 Task: Add a timeline in the project AgileGuru for the epic 'IT Service Level Management Process Improvement' from 2024/02/12 to 2024/09/14. Add a timeline in the project AgileGuru for the epic 'IT Capacity Management Process Improvement' from 2023/05/28 to 2024/11/09. Add a timeline in the project AgileGuru for the epic 'IT Availability Management Process Improvement' from 2023/01/22 to 2024/10/09
Action: Mouse moved to (366, 145)
Screenshot: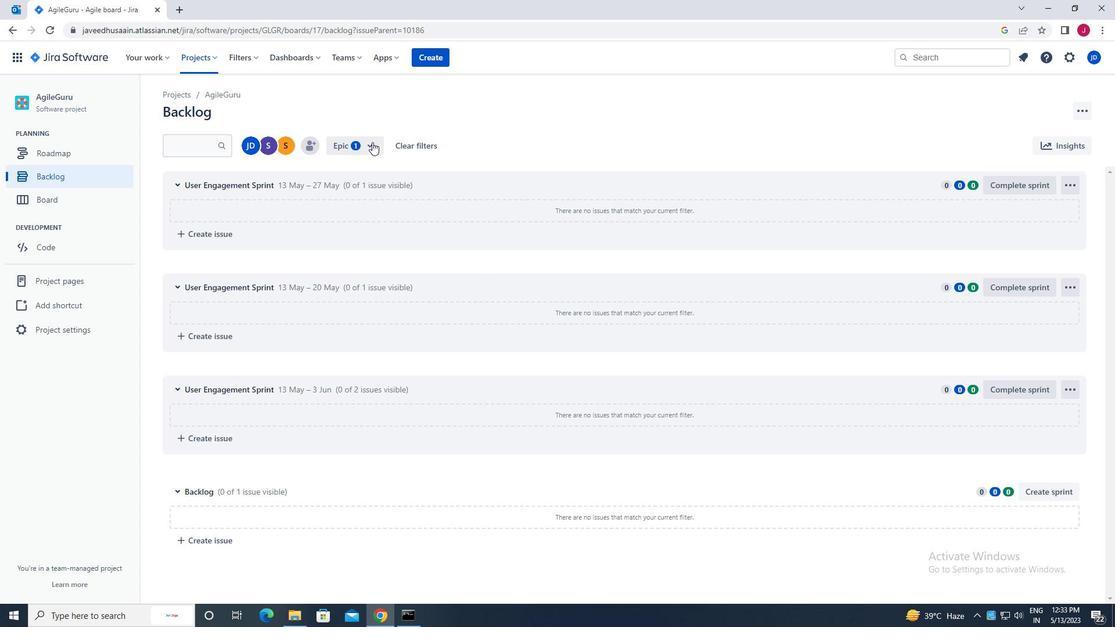 
Action: Mouse pressed left at (366, 145)
Screenshot: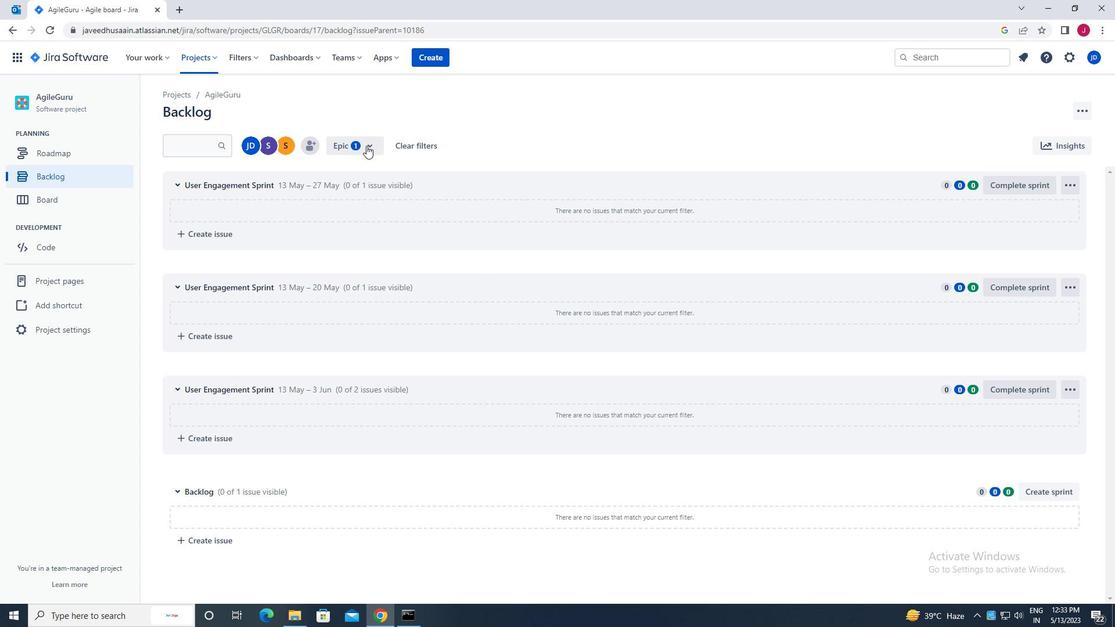 
Action: Mouse moved to (347, 272)
Screenshot: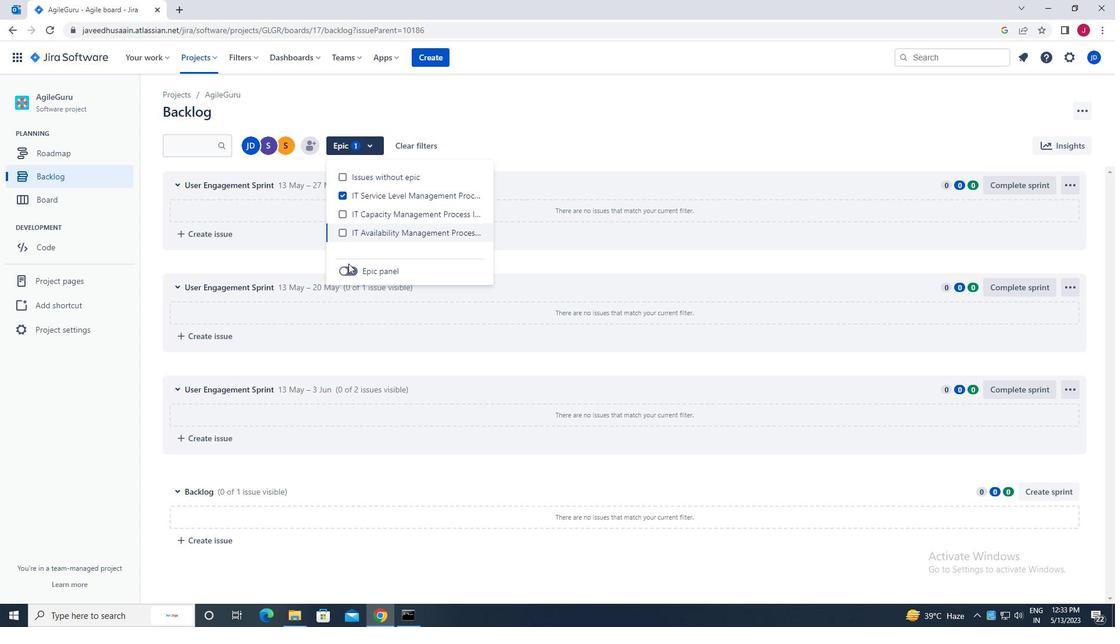 
Action: Mouse pressed left at (347, 272)
Screenshot: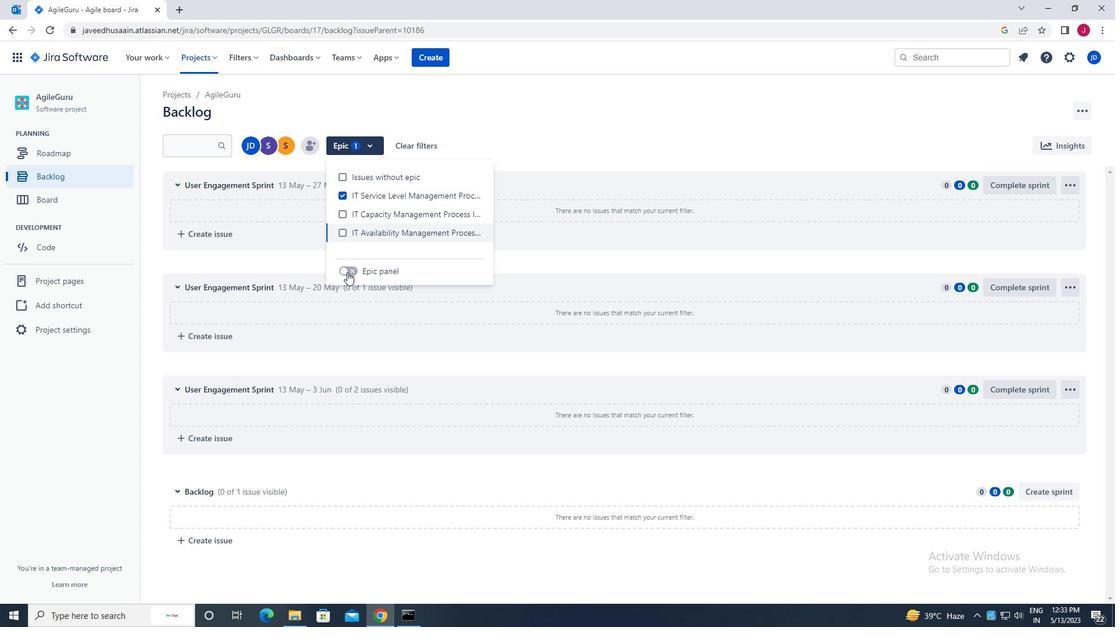 
Action: Mouse moved to (174, 234)
Screenshot: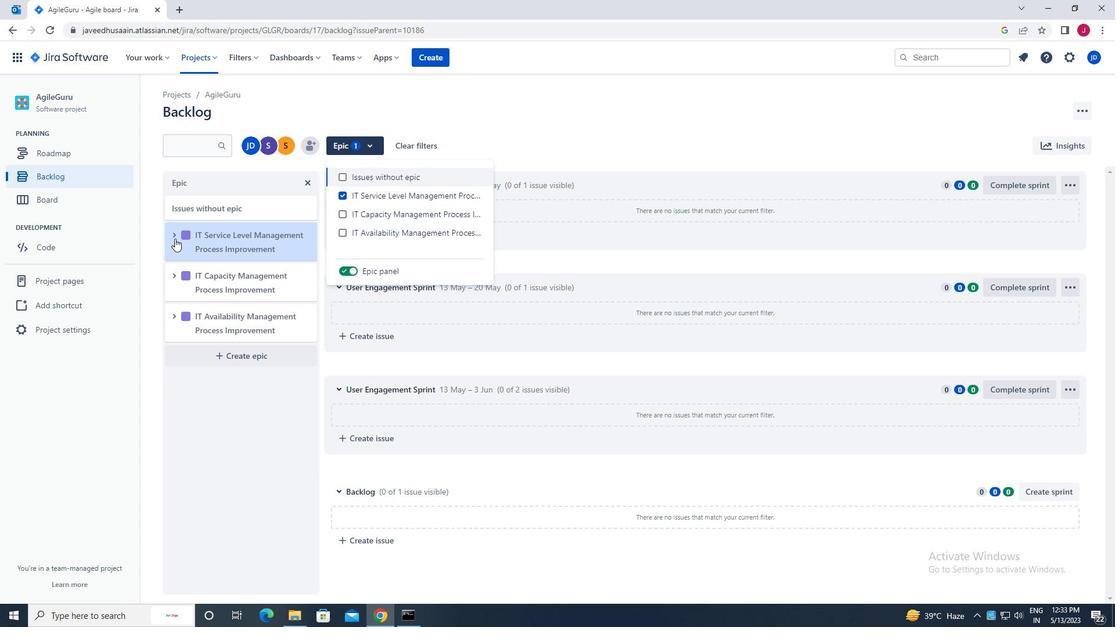 
Action: Mouse pressed left at (174, 234)
Screenshot: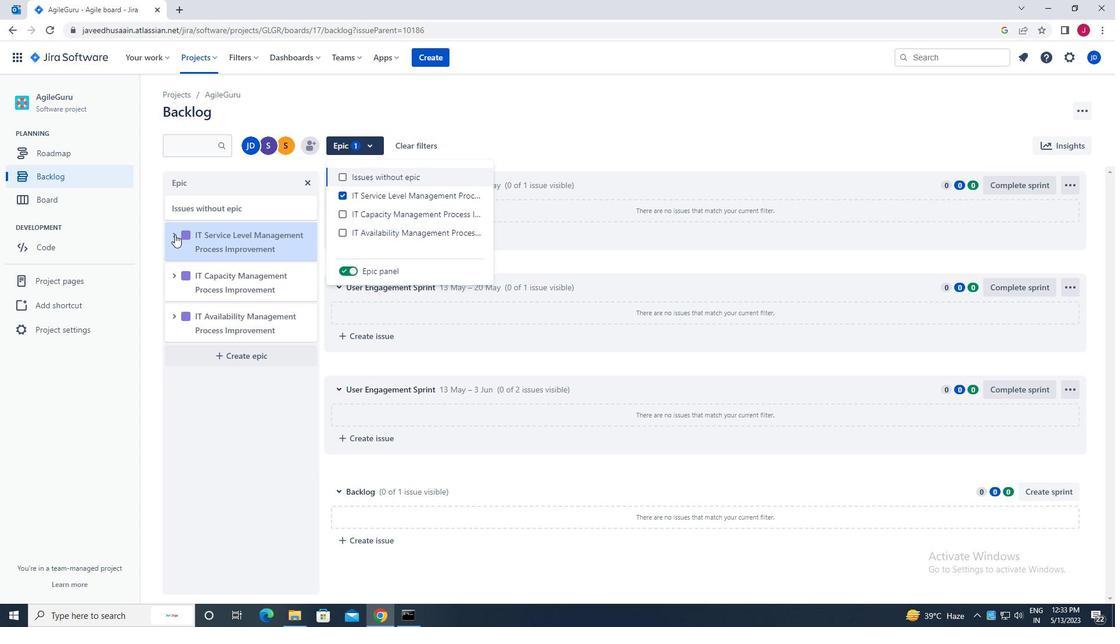 
Action: Mouse moved to (239, 346)
Screenshot: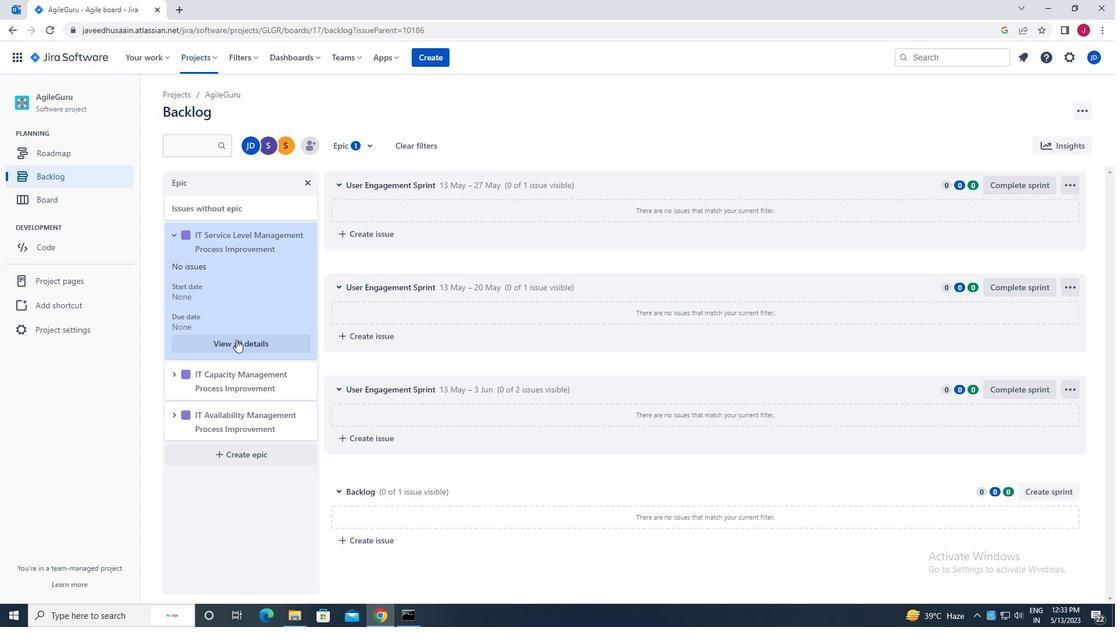 
Action: Mouse pressed left at (239, 346)
Screenshot: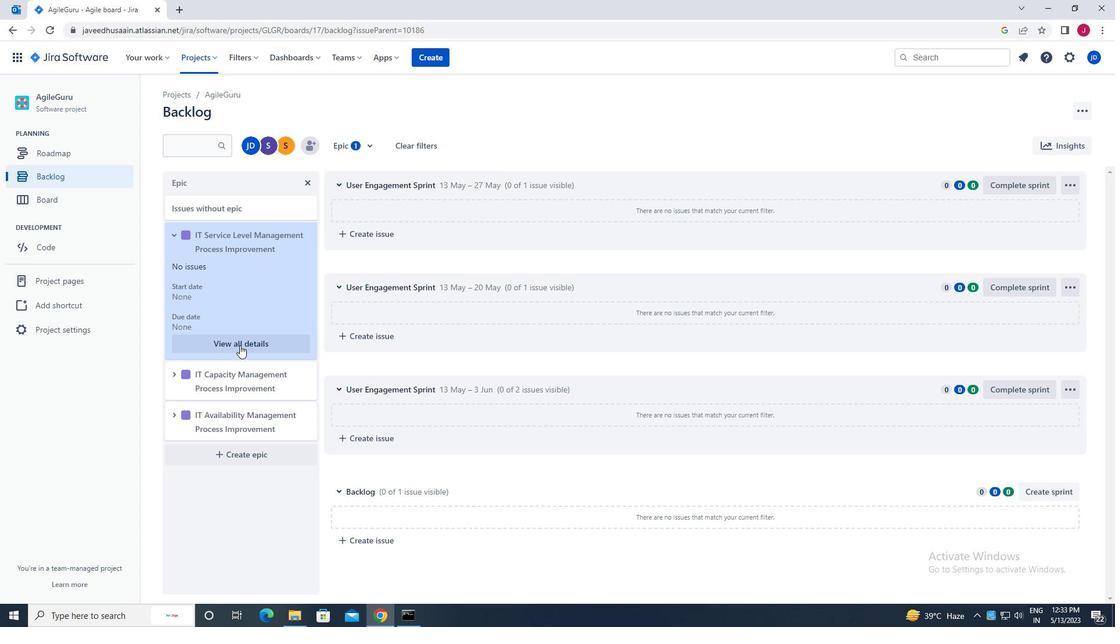 
Action: Mouse moved to (979, 440)
Screenshot: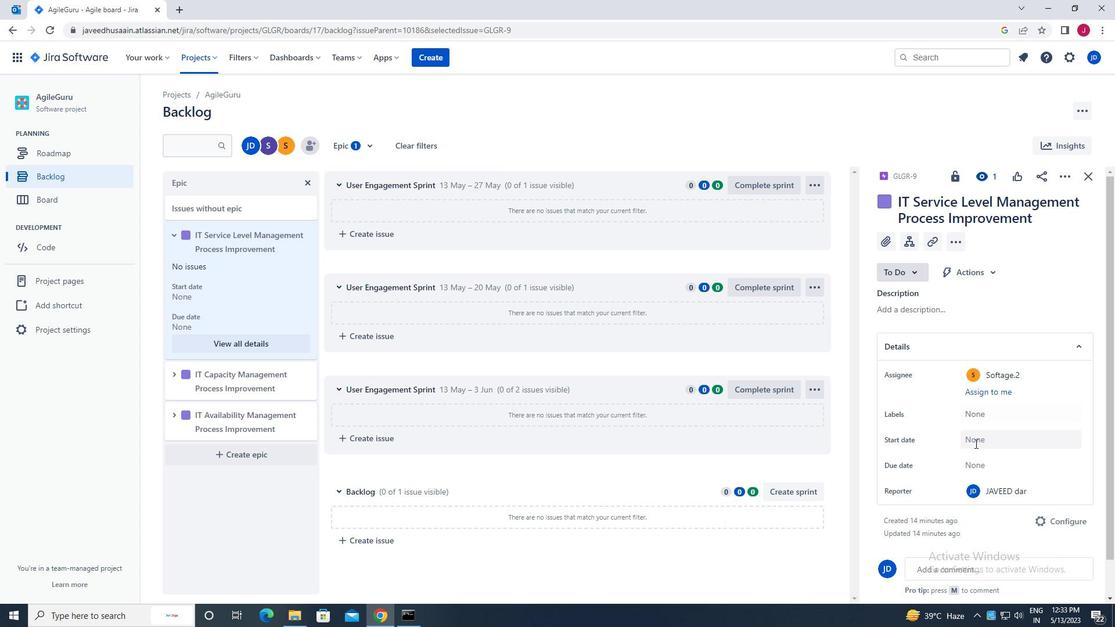 
Action: Mouse pressed left at (979, 440)
Screenshot: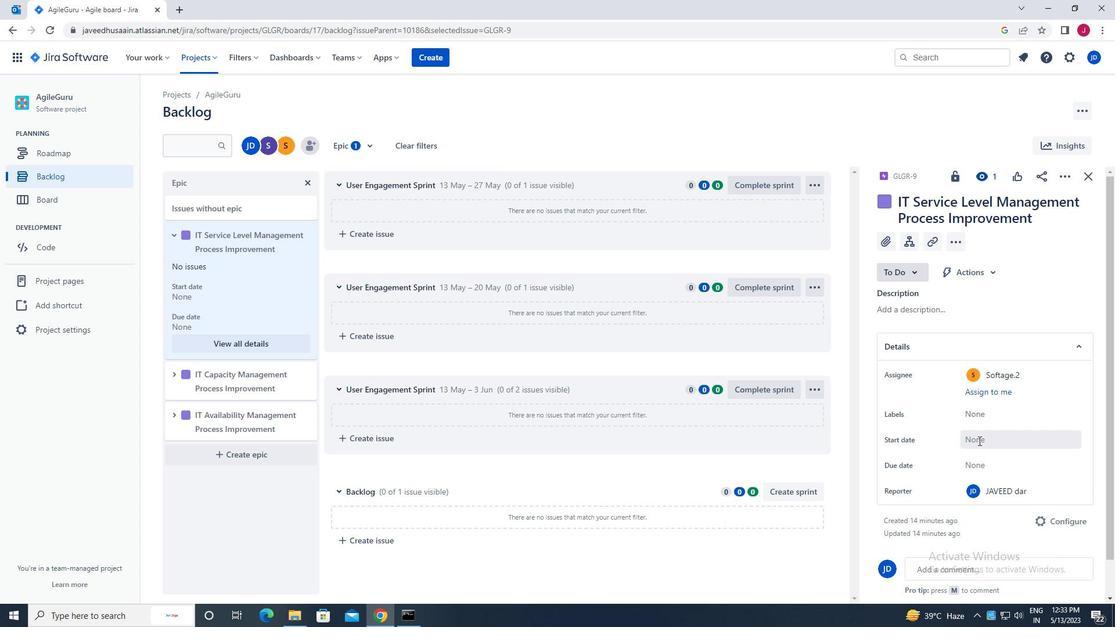 
Action: Mouse moved to (988, 441)
Screenshot: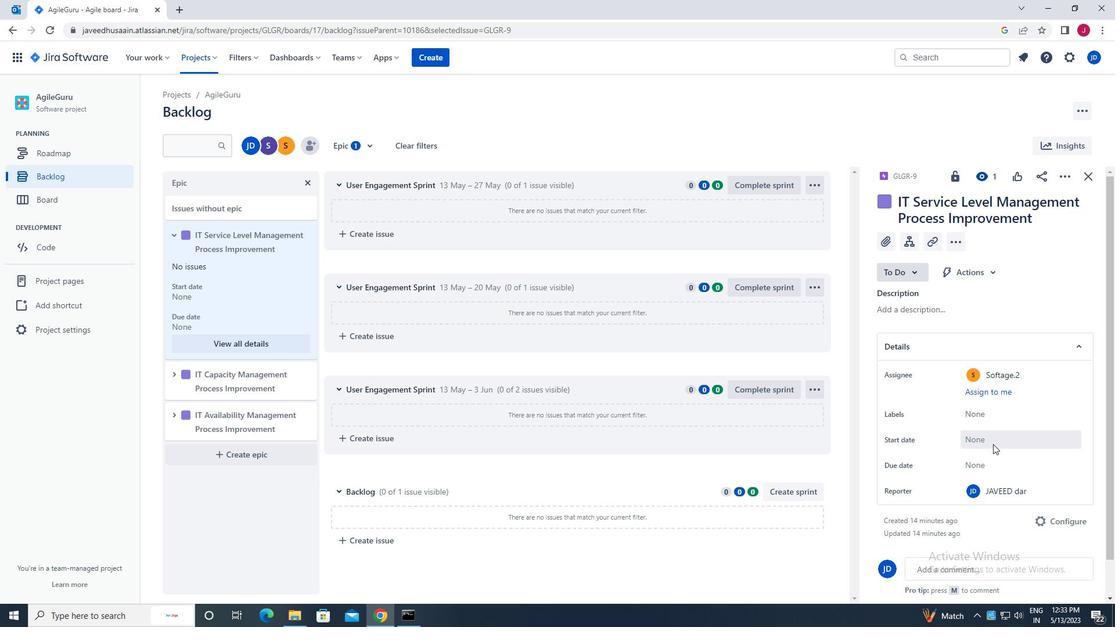 
Action: Mouse pressed left at (988, 441)
Screenshot: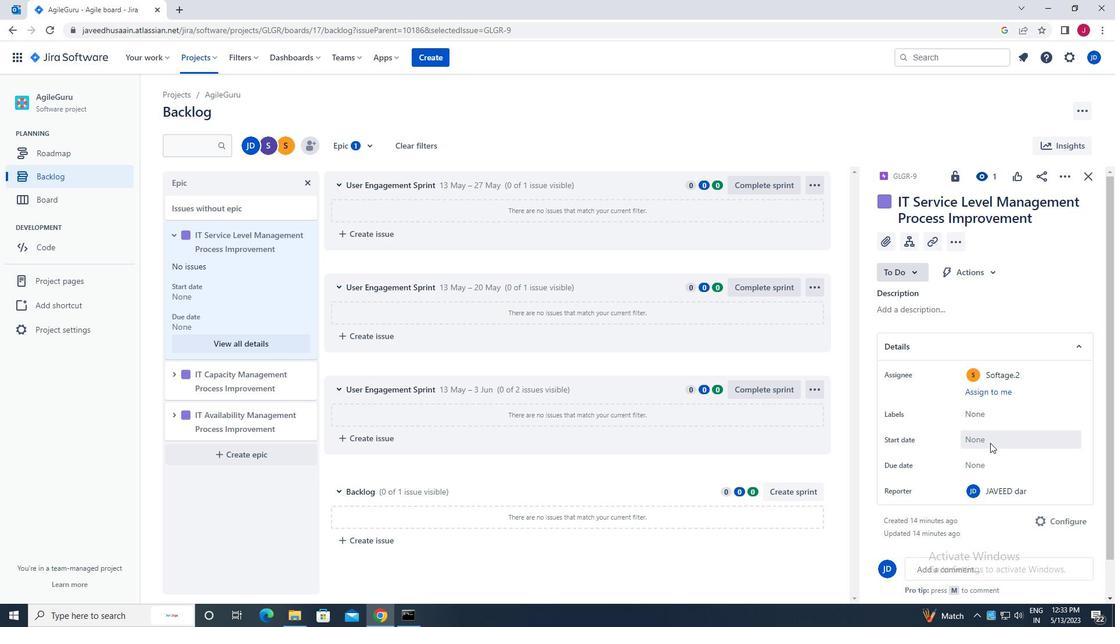 
Action: Mouse moved to (1089, 272)
Screenshot: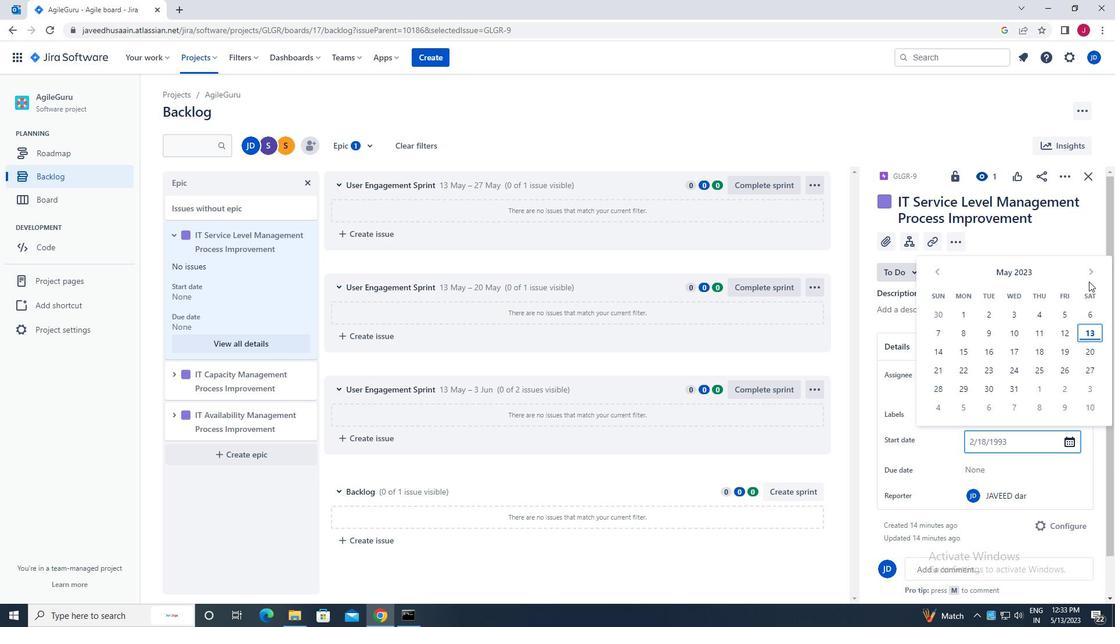 
Action: Mouse pressed left at (1089, 272)
Screenshot: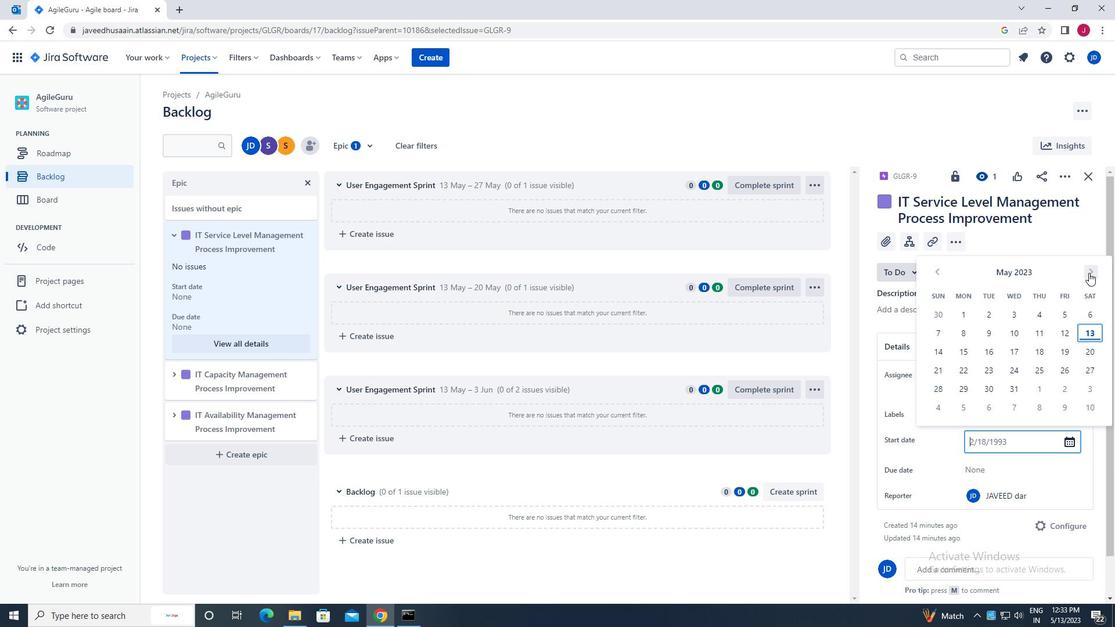 
Action: Mouse moved to (1089, 271)
Screenshot: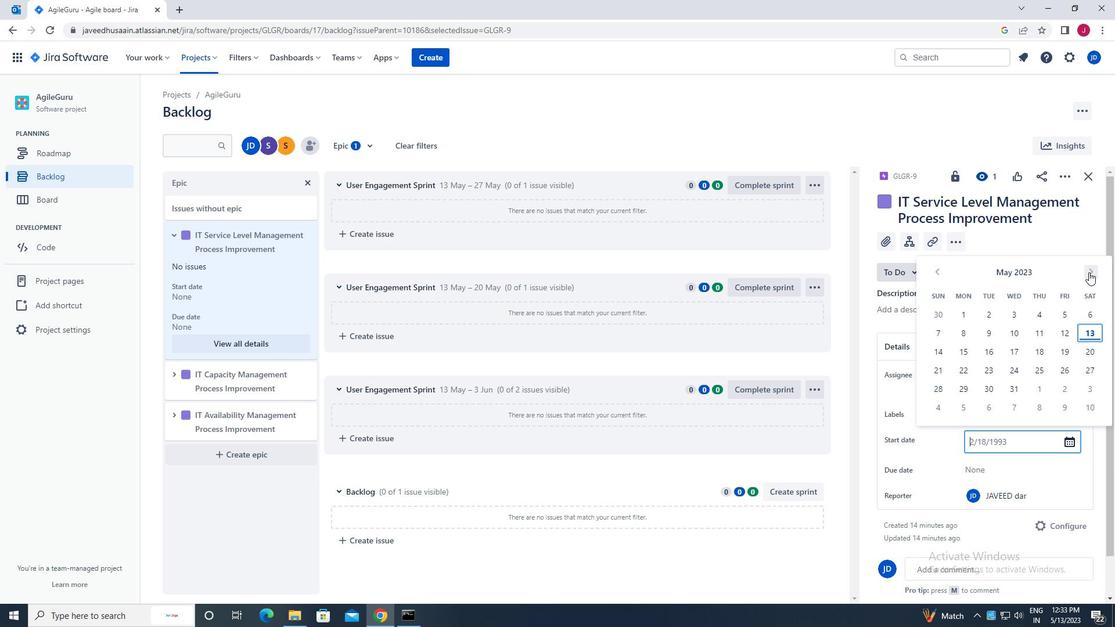
Action: Mouse pressed left at (1089, 271)
Screenshot: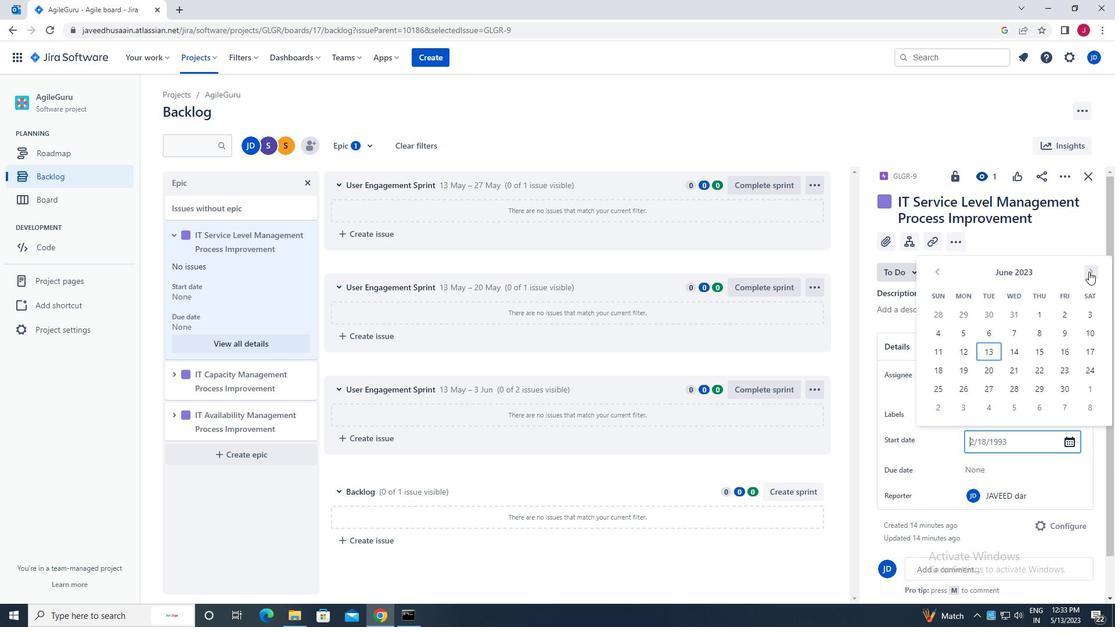 
Action: Mouse pressed left at (1089, 271)
Screenshot: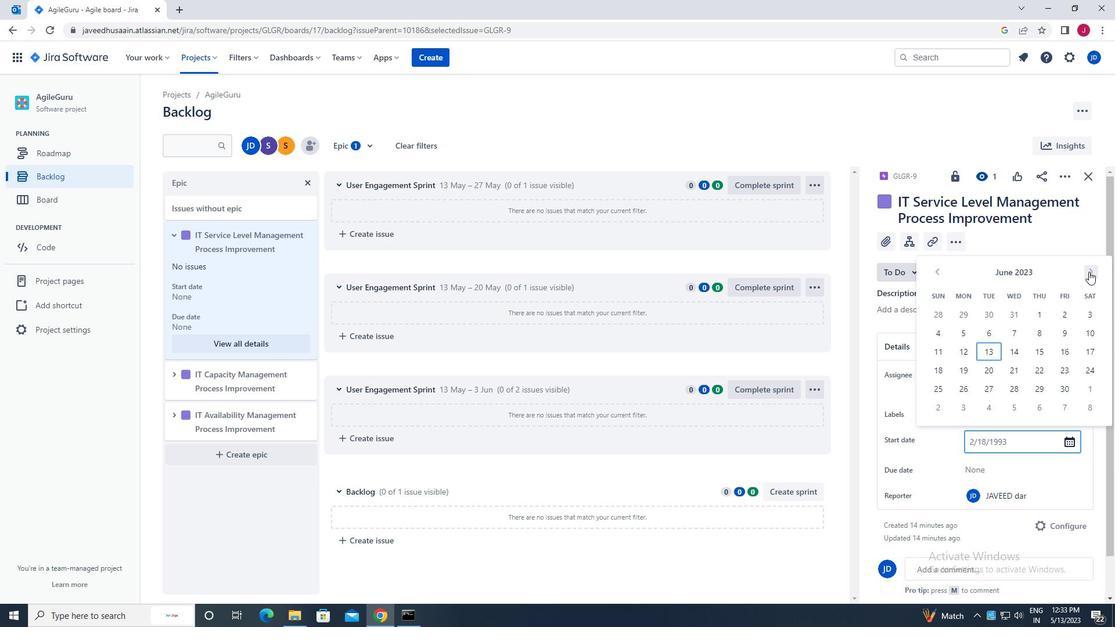 
Action: Mouse pressed left at (1089, 271)
Screenshot: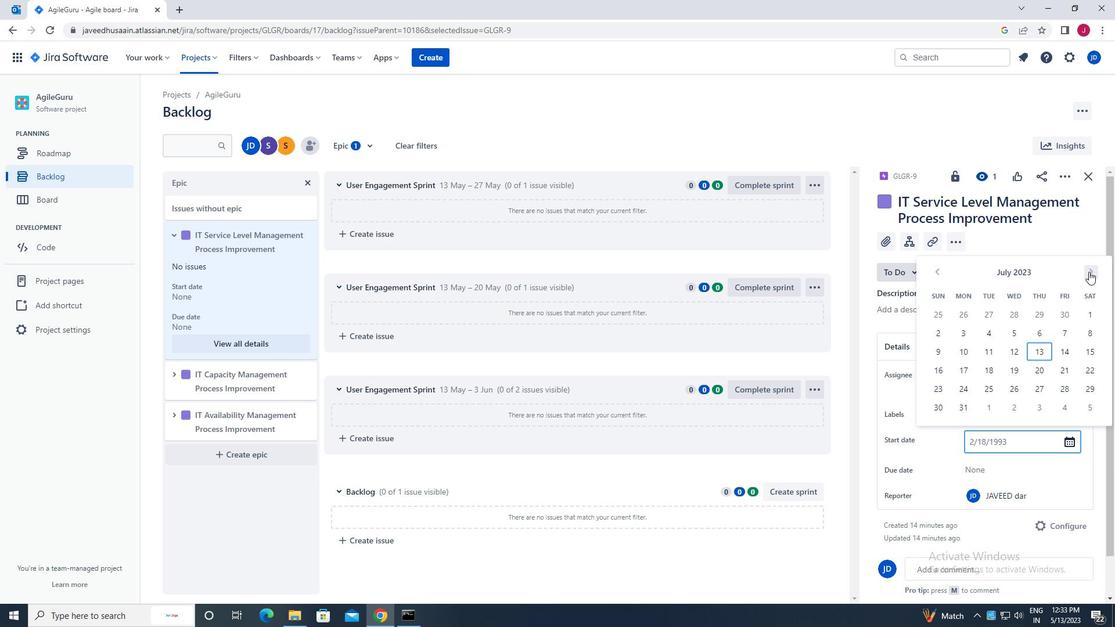 
Action: Mouse pressed left at (1089, 271)
Screenshot: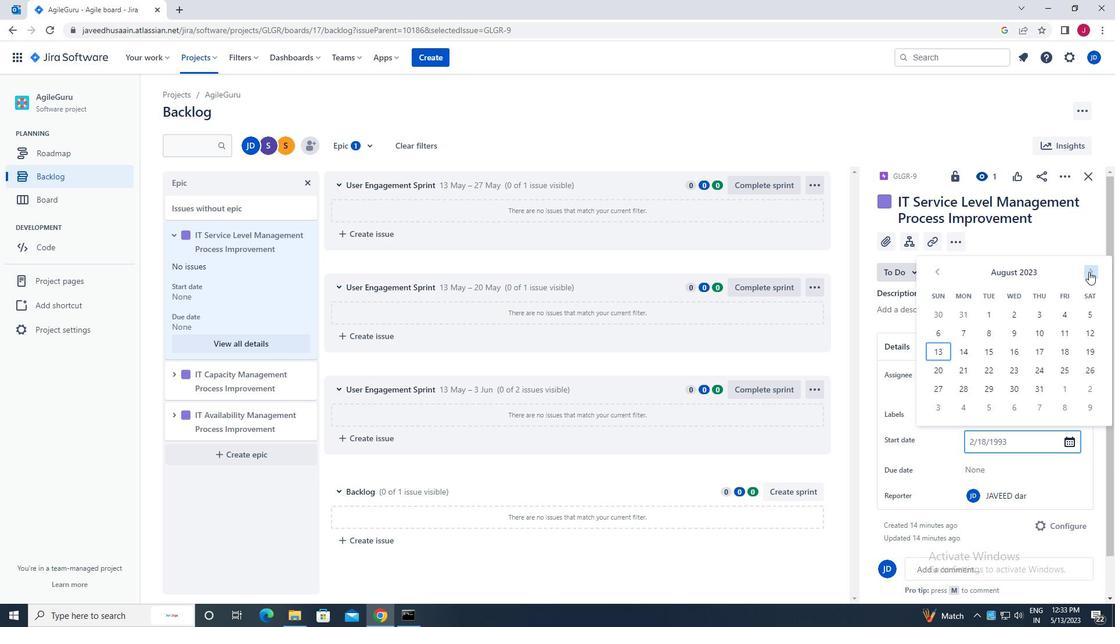 
Action: Mouse pressed left at (1089, 271)
Screenshot: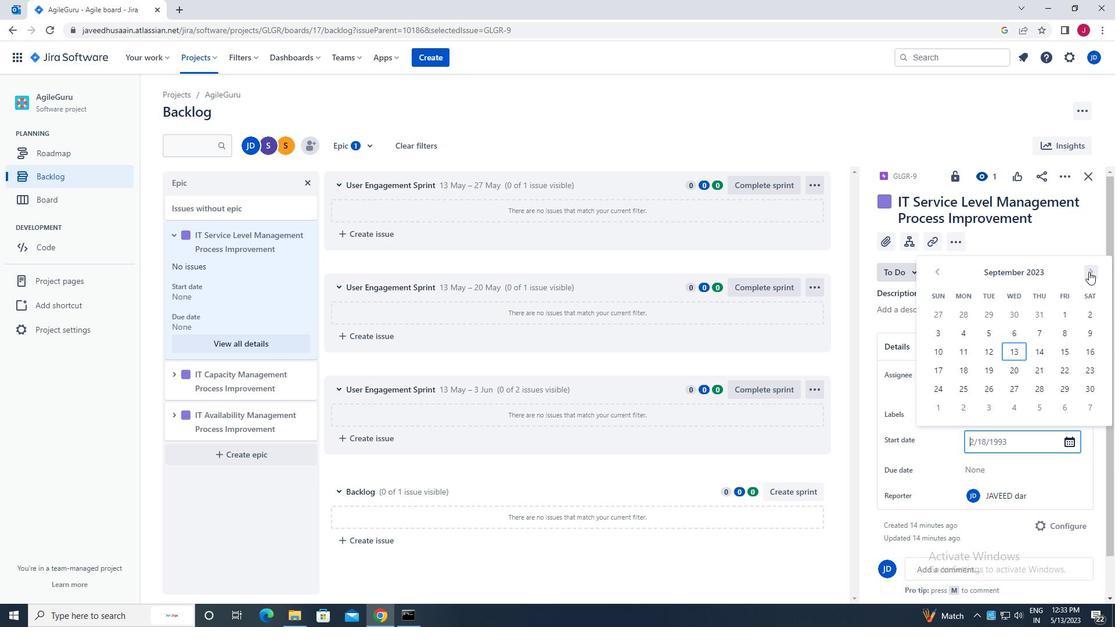 
Action: Mouse pressed left at (1089, 271)
Screenshot: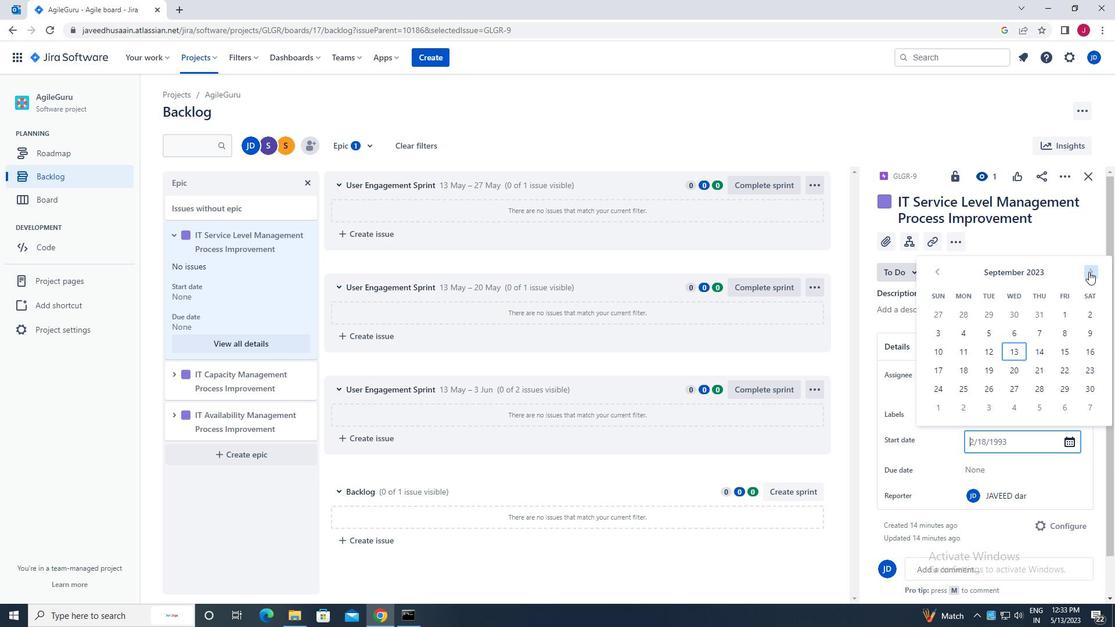 
Action: Mouse pressed left at (1089, 271)
Screenshot: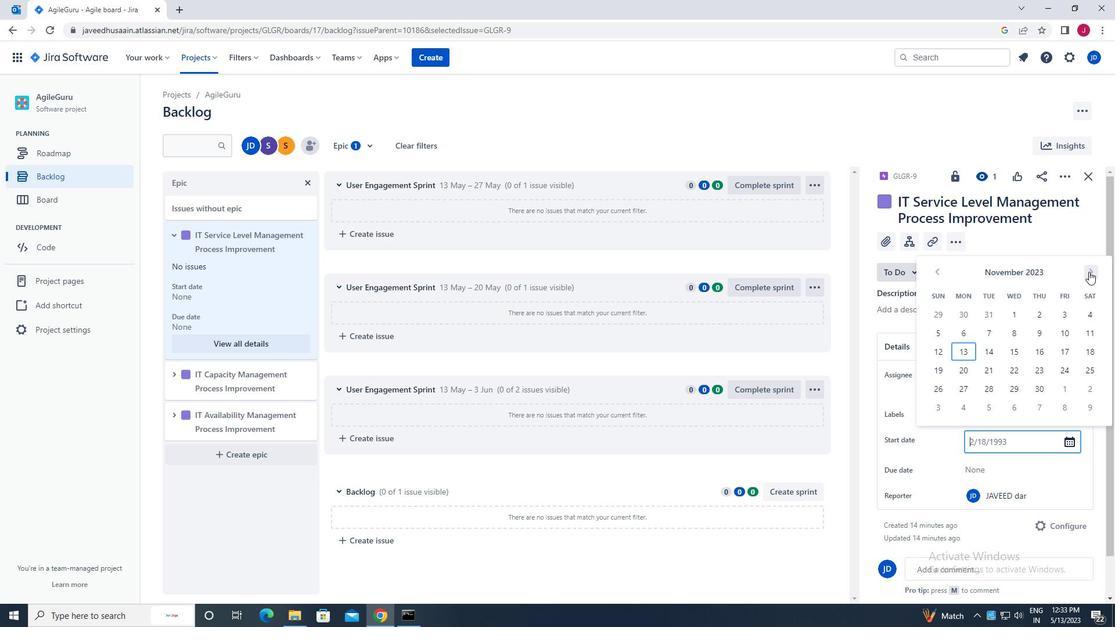 
Action: Mouse pressed left at (1089, 271)
Screenshot: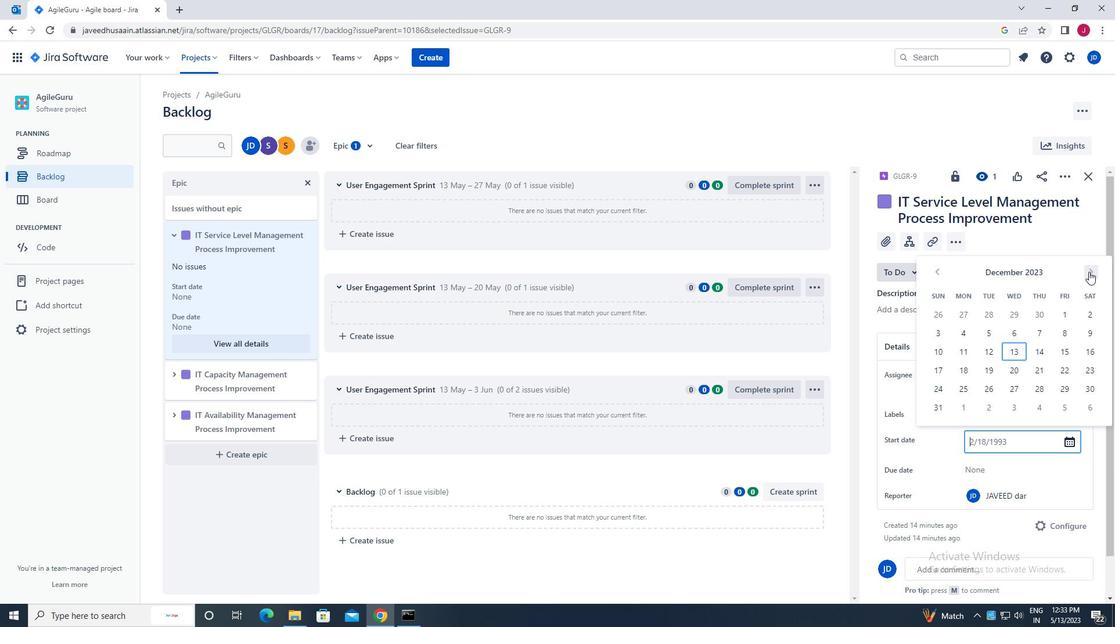 
Action: Mouse pressed left at (1089, 271)
Screenshot: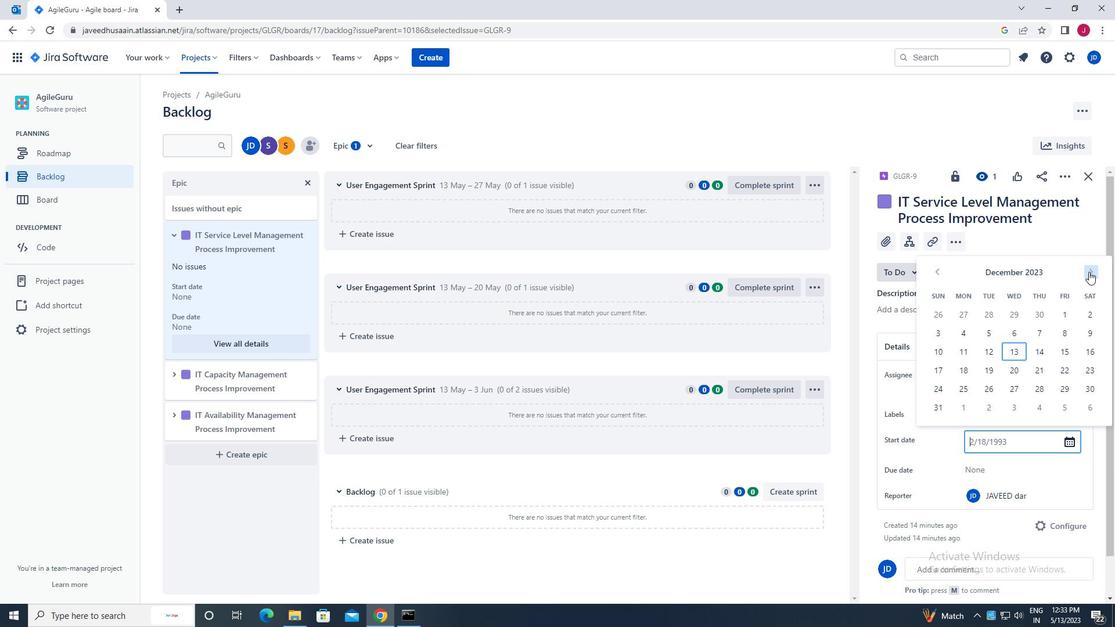 
Action: Mouse moved to (938, 273)
Screenshot: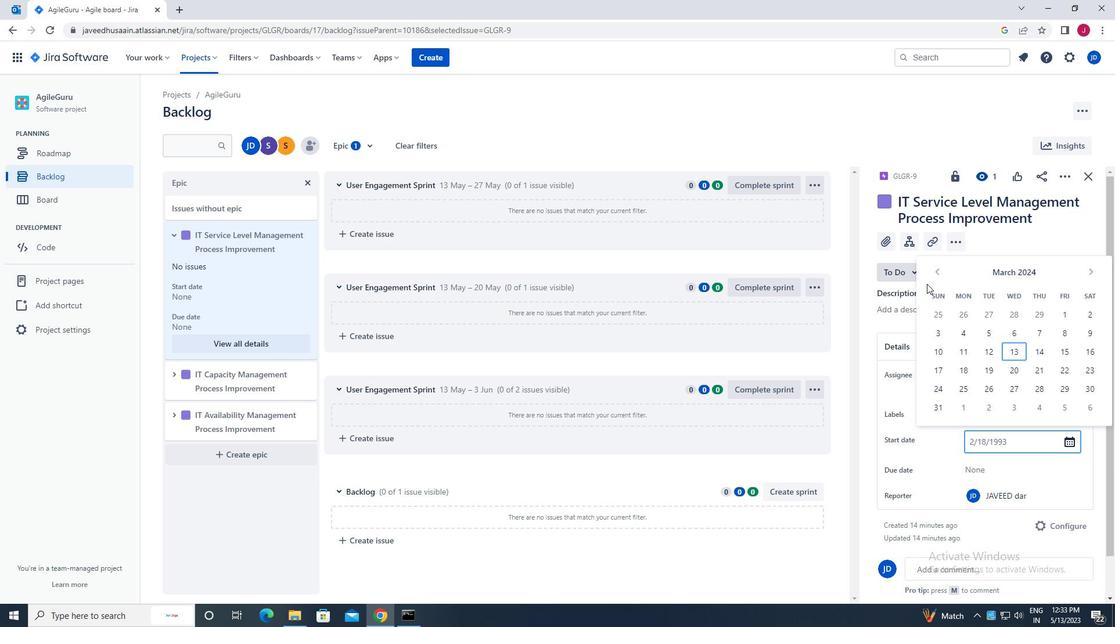 
Action: Mouse pressed left at (938, 273)
Screenshot: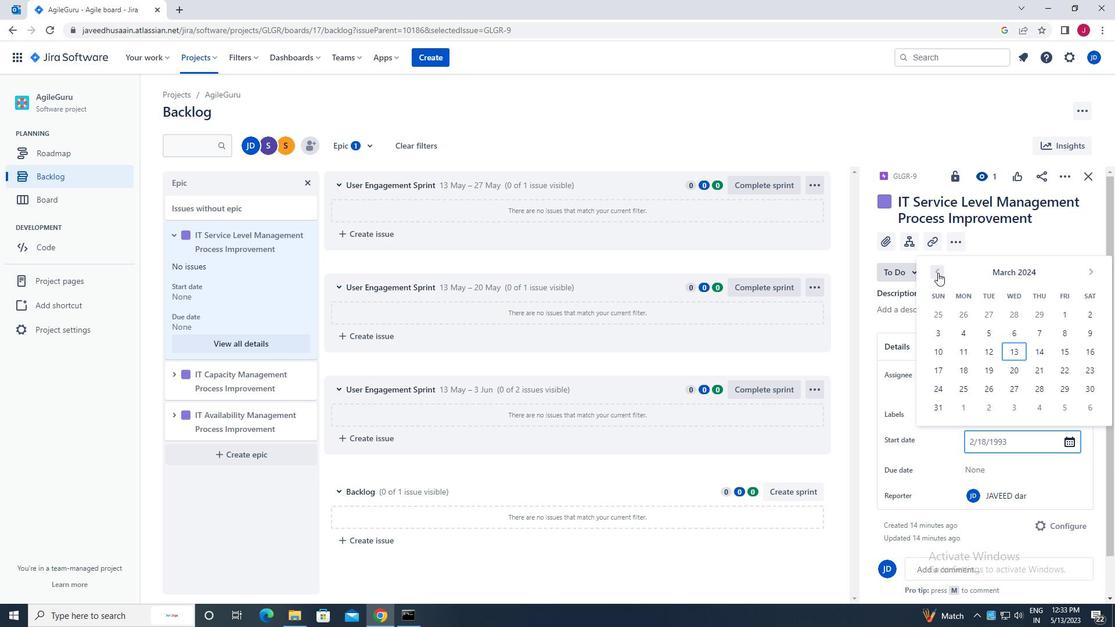 
Action: Mouse moved to (939, 273)
Screenshot: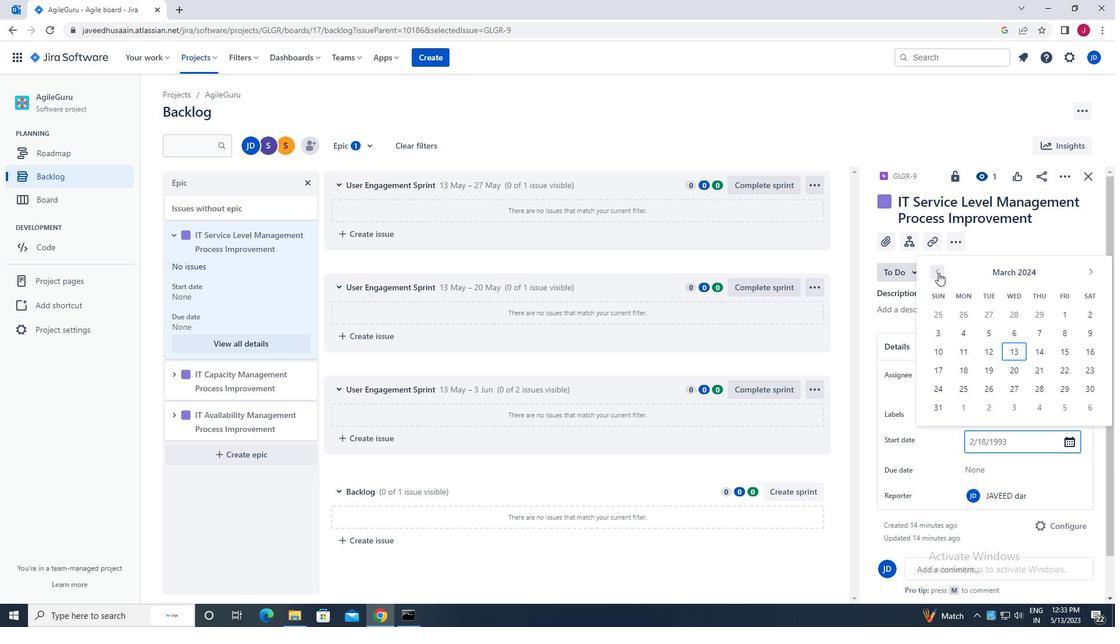 
Action: Mouse pressed left at (939, 273)
Screenshot: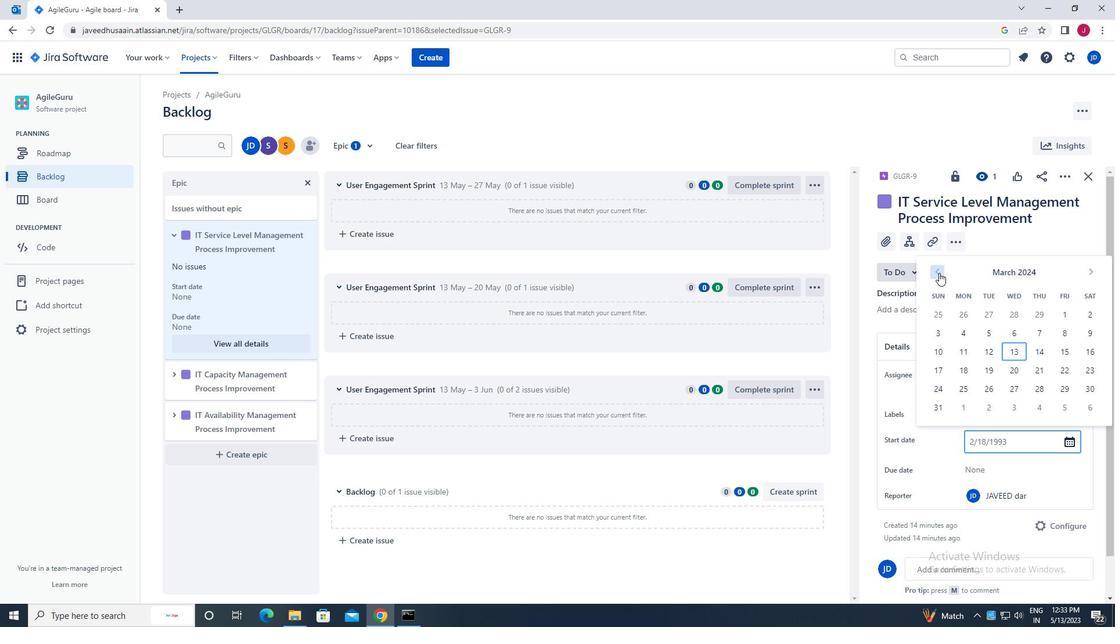 
Action: Mouse moved to (1088, 271)
Screenshot: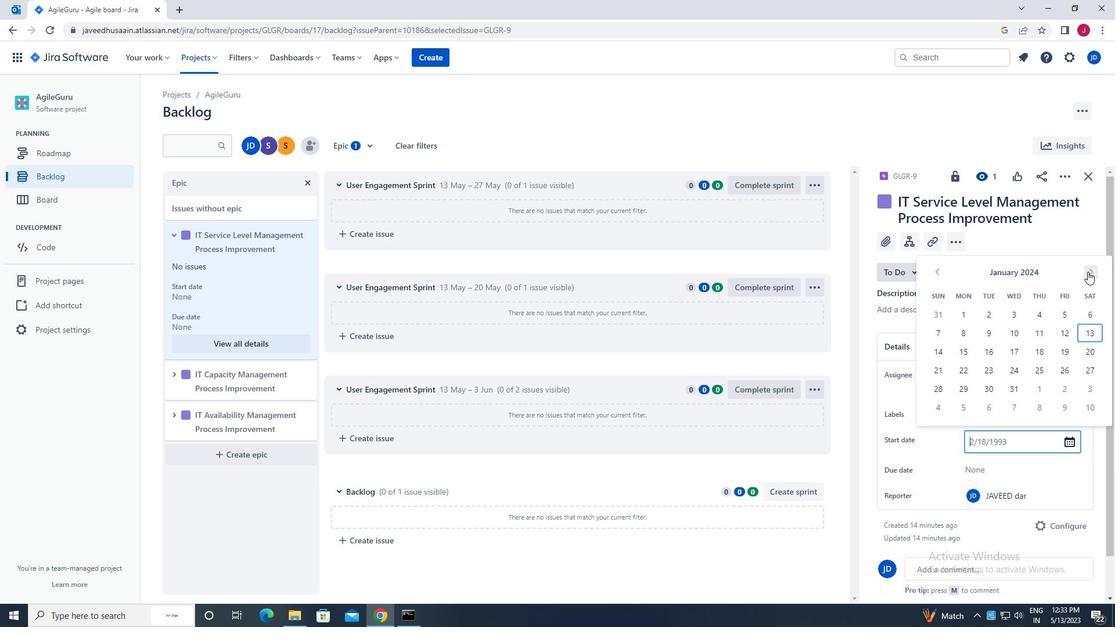 
Action: Mouse pressed left at (1088, 271)
Screenshot: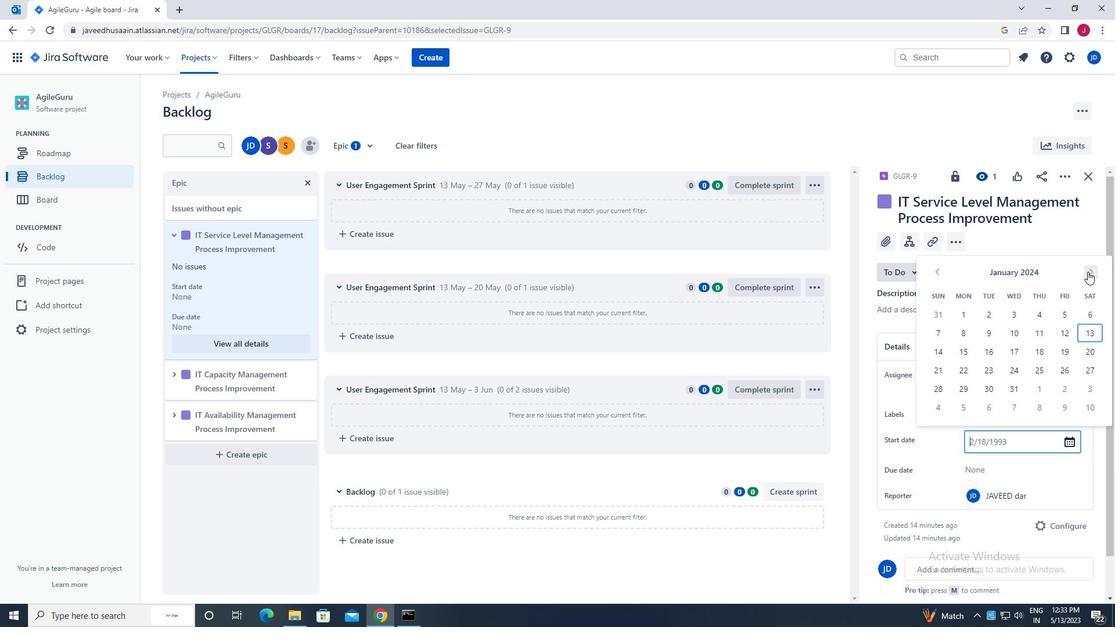 
Action: Mouse moved to (972, 352)
Screenshot: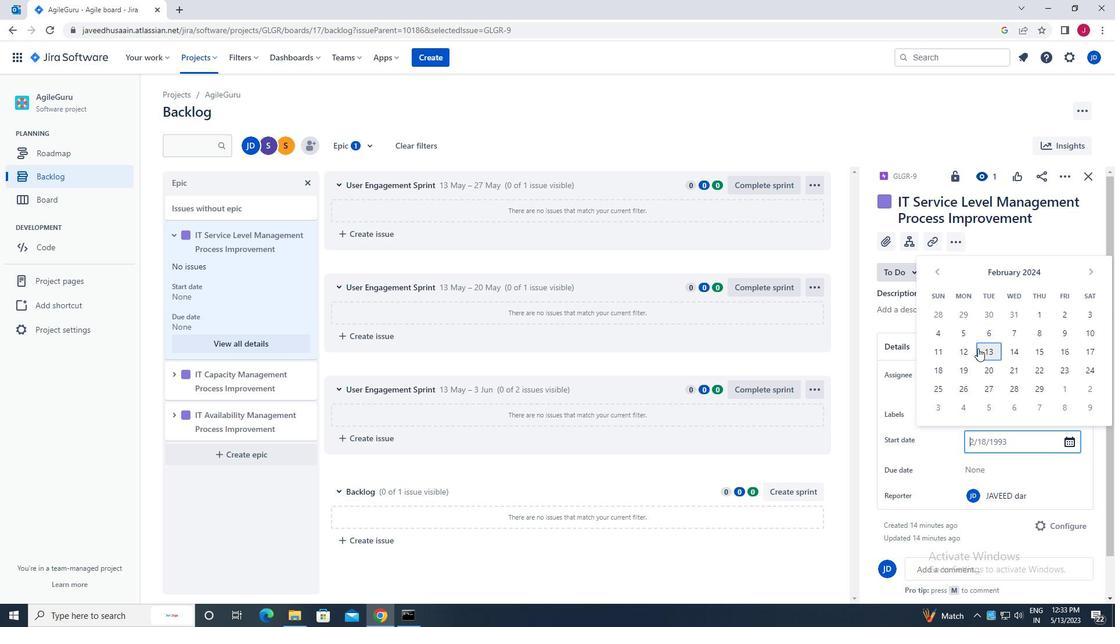 
Action: Mouse pressed left at (972, 352)
Screenshot: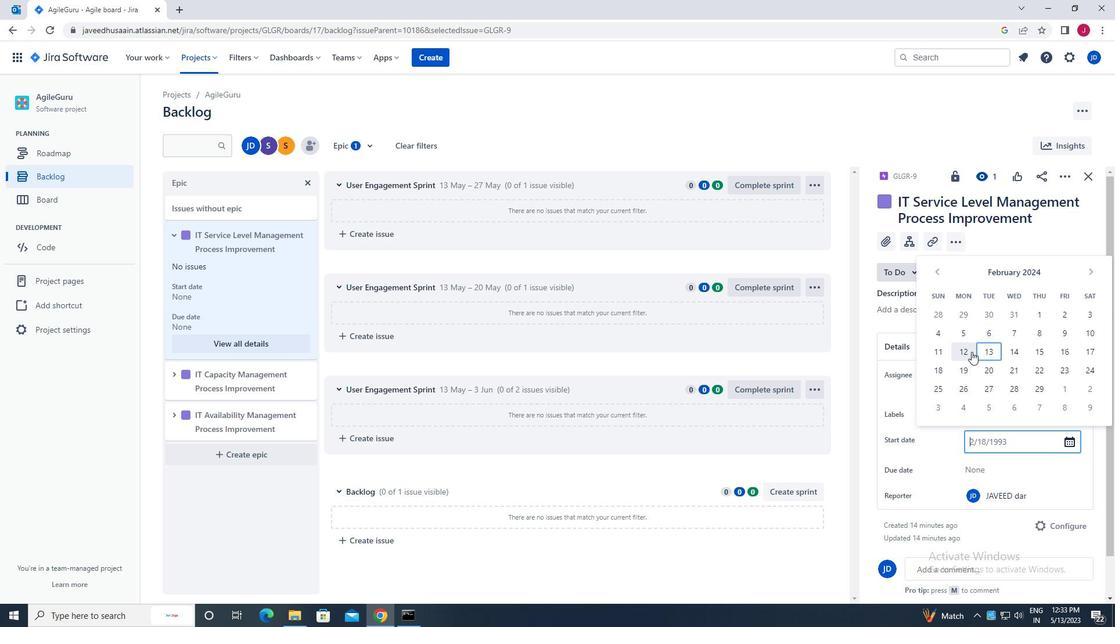 
Action: Key pressed <Key.enter>
Screenshot: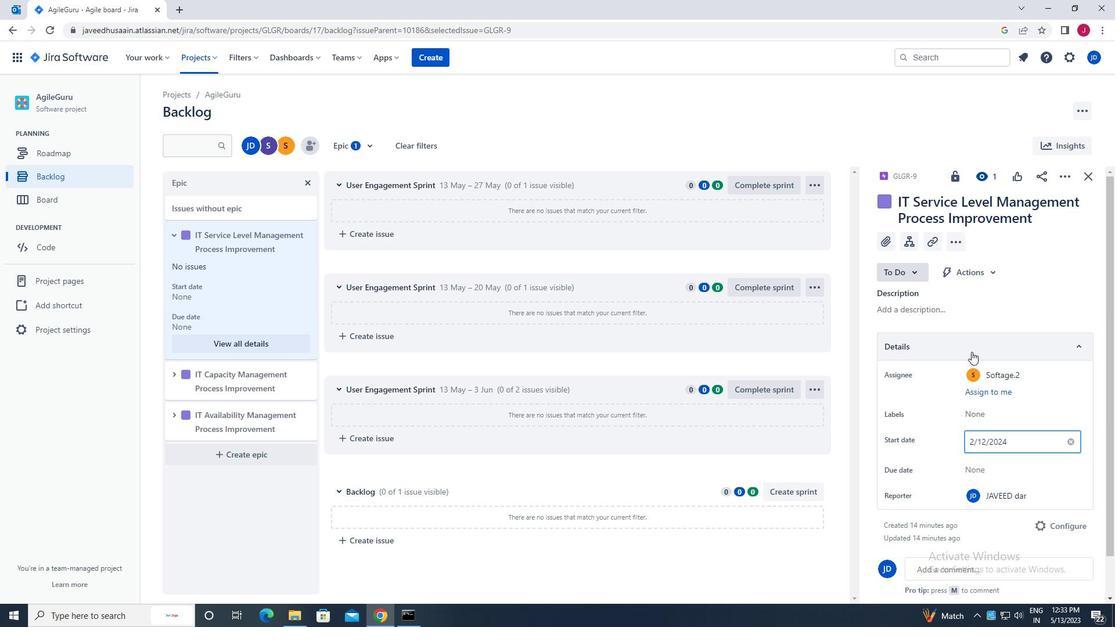 
Action: Mouse moved to (981, 469)
Screenshot: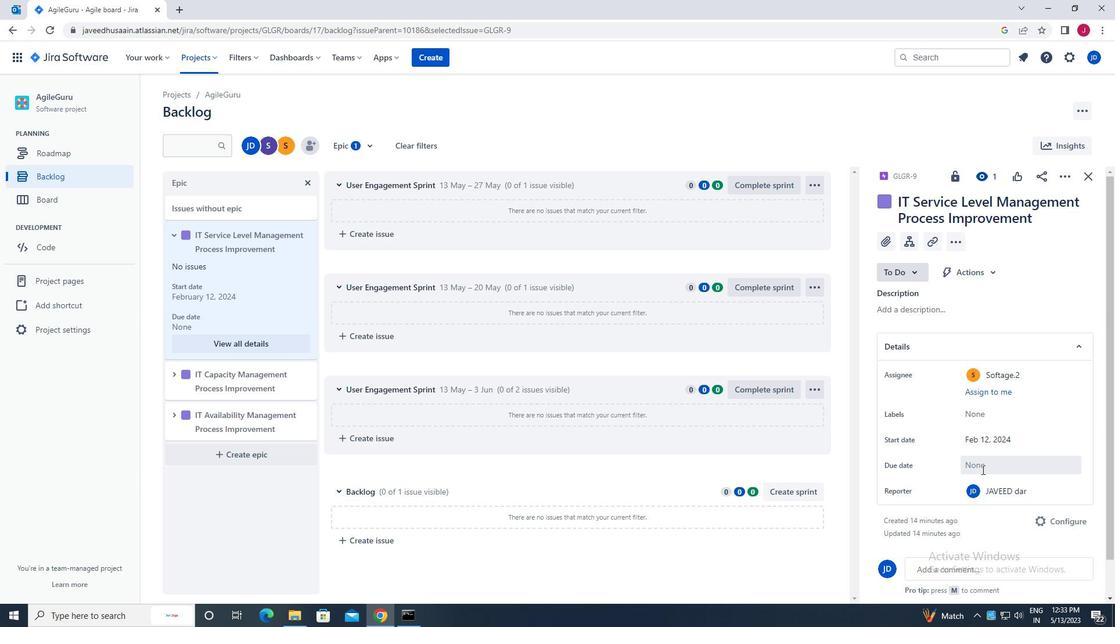 
Action: Mouse pressed left at (981, 469)
Screenshot: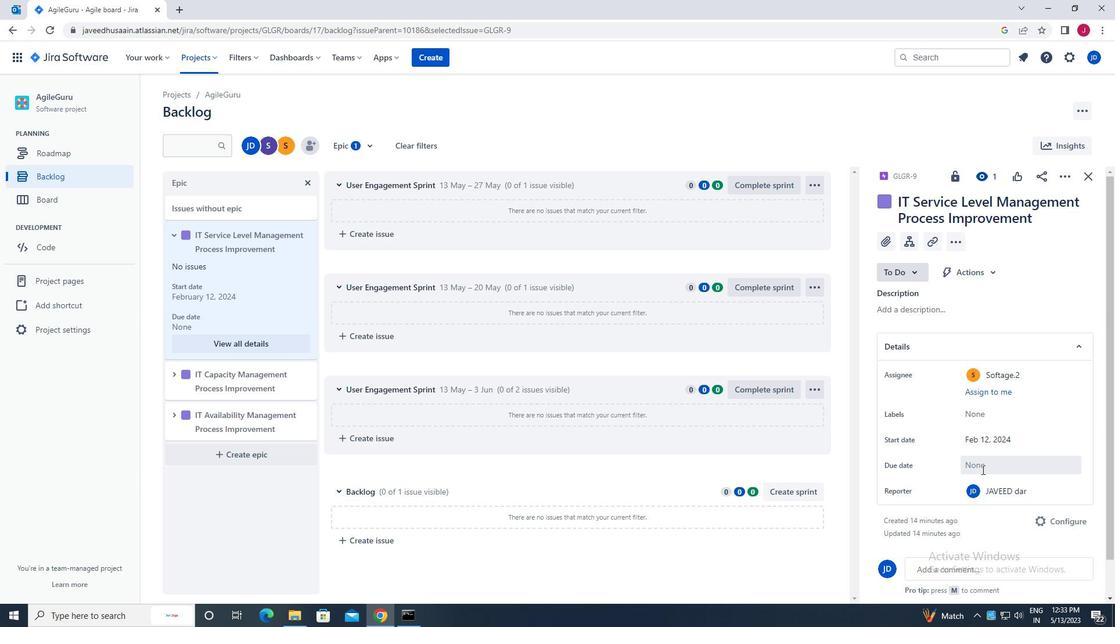 
Action: Mouse moved to (1087, 296)
Screenshot: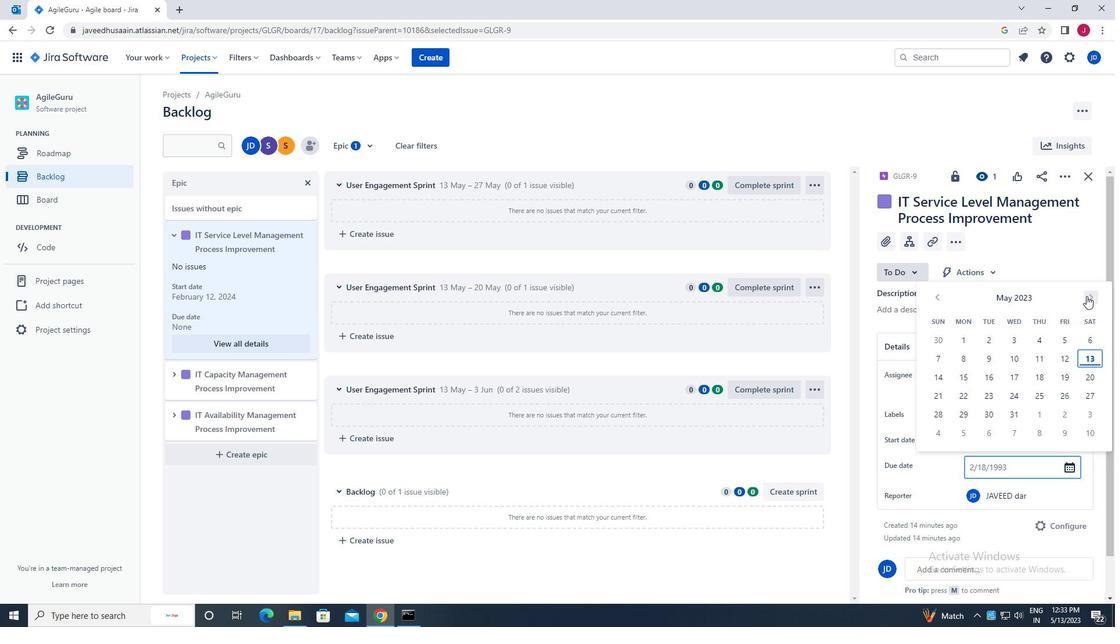 
Action: Mouse pressed left at (1087, 296)
Screenshot: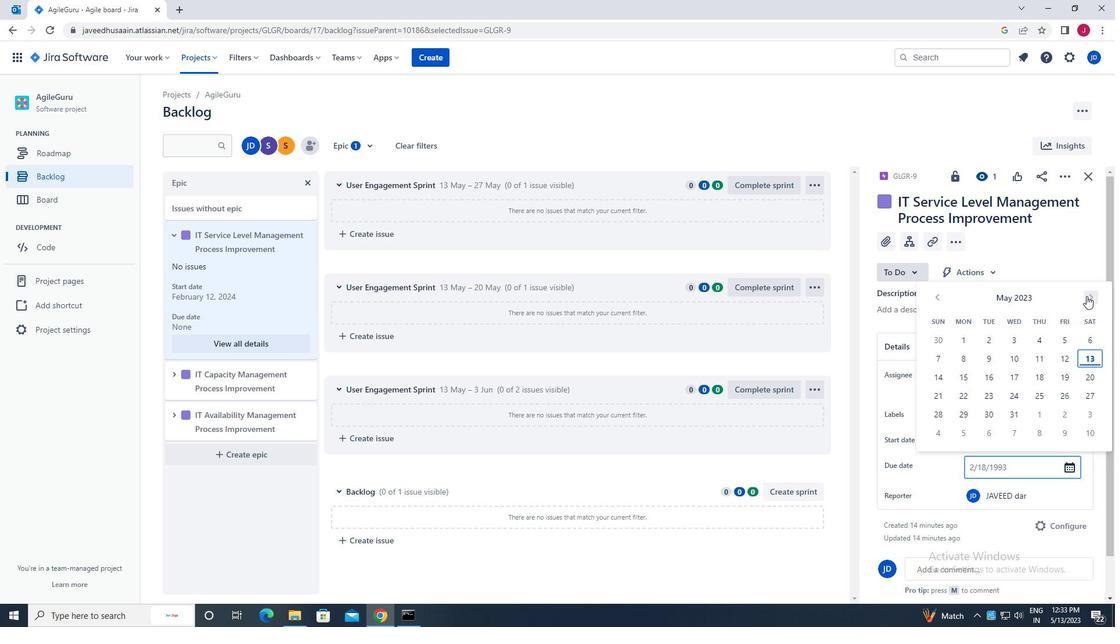 
Action: Mouse pressed left at (1087, 296)
Screenshot: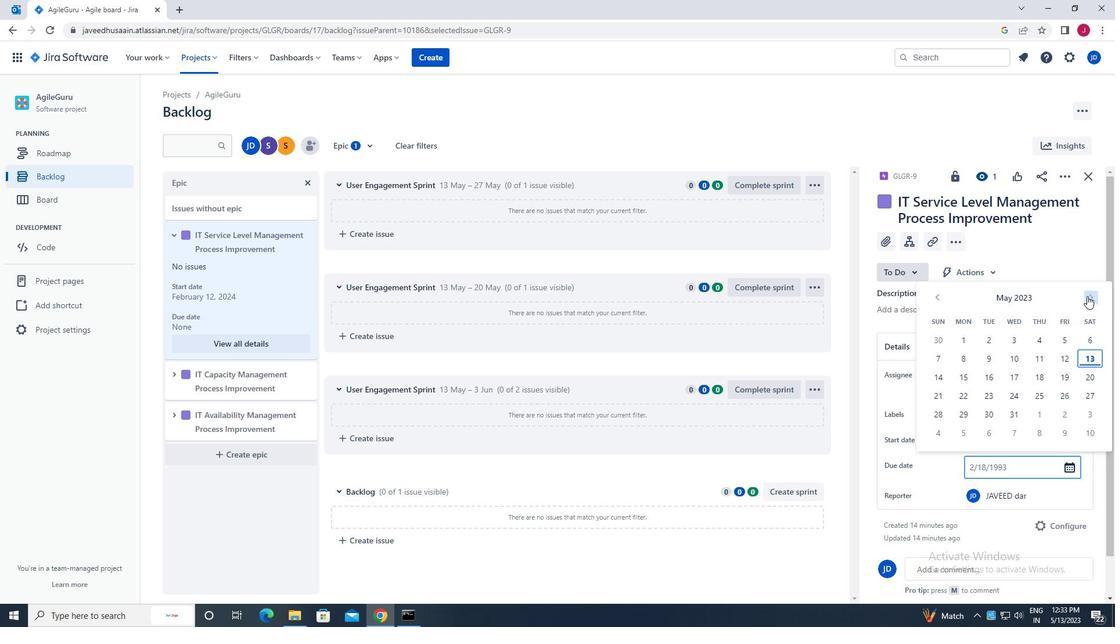 
Action: Mouse pressed left at (1087, 296)
Screenshot: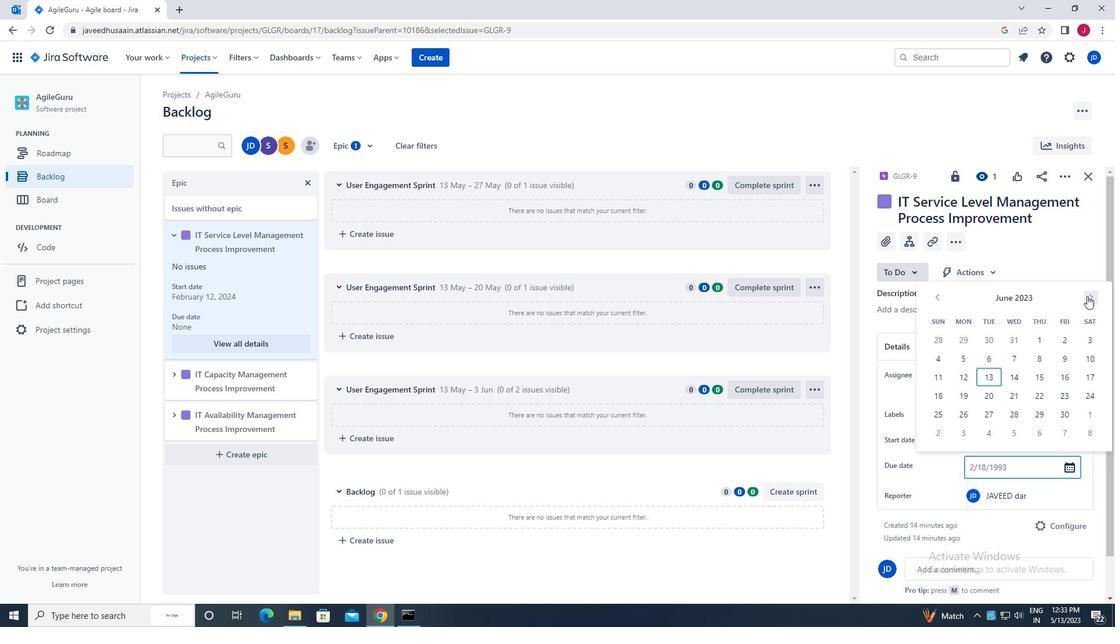
Action: Mouse pressed left at (1087, 296)
Screenshot: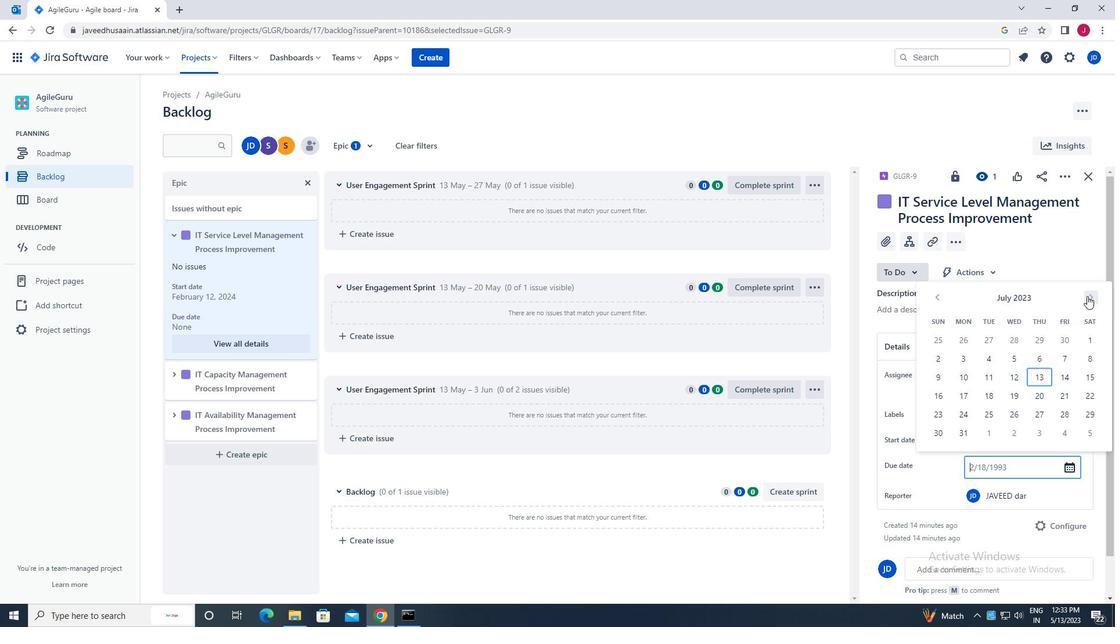 
Action: Mouse pressed left at (1087, 296)
Screenshot: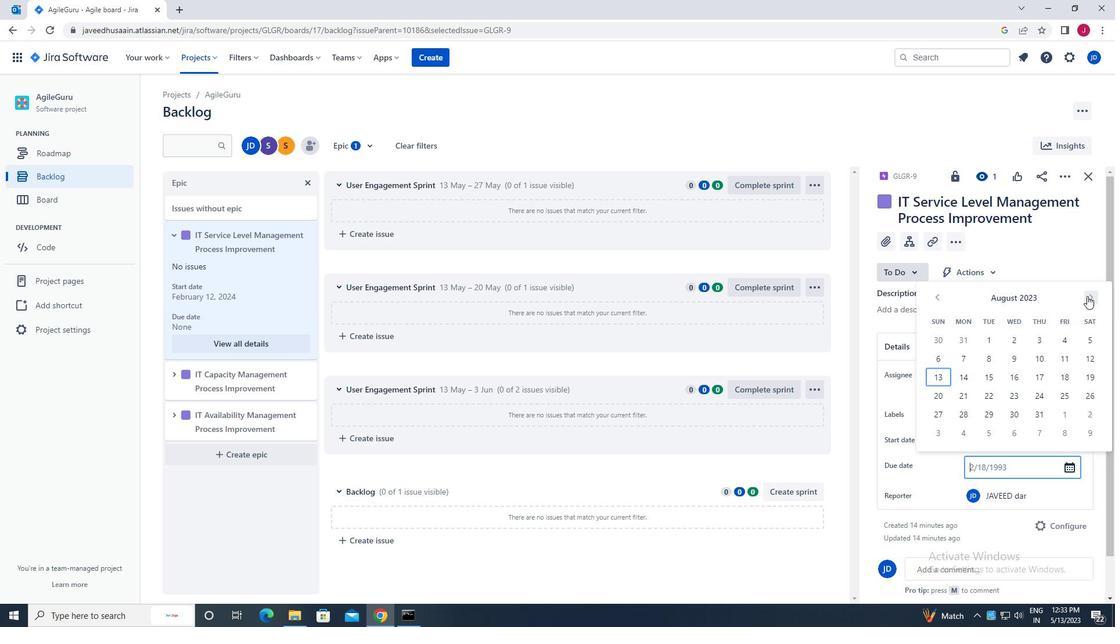 
Action: Mouse pressed left at (1087, 296)
Screenshot: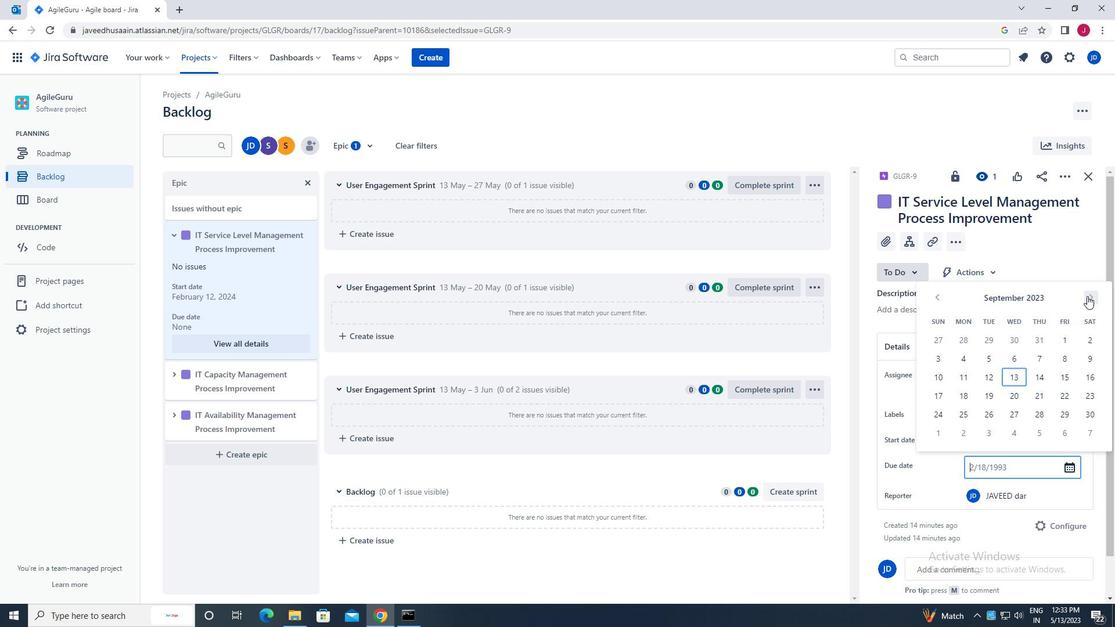 
Action: Mouse pressed left at (1087, 296)
Screenshot: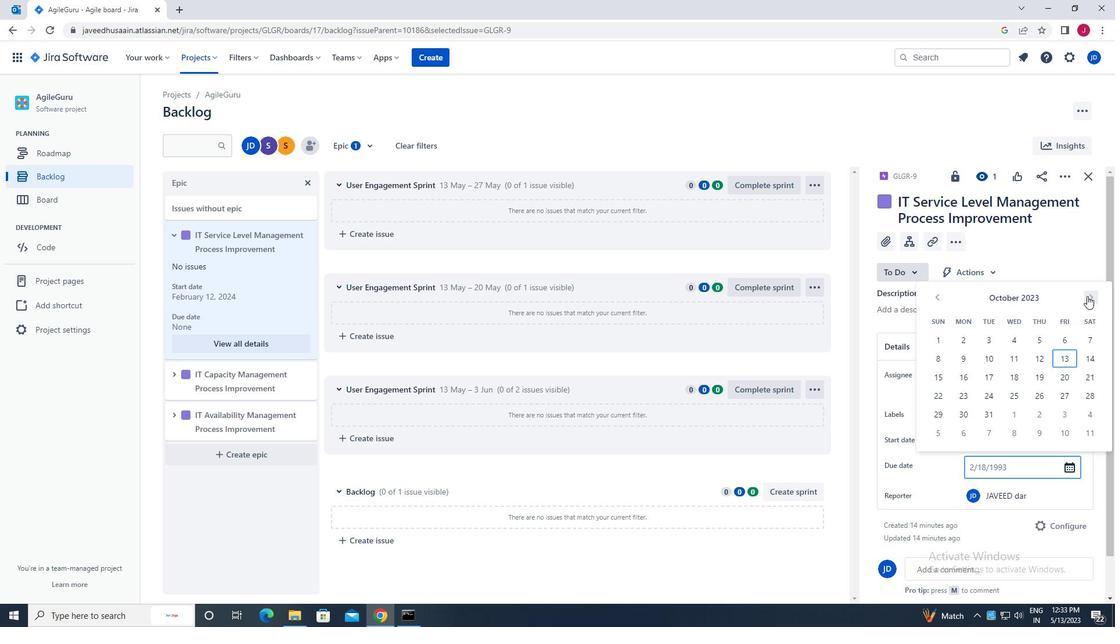 
Action: Mouse pressed left at (1087, 296)
Screenshot: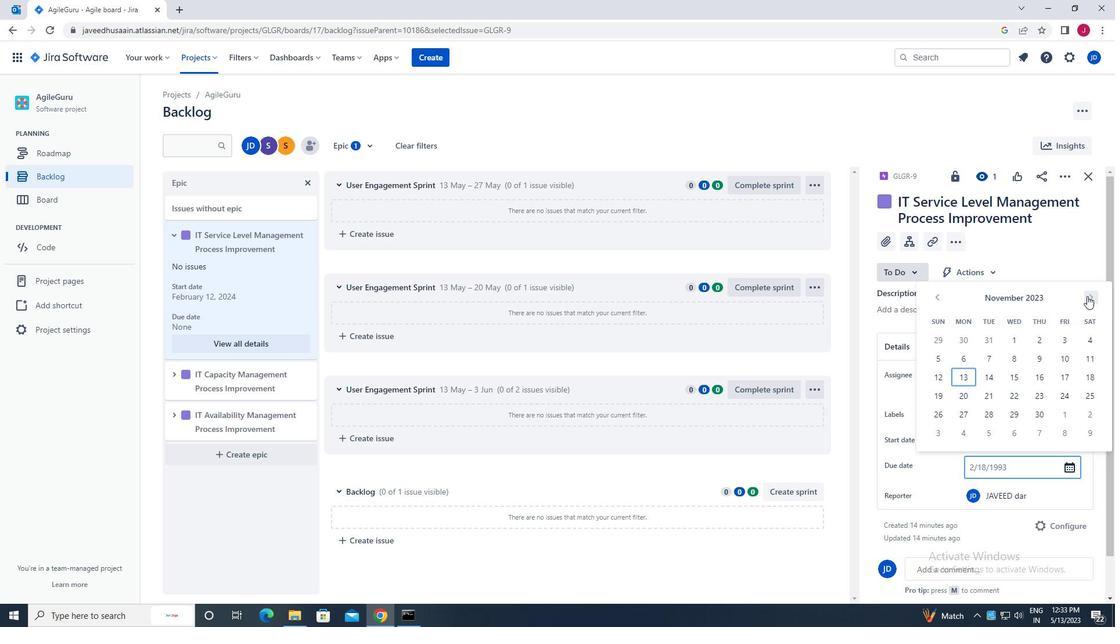 
Action: Mouse pressed left at (1087, 296)
Screenshot: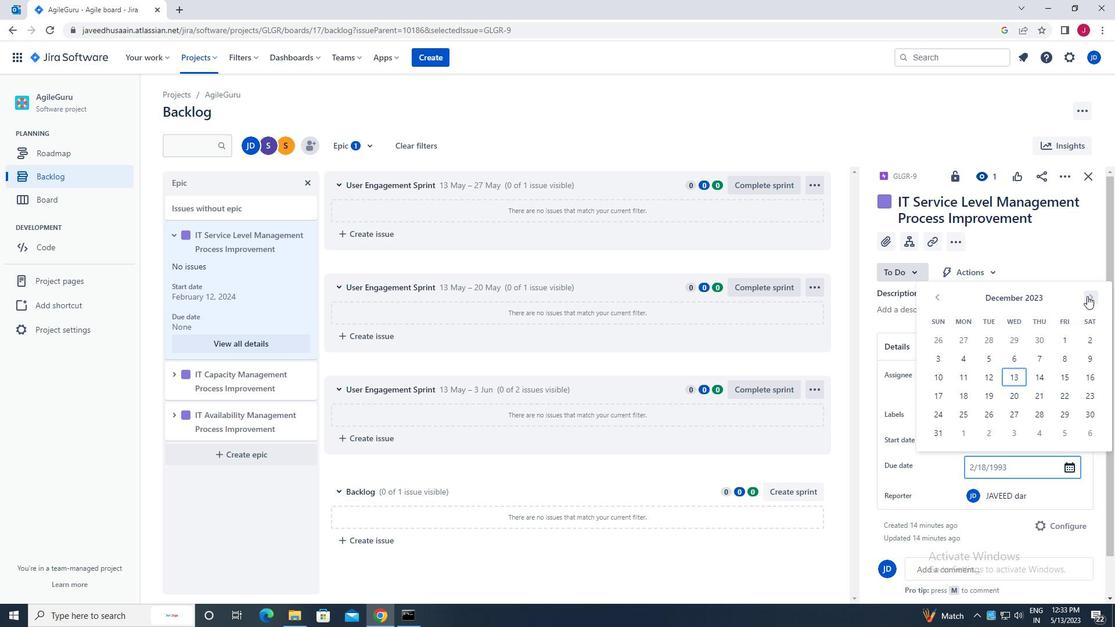 
Action: Mouse pressed left at (1087, 296)
Screenshot: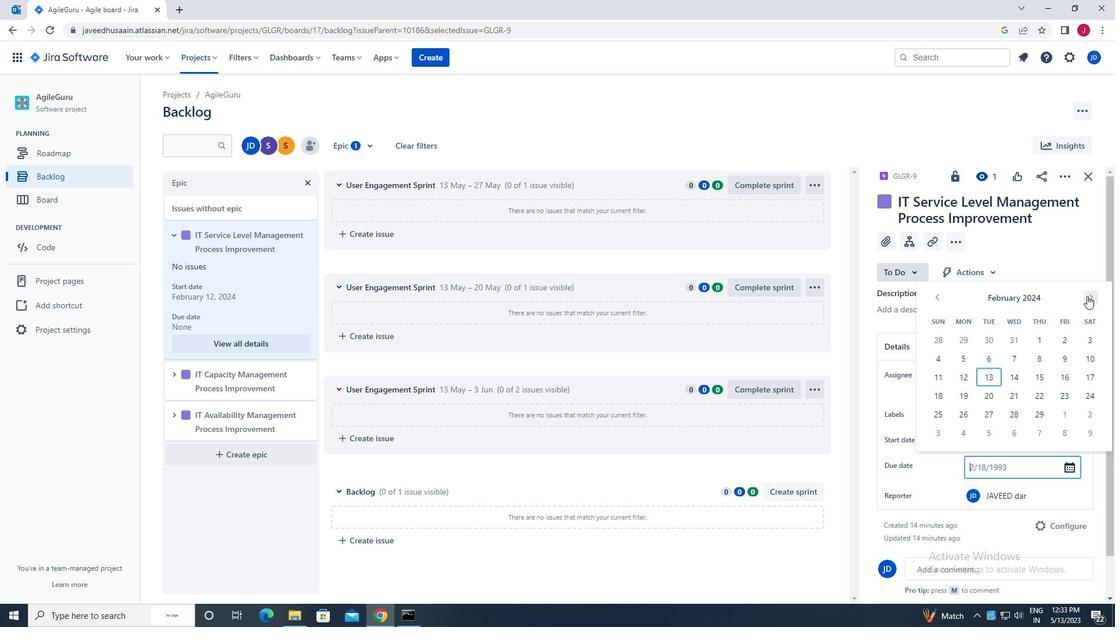 
Action: Mouse pressed left at (1087, 296)
Screenshot: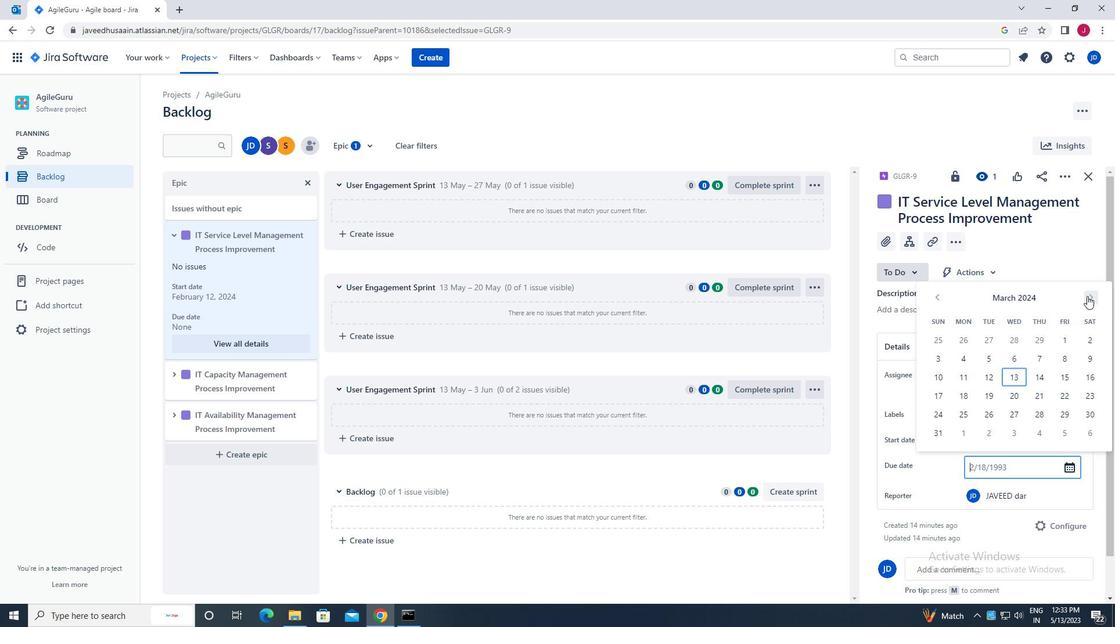 
Action: Mouse pressed left at (1087, 296)
Screenshot: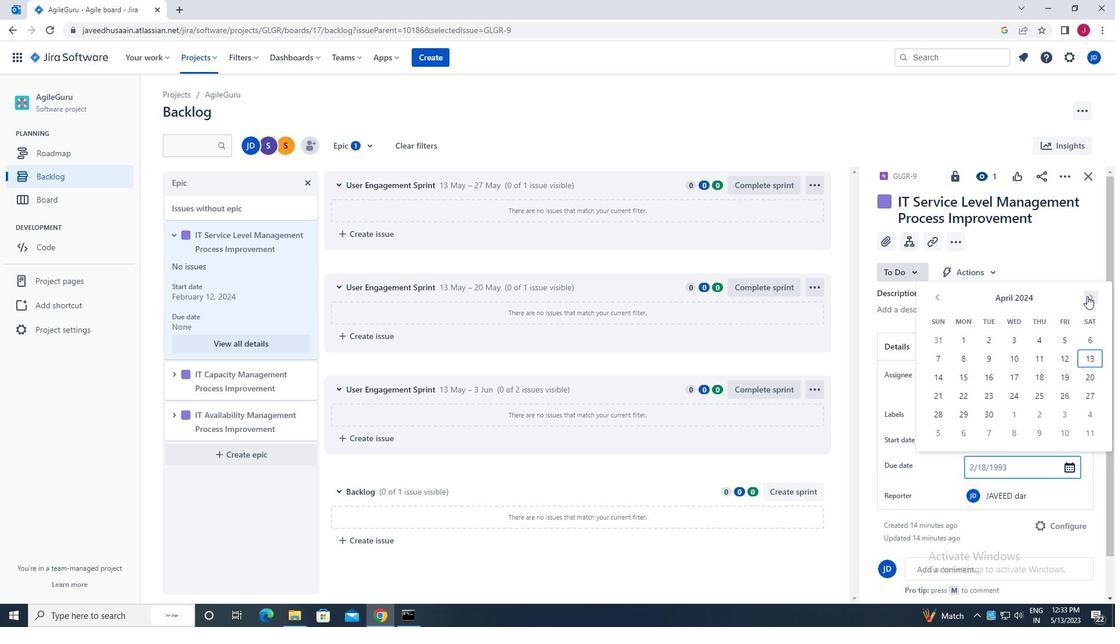 
Action: Mouse pressed left at (1087, 296)
Screenshot: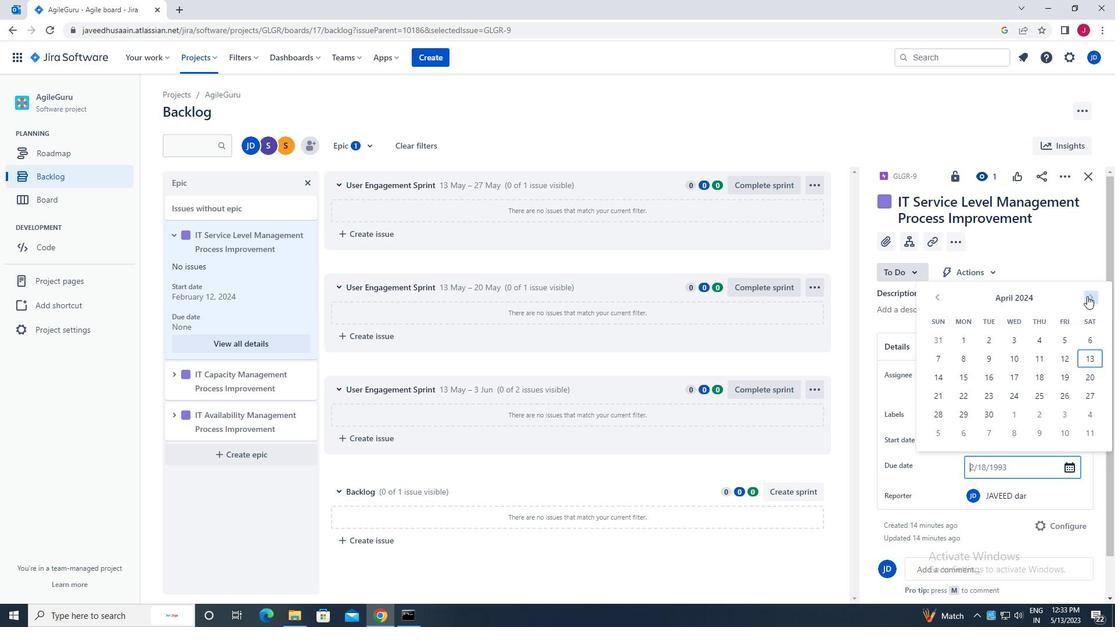 
Action: Mouse pressed left at (1087, 296)
Screenshot: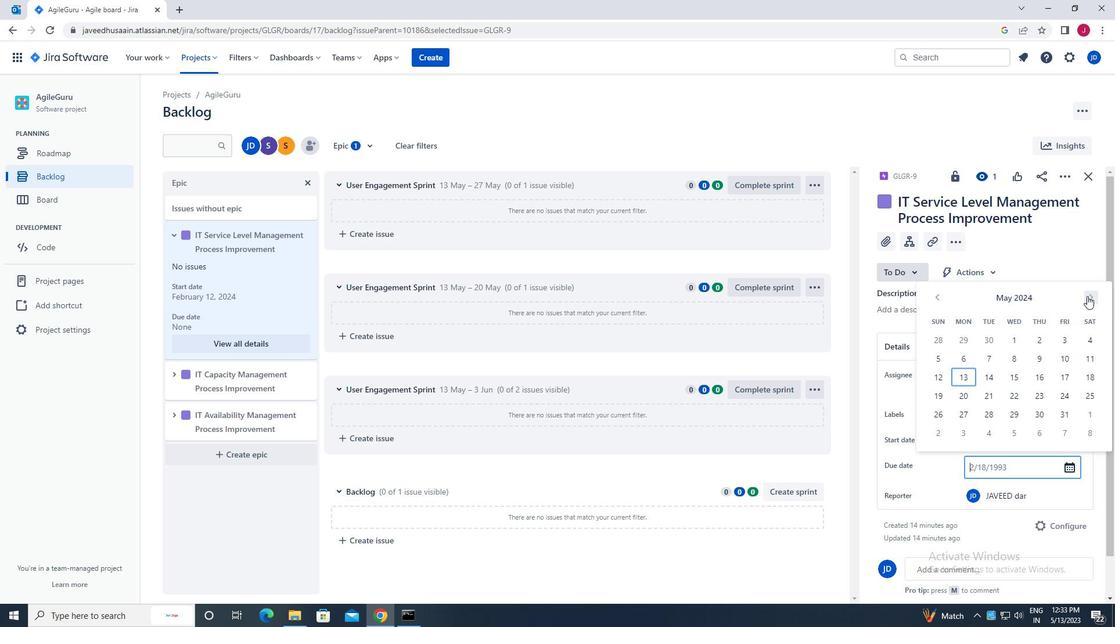 
Action: Mouse pressed left at (1087, 296)
Screenshot: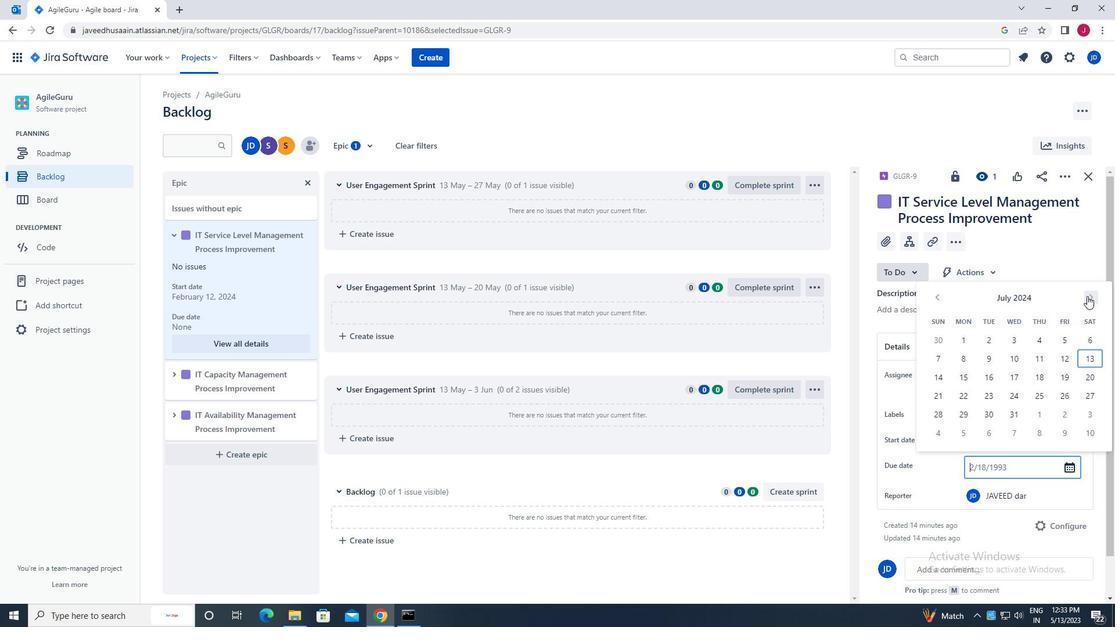 
Action: Mouse pressed left at (1087, 296)
Screenshot: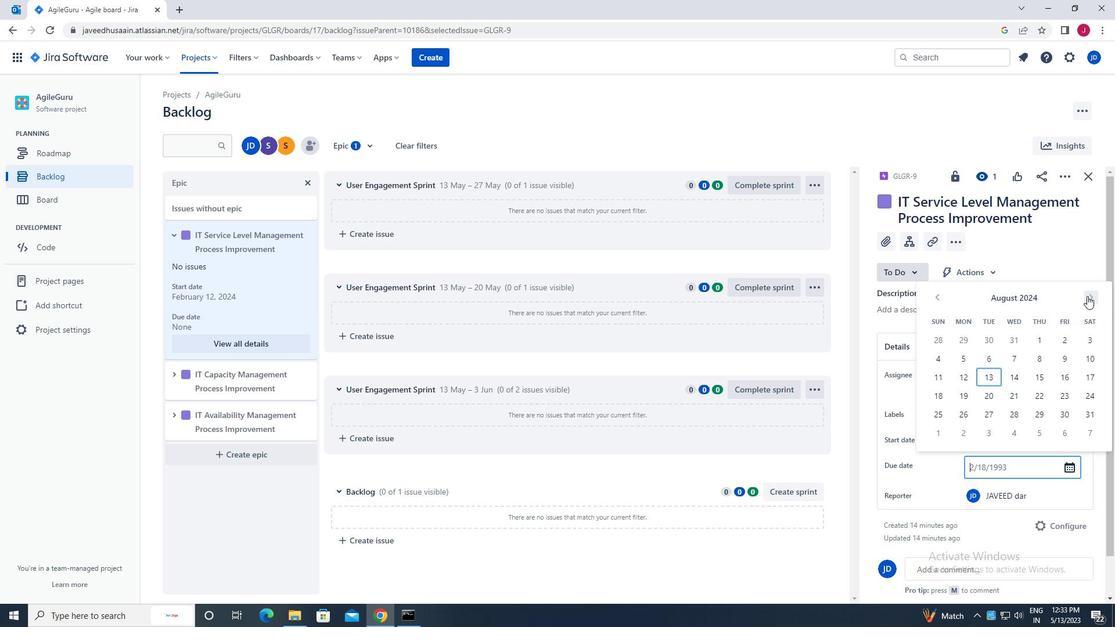 
Action: Mouse moved to (1094, 360)
Screenshot: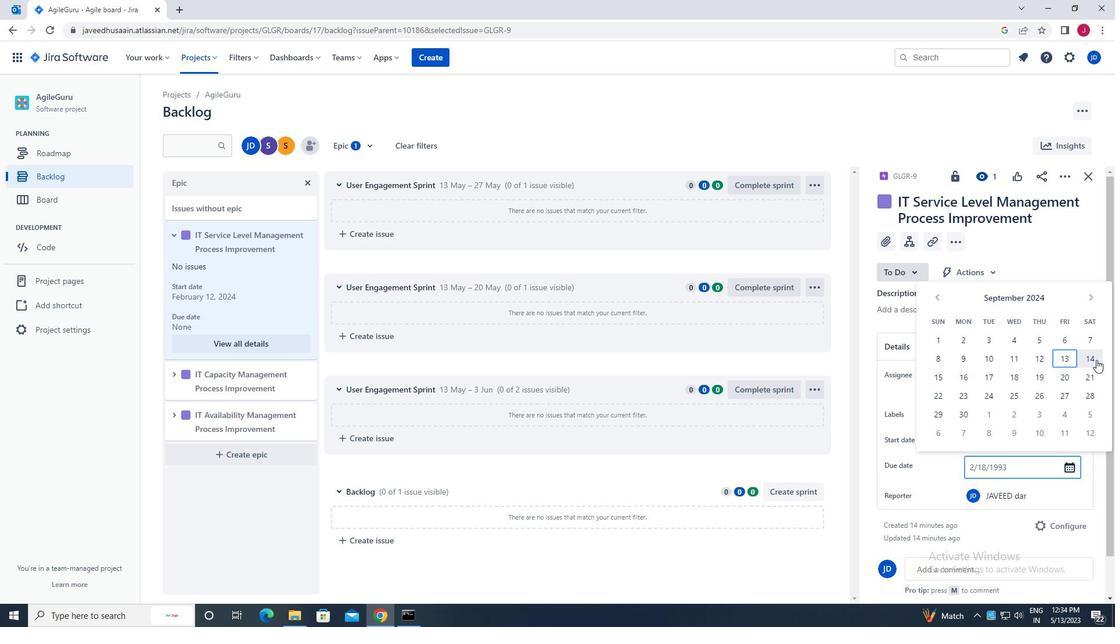 
Action: Mouse pressed left at (1094, 360)
Screenshot: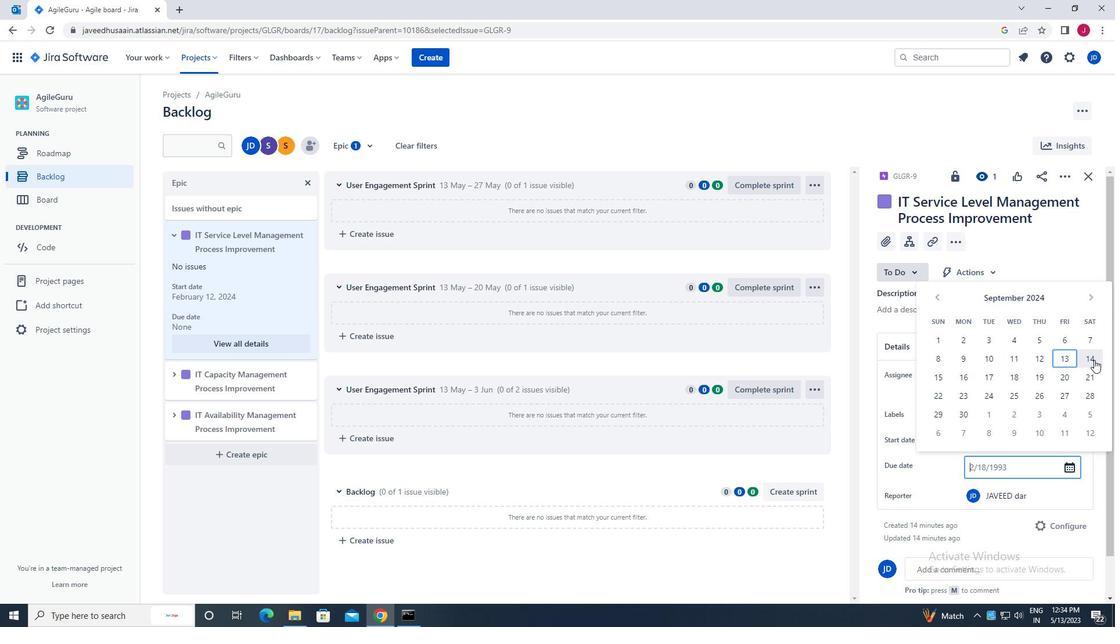 
Action: Key pressed <Key.enter>
Screenshot: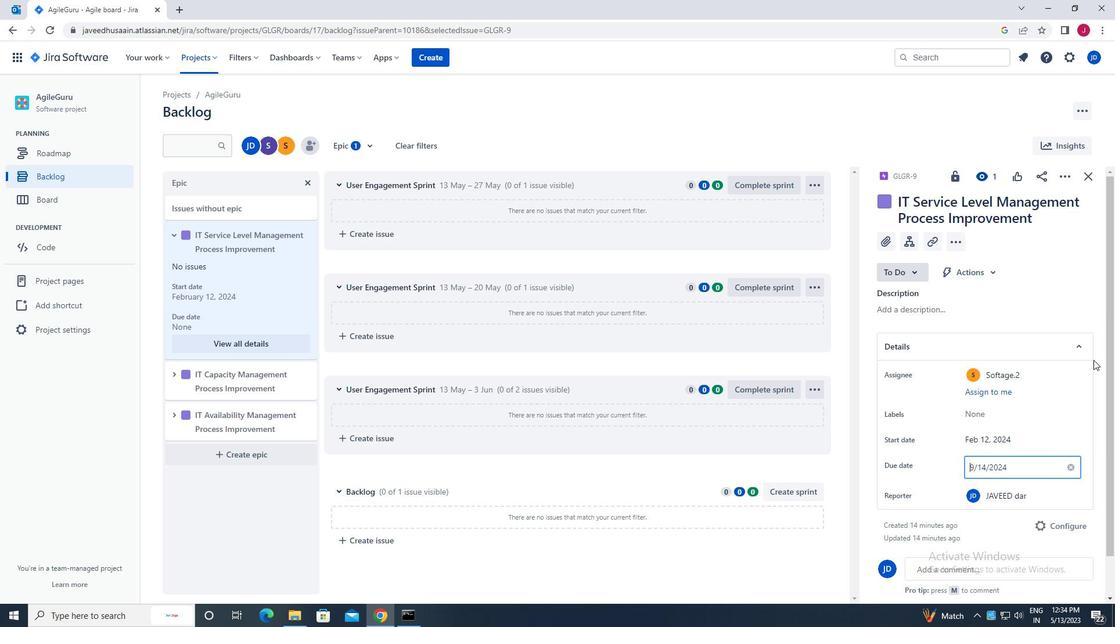 
Action: Mouse moved to (1089, 177)
Screenshot: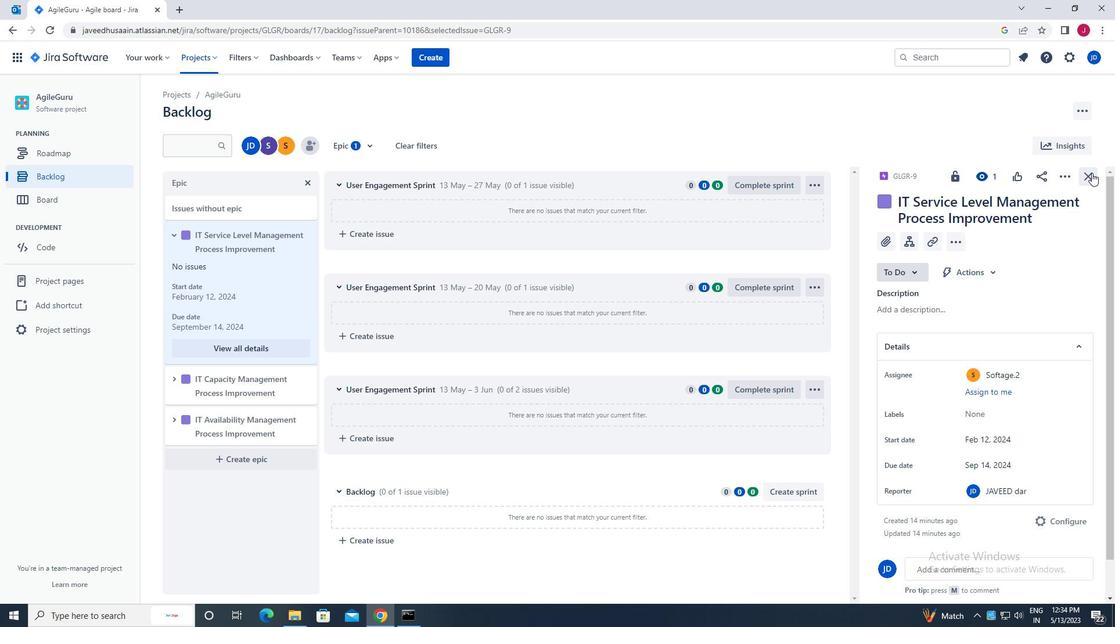 
Action: Mouse pressed left at (1089, 177)
Screenshot: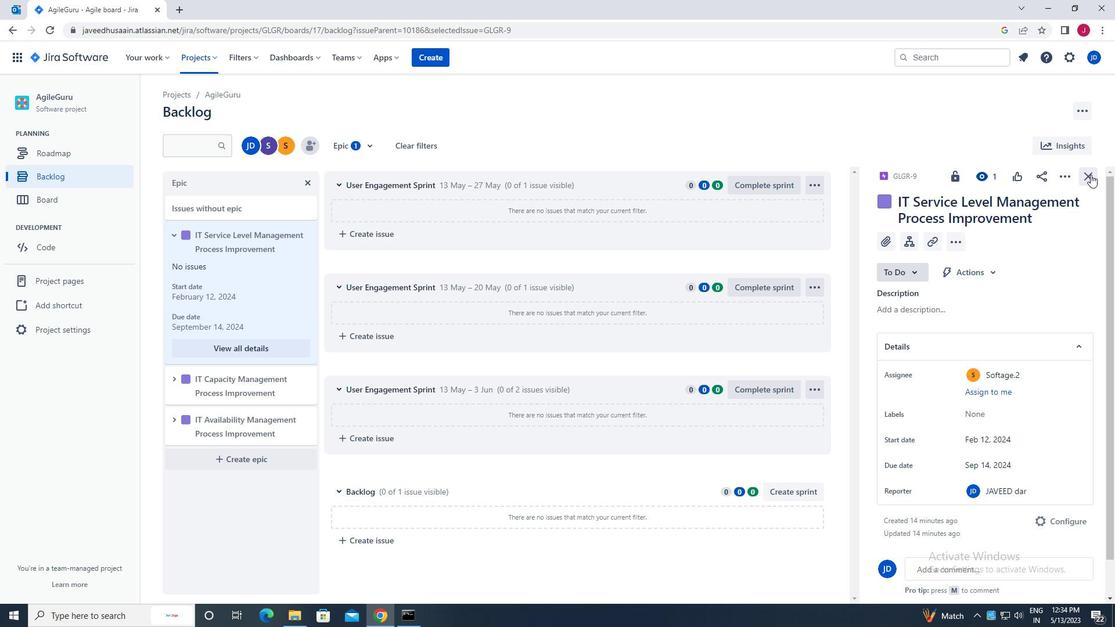 
Action: Mouse moved to (172, 381)
Screenshot: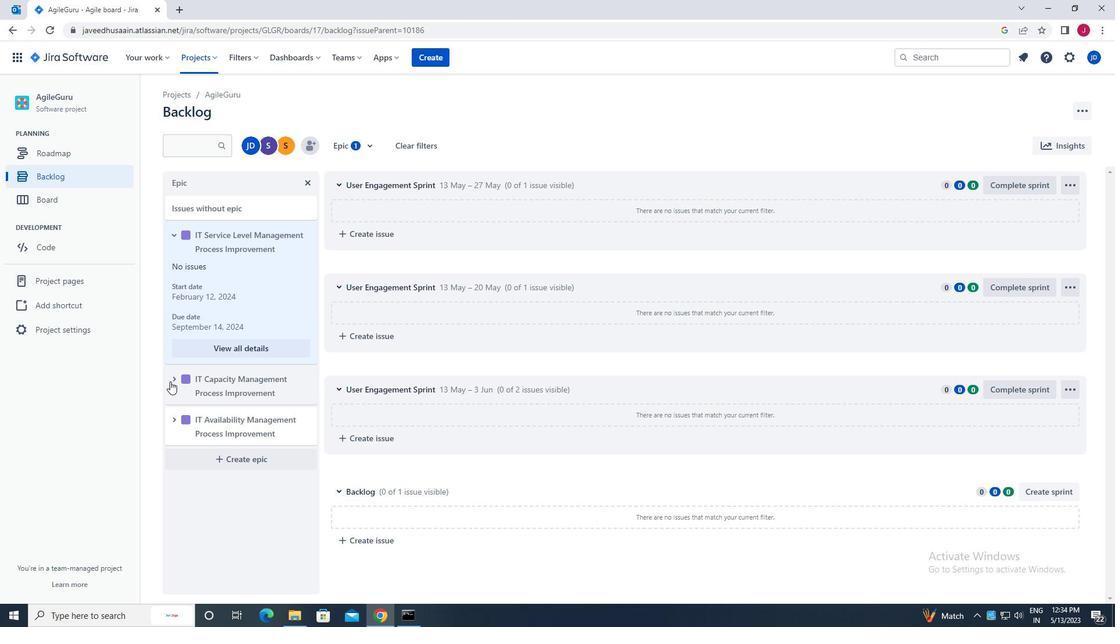 
Action: Mouse pressed left at (172, 381)
Screenshot: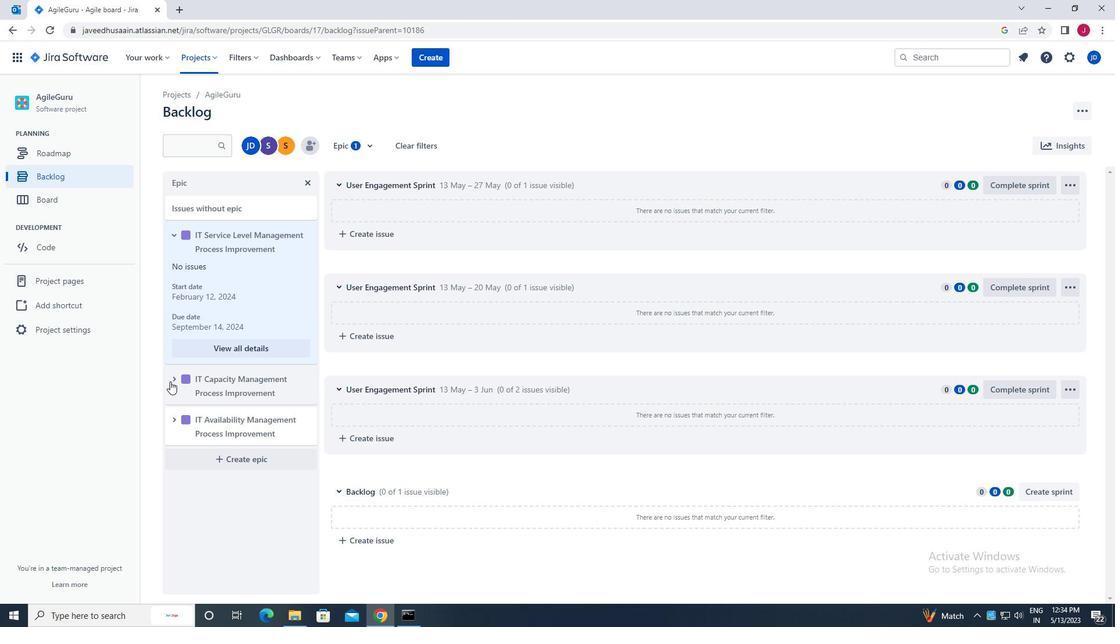 
Action: Mouse moved to (243, 490)
Screenshot: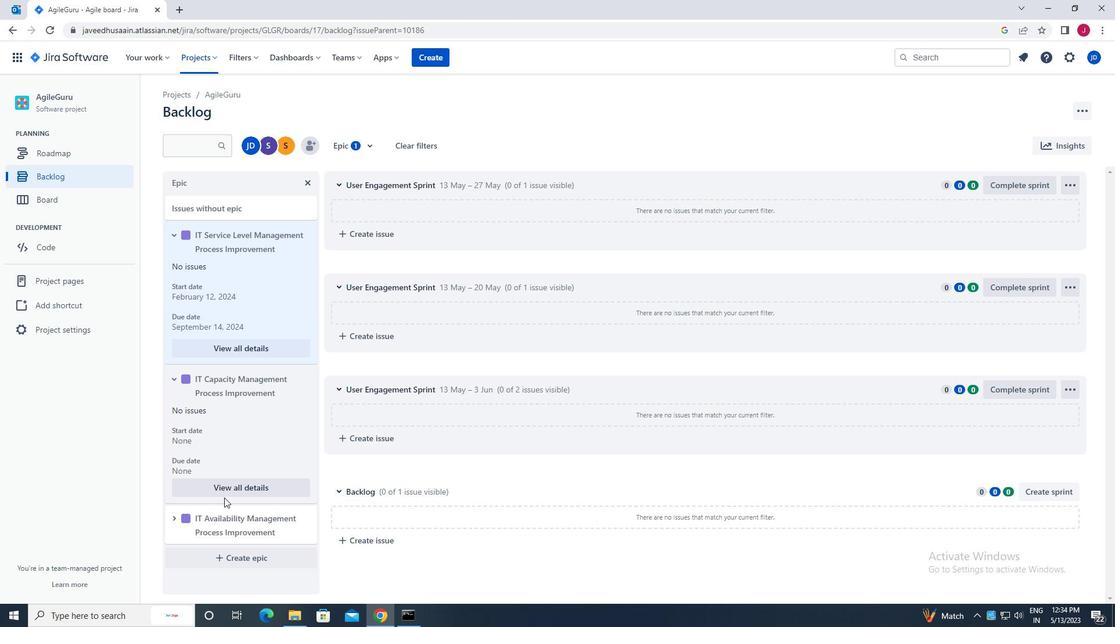 
Action: Mouse pressed left at (243, 490)
Screenshot: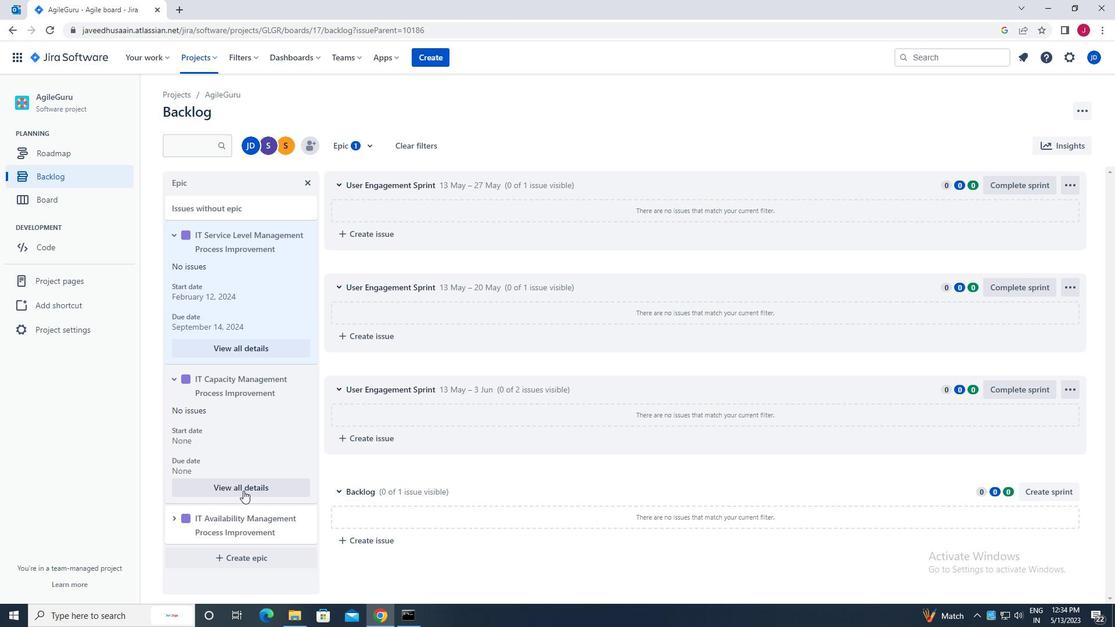 
Action: Mouse moved to (986, 438)
Screenshot: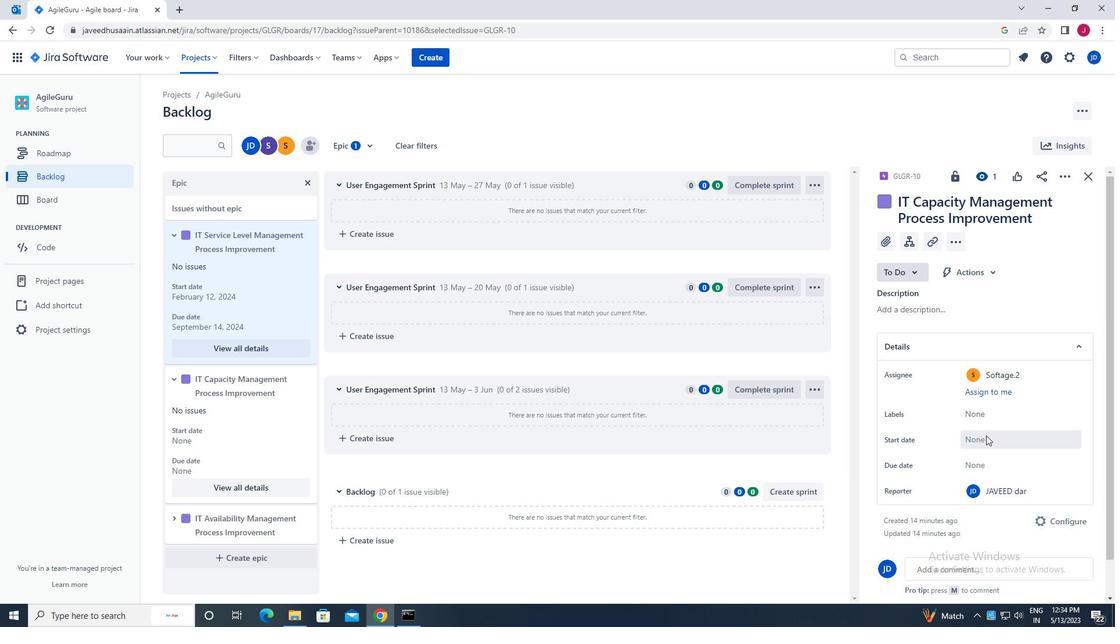 
Action: Mouse pressed left at (986, 438)
Screenshot: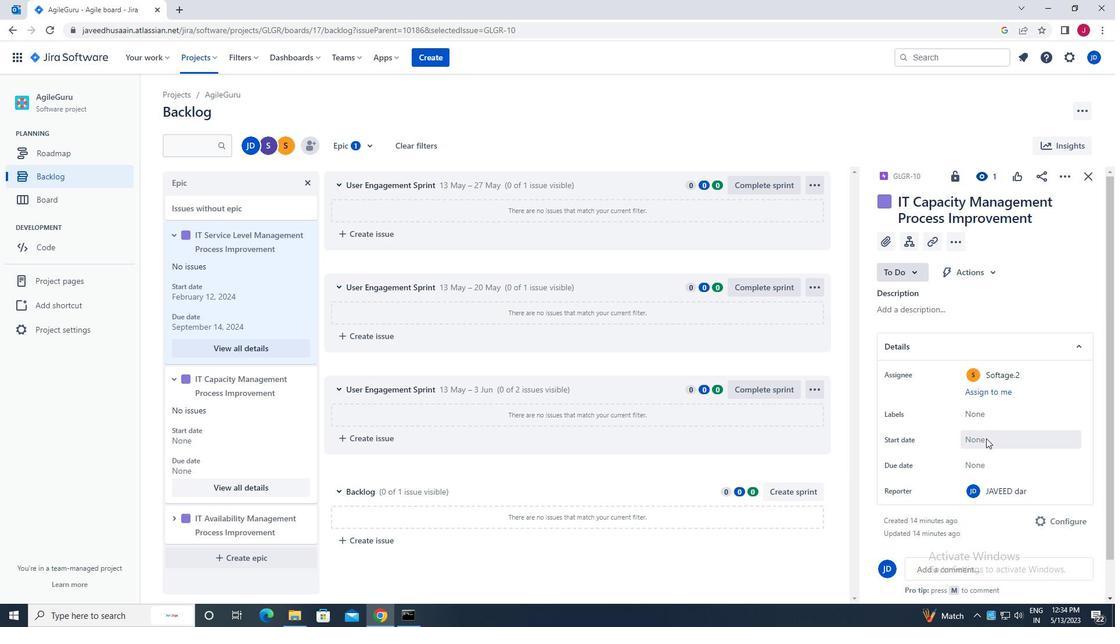 
Action: Mouse moved to (935, 389)
Screenshot: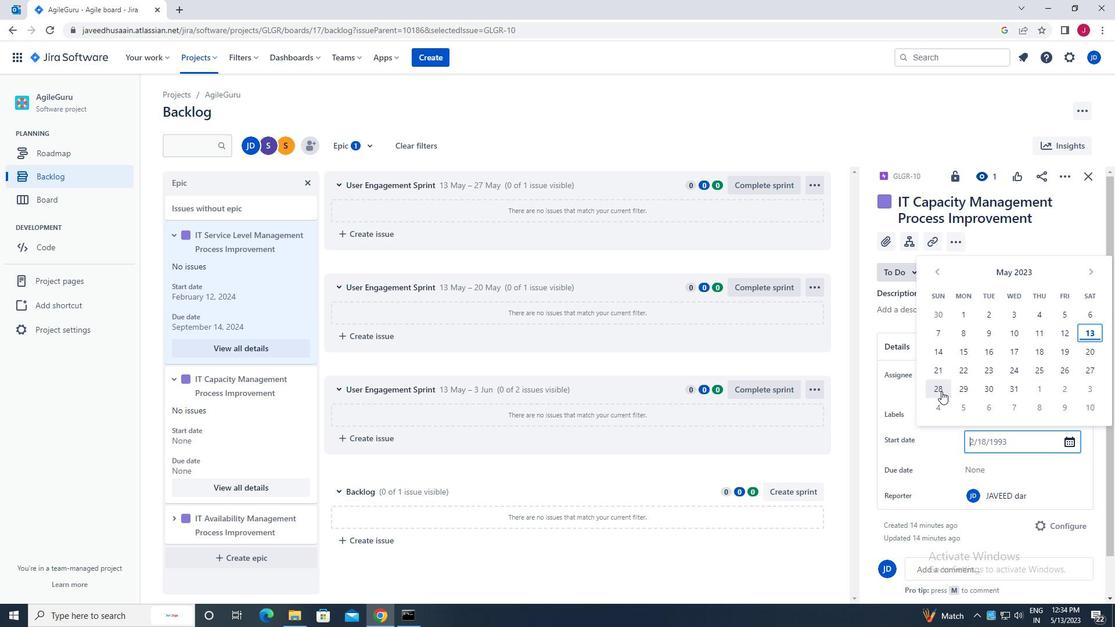 
Action: Mouse pressed left at (935, 389)
Screenshot: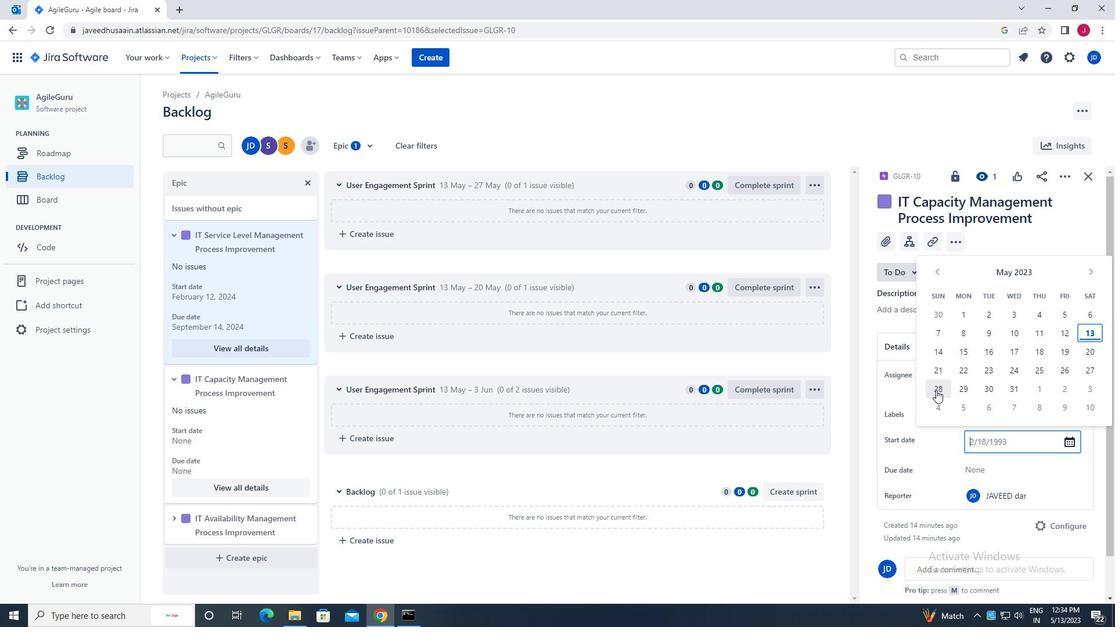 
Action: Mouse moved to (937, 388)
Screenshot: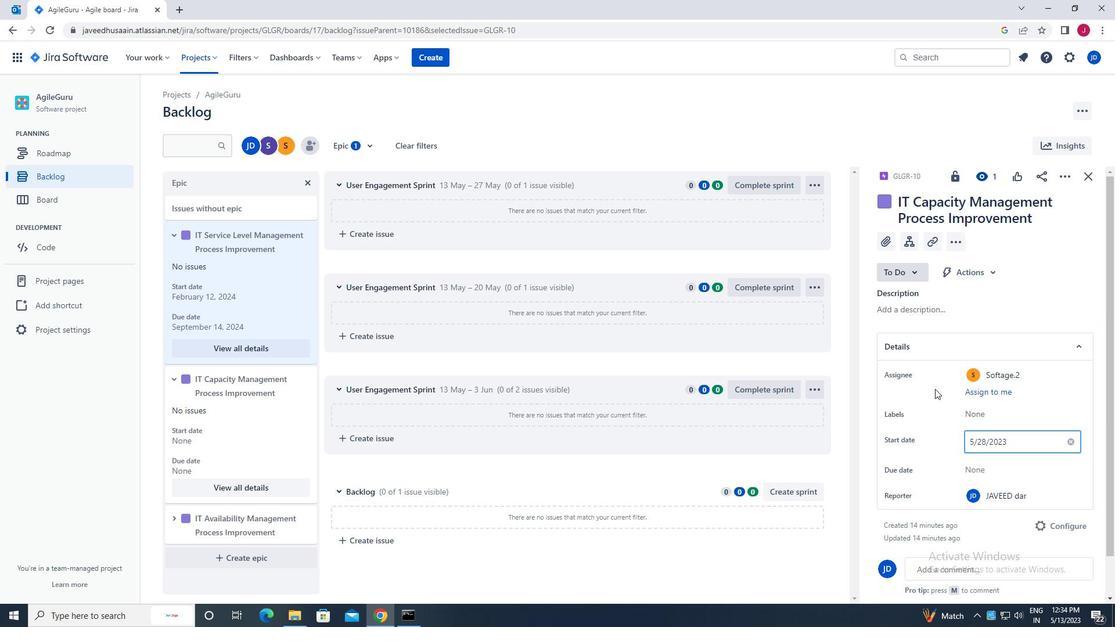 
Action: Key pressed <Key.enter>
Screenshot: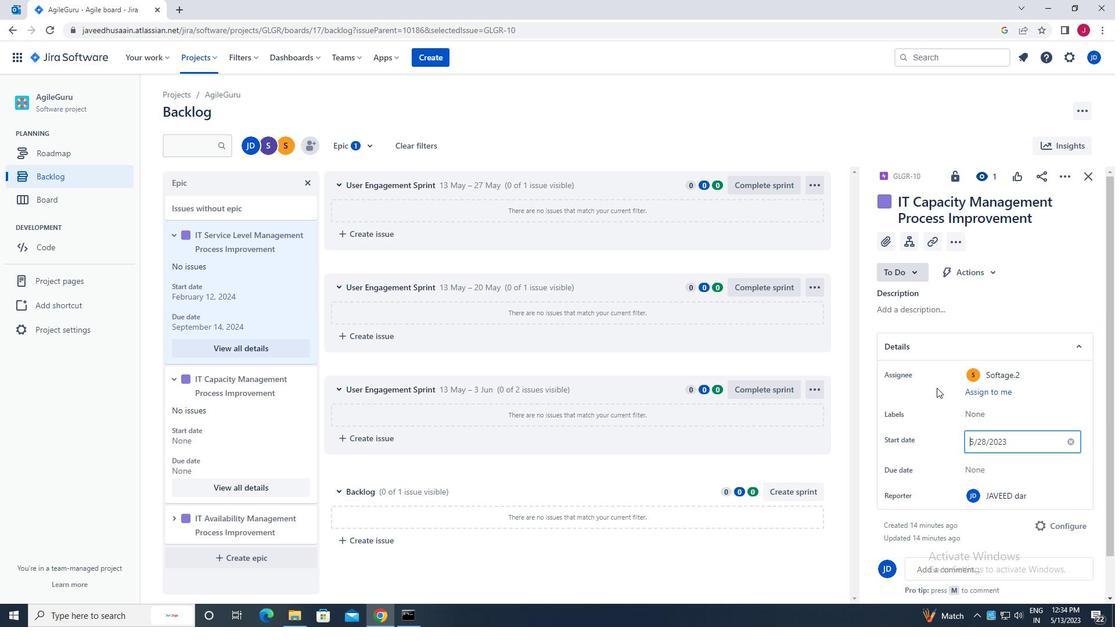 
Action: Mouse moved to (981, 468)
Screenshot: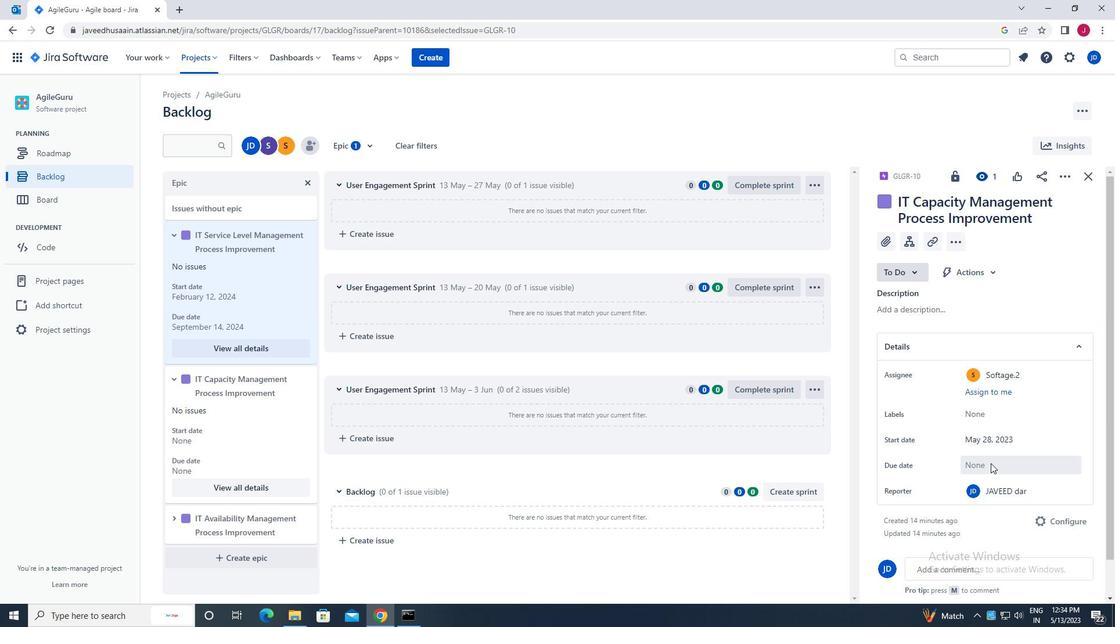 
Action: Mouse pressed left at (981, 468)
Screenshot: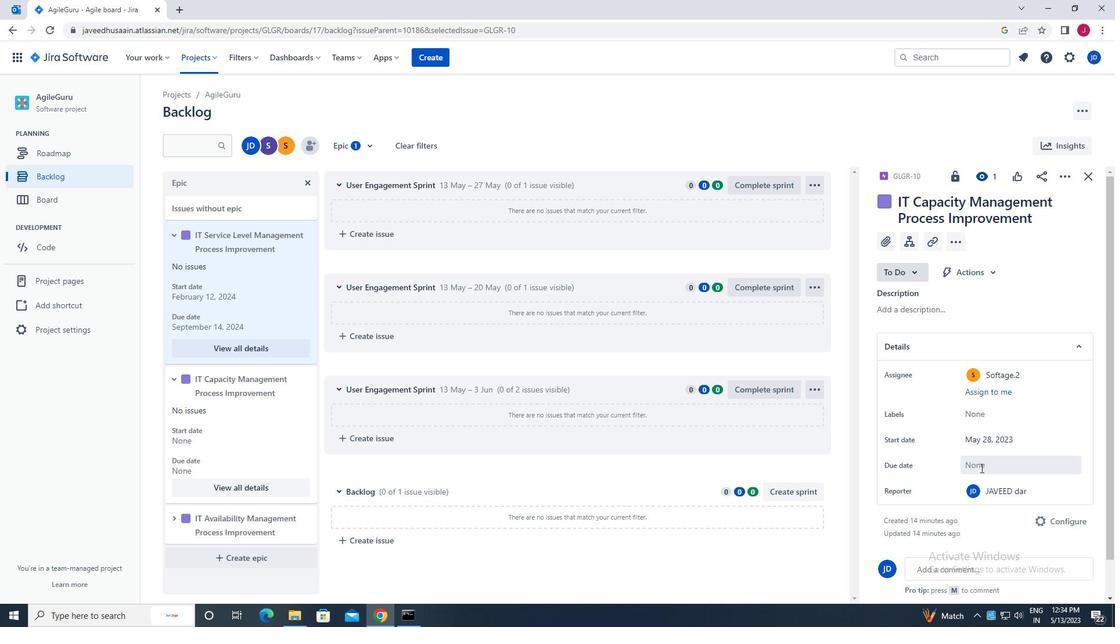 
Action: Mouse moved to (1094, 297)
Screenshot: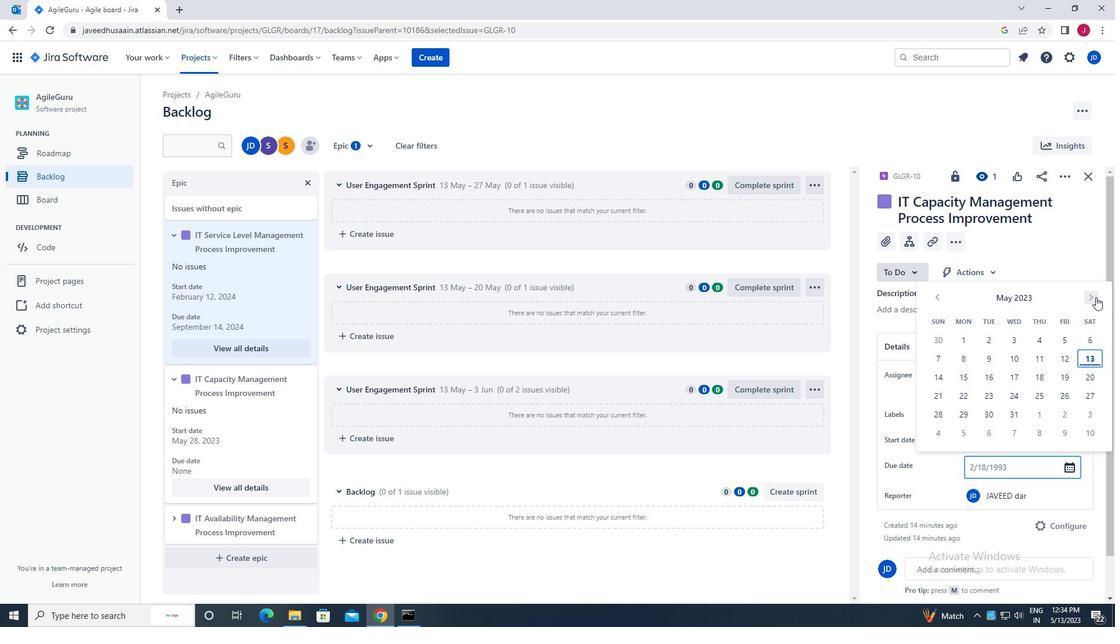 
Action: Mouse pressed left at (1094, 297)
Screenshot: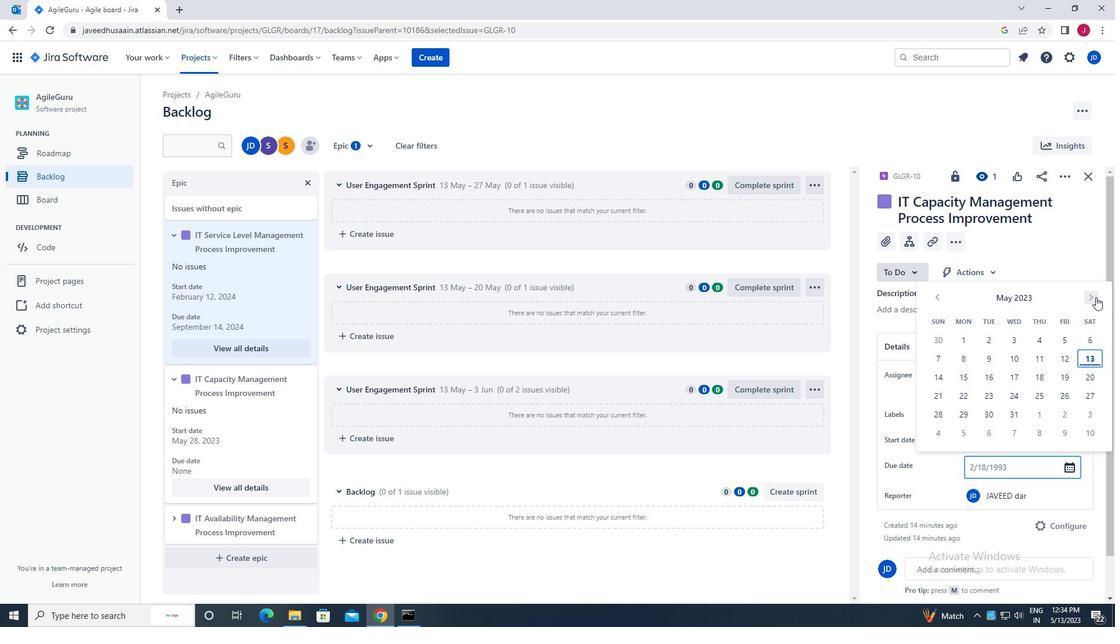 
Action: Mouse pressed left at (1094, 297)
Screenshot: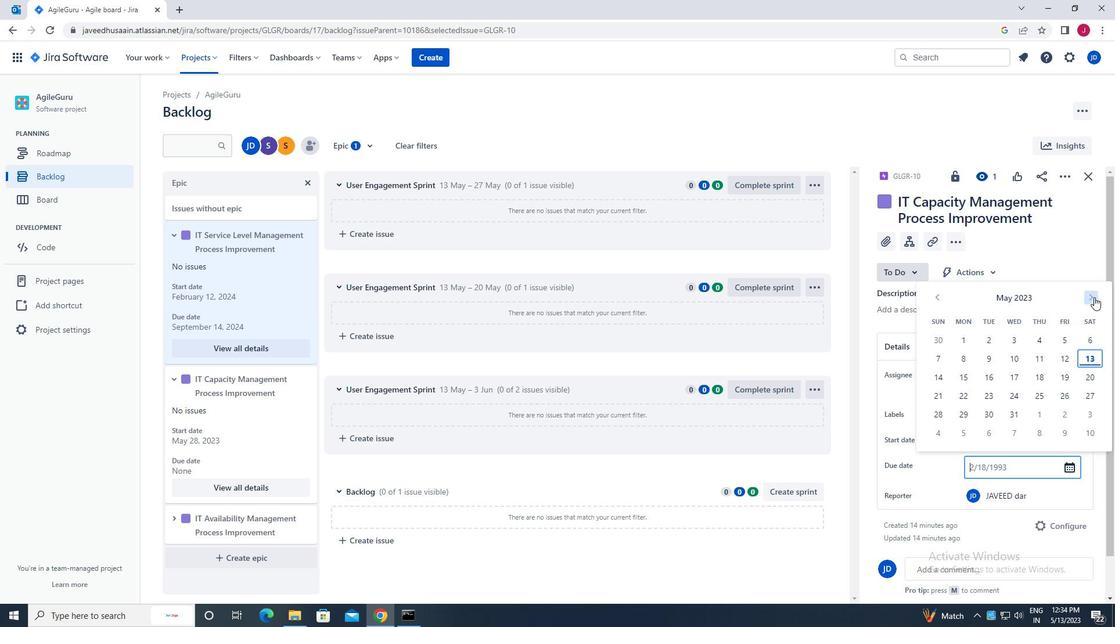 
Action: Mouse pressed left at (1094, 297)
Screenshot: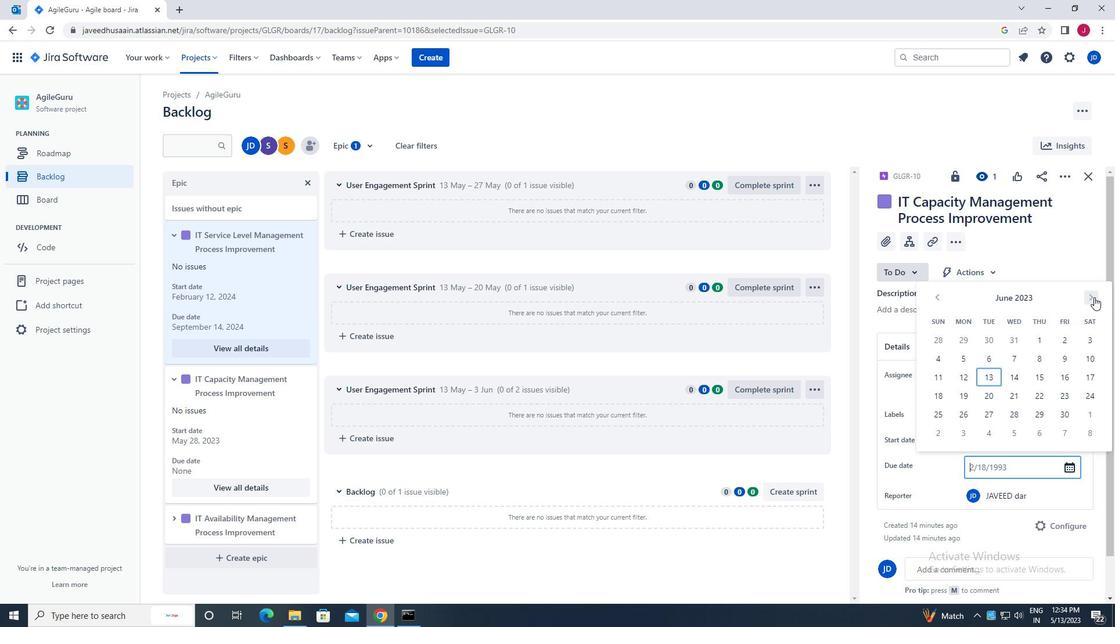 
Action: Mouse pressed left at (1094, 297)
Screenshot: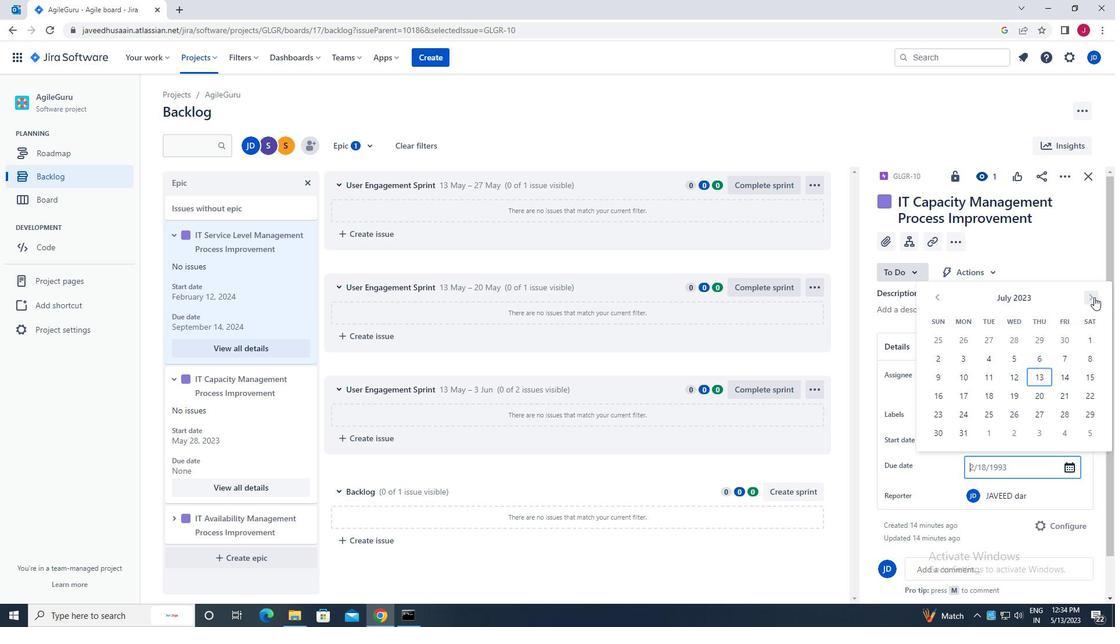 
Action: Mouse pressed left at (1094, 297)
Screenshot: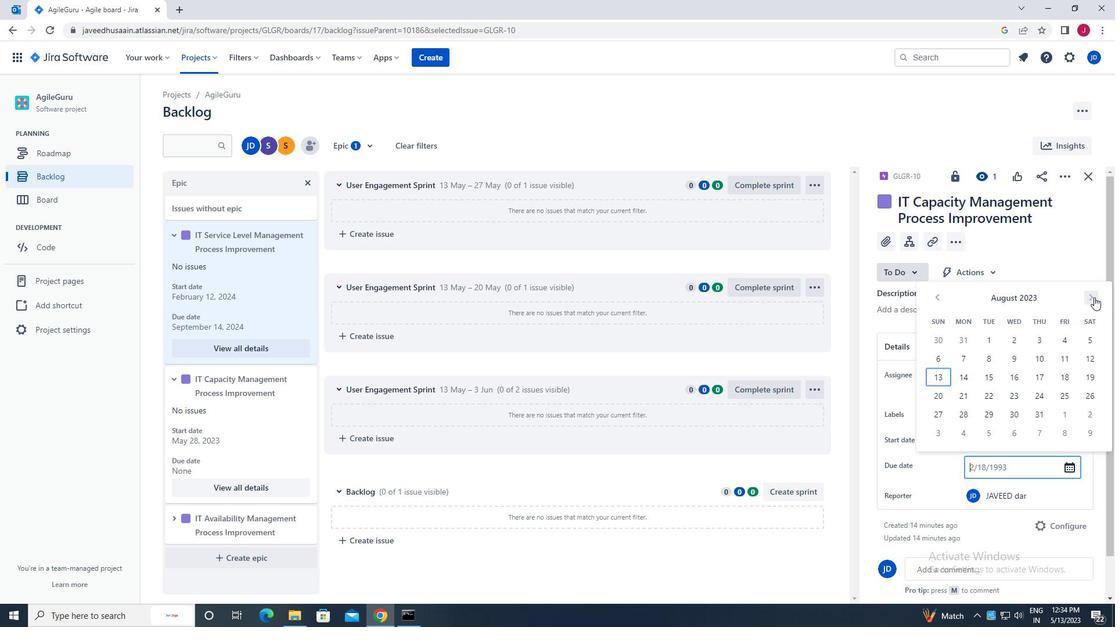 
Action: Mouse pressed left at (1094, 297)
Screenshot: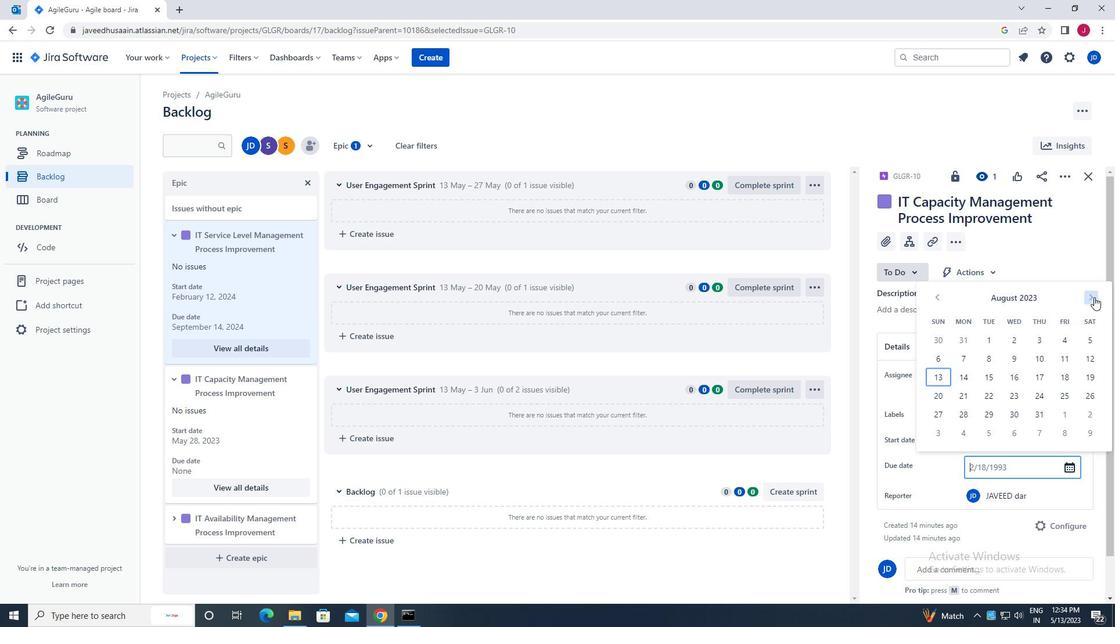 
Action: Mouse pressed left at (1094, 297)
Screenshot: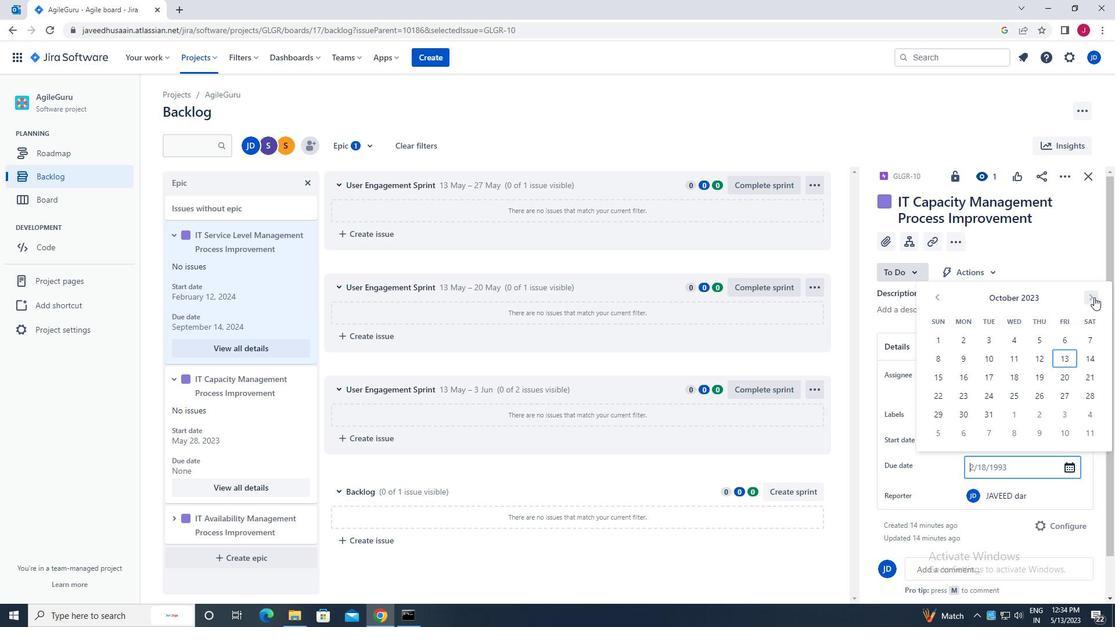 
Action: Mouse pressed left at (1094, 297)
Screenshot: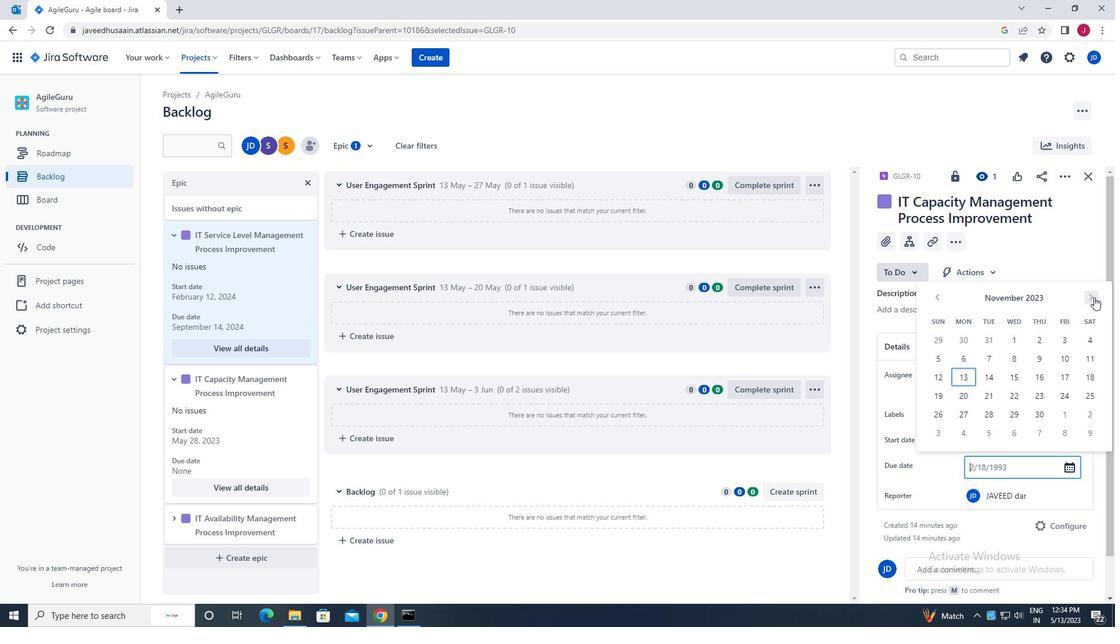 
Action: Mouse pressed left at (1094, 297)
Screenshot: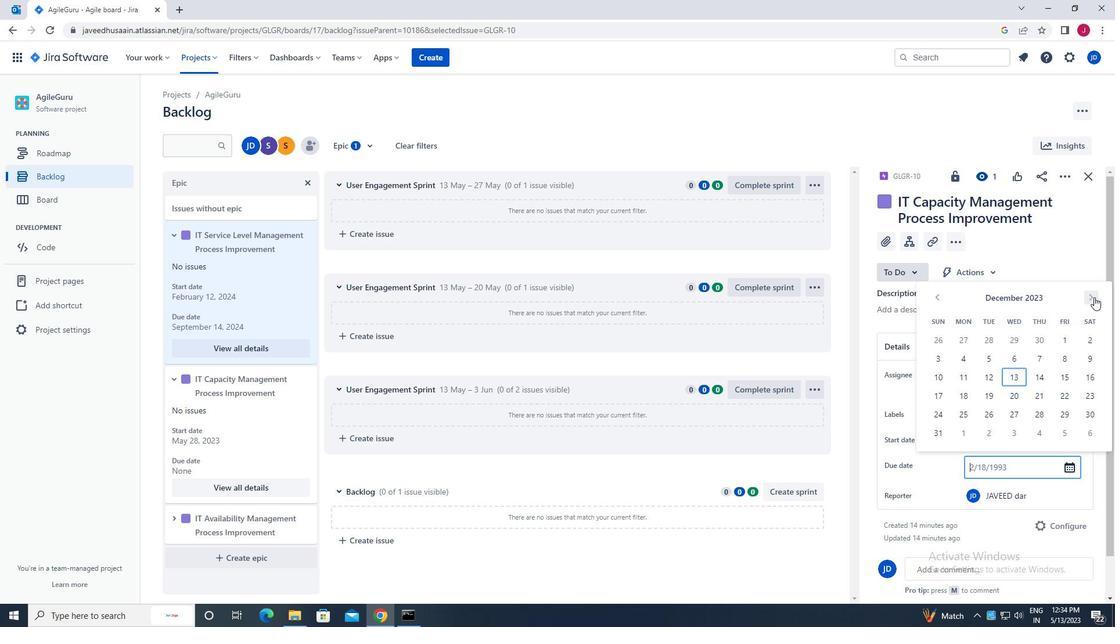 
Action: Mouse pressed left at (1094, 297)
Screenshot: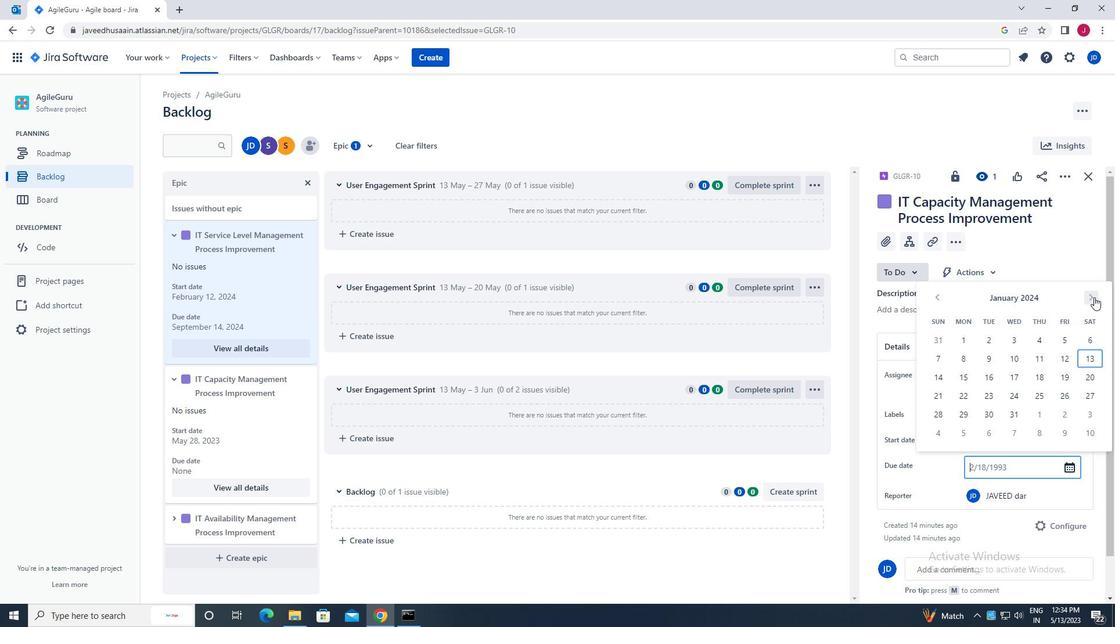 
Action: Mouse pressed left at (1094, 297)
Screenshot: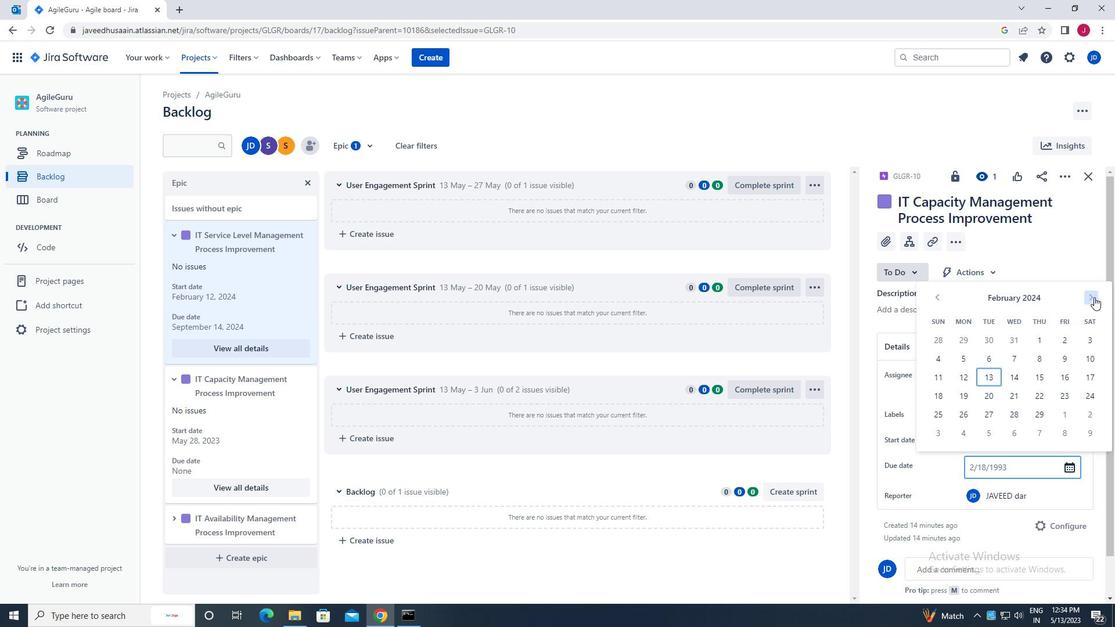
Action: Mouse pressed left at (1094, 297)
Screenshot: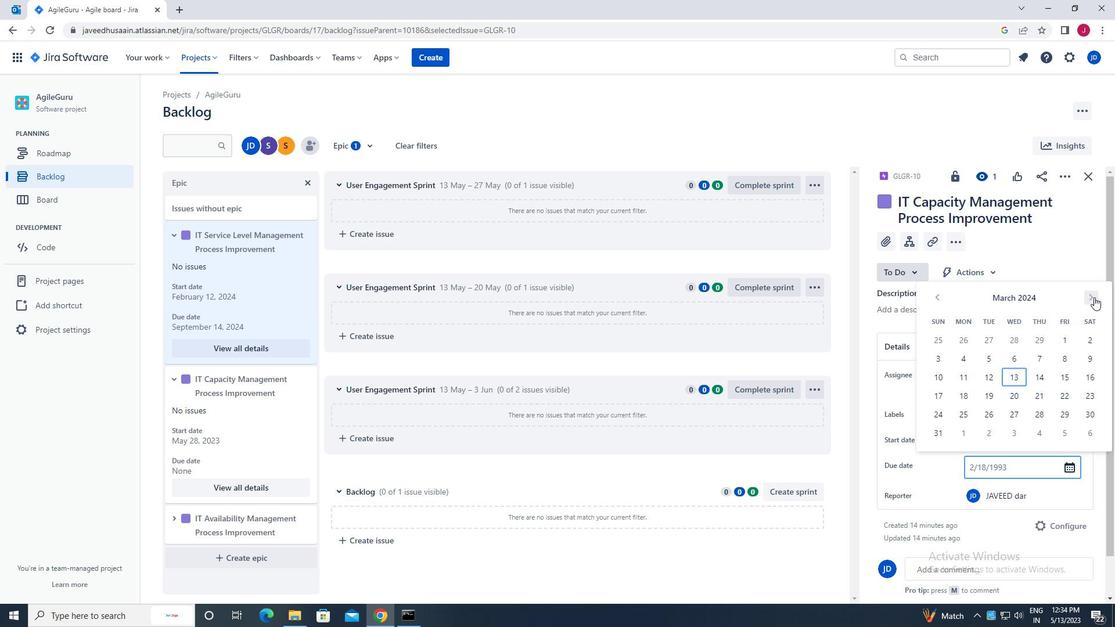 
Action: Mouse pressed left at (1094, 297)
Screenshot: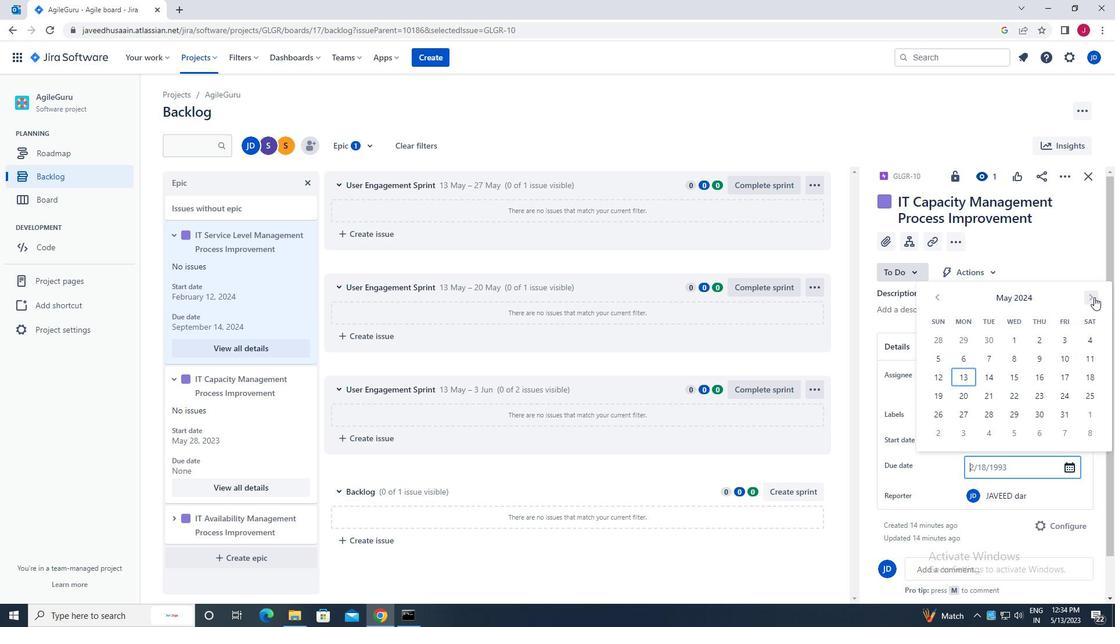 
Action: Mouse pressed left at (1094, 297)
Screenshot: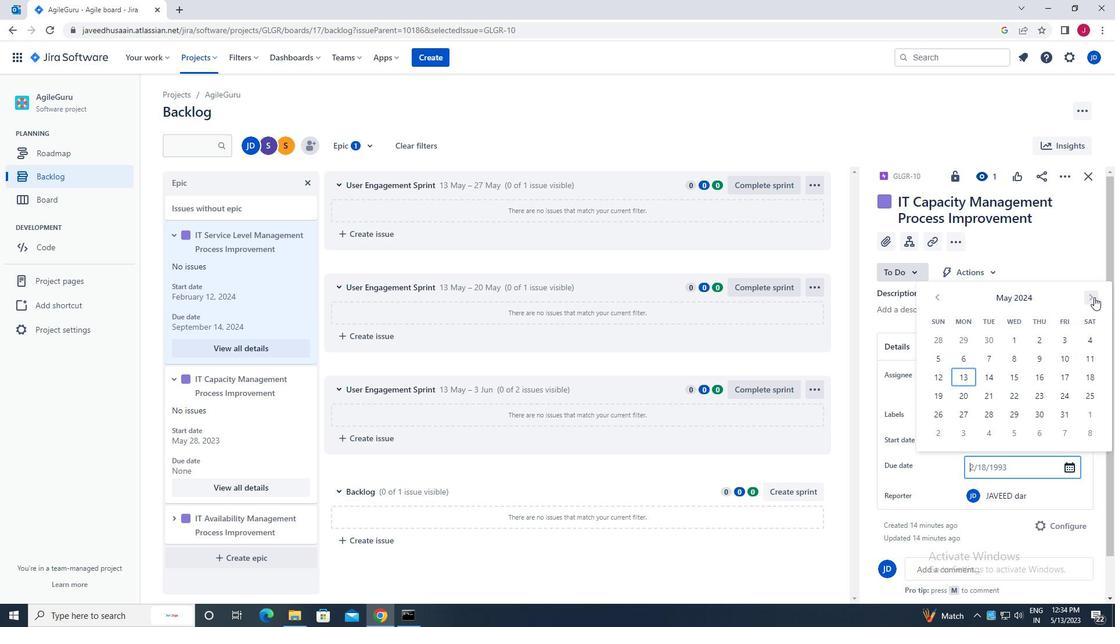 
Action: Mouse pressed left at (1094, 297)
Screenshot: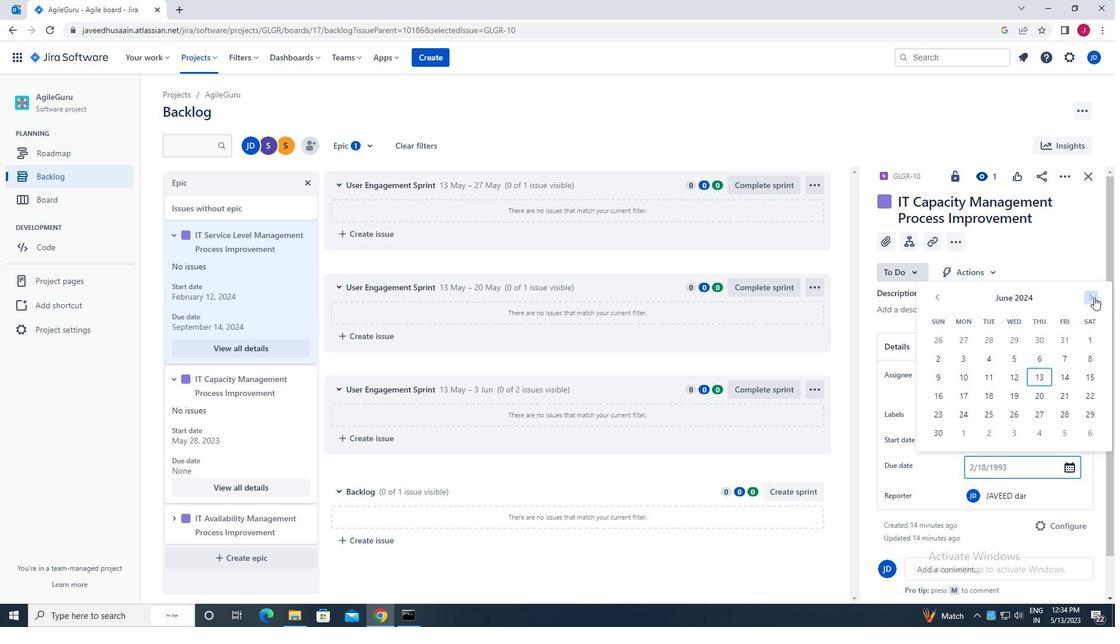 
Action: Mouse pressed left at (1094, 297)
Screenshot: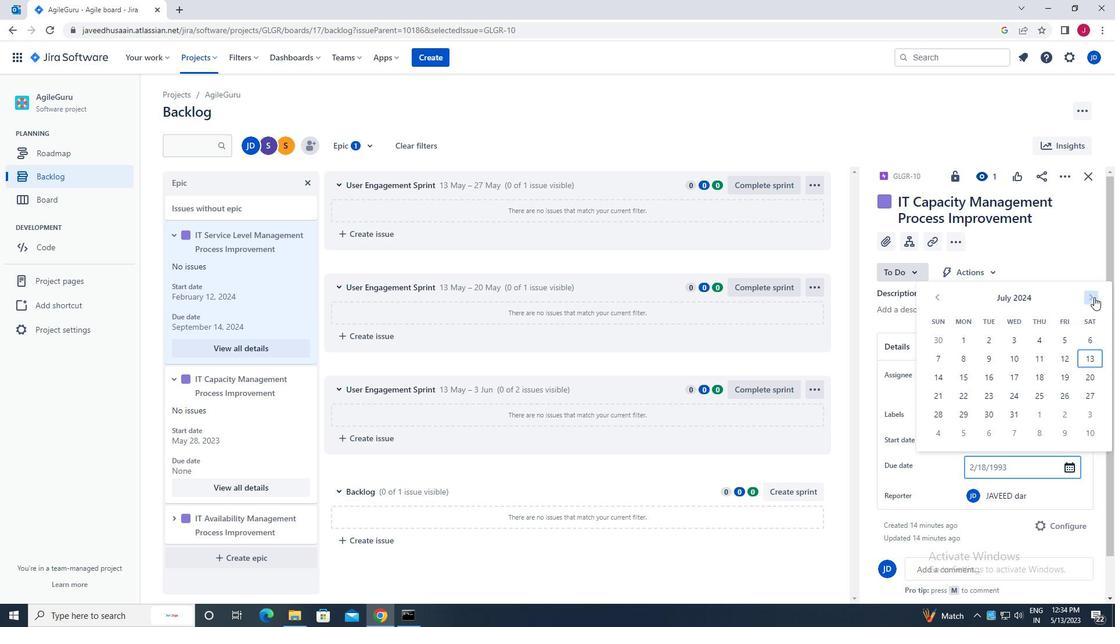 
Action: Mouse pressed left at (1094, 297)
Screenshot: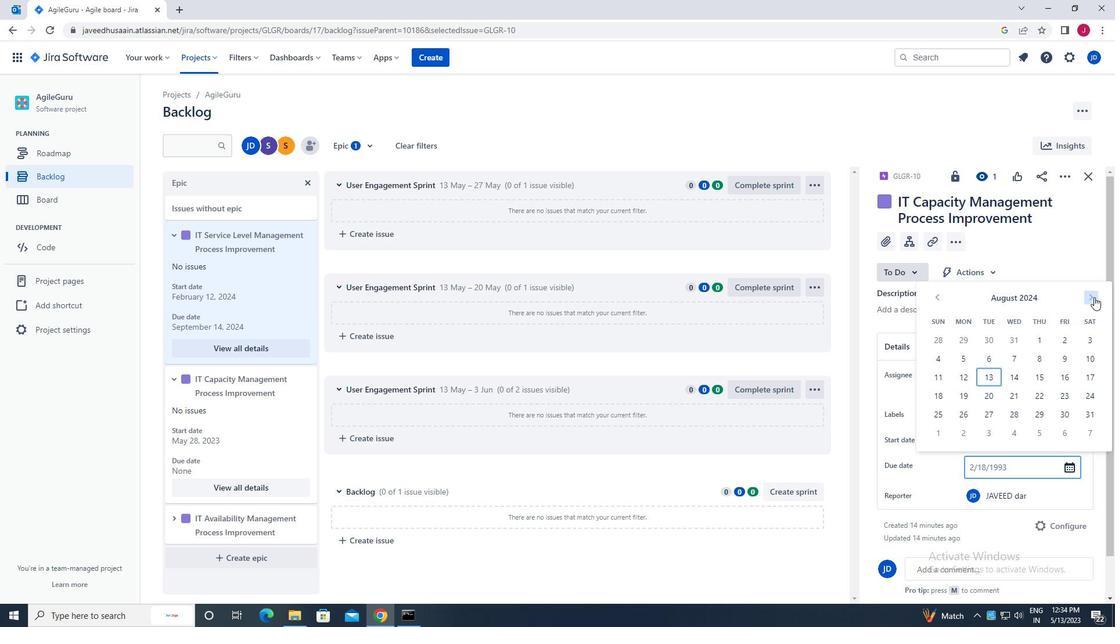 
Action: Mouse pressed left at (1094, 297)
Screenshot: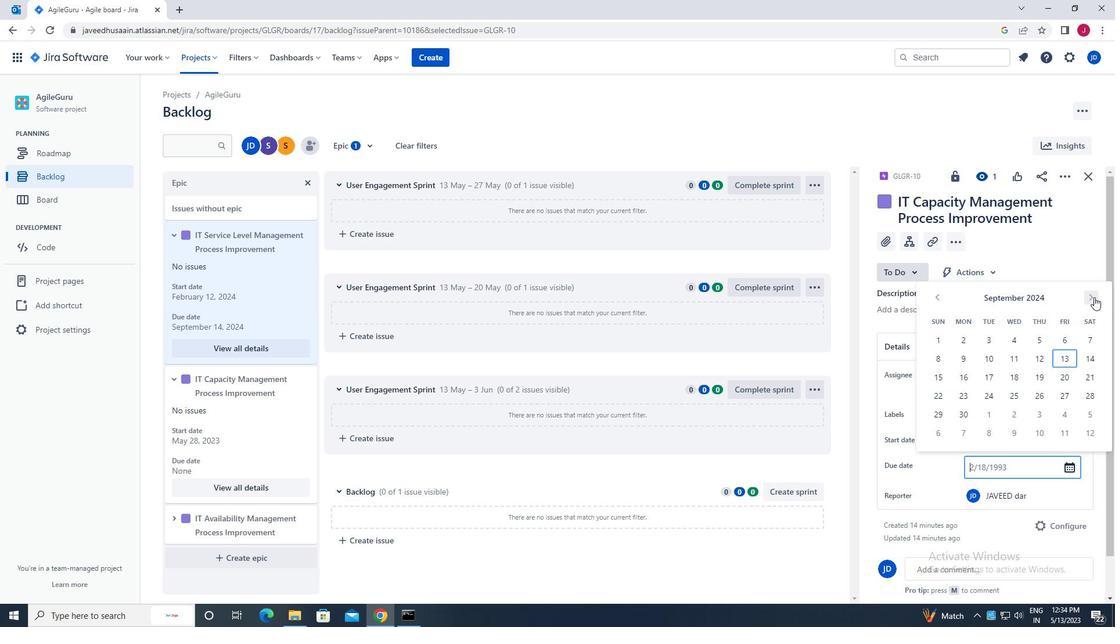 
Action: Mouse moved to (1092, 361)
Screenshot: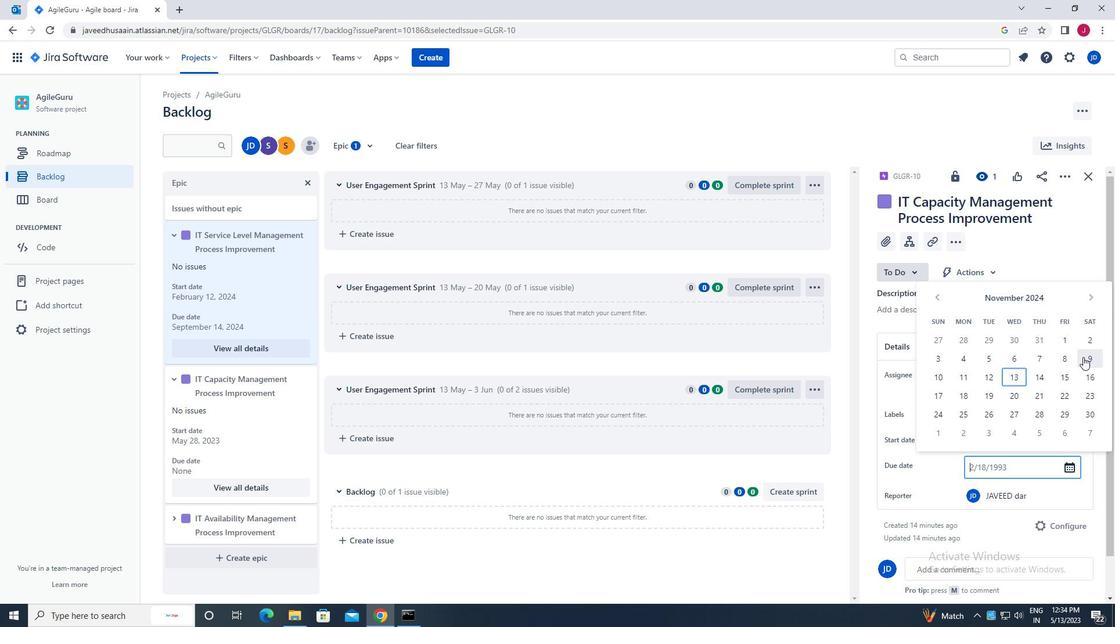 
Action: Mouse pressed left at (1092, 361)
Screenshot: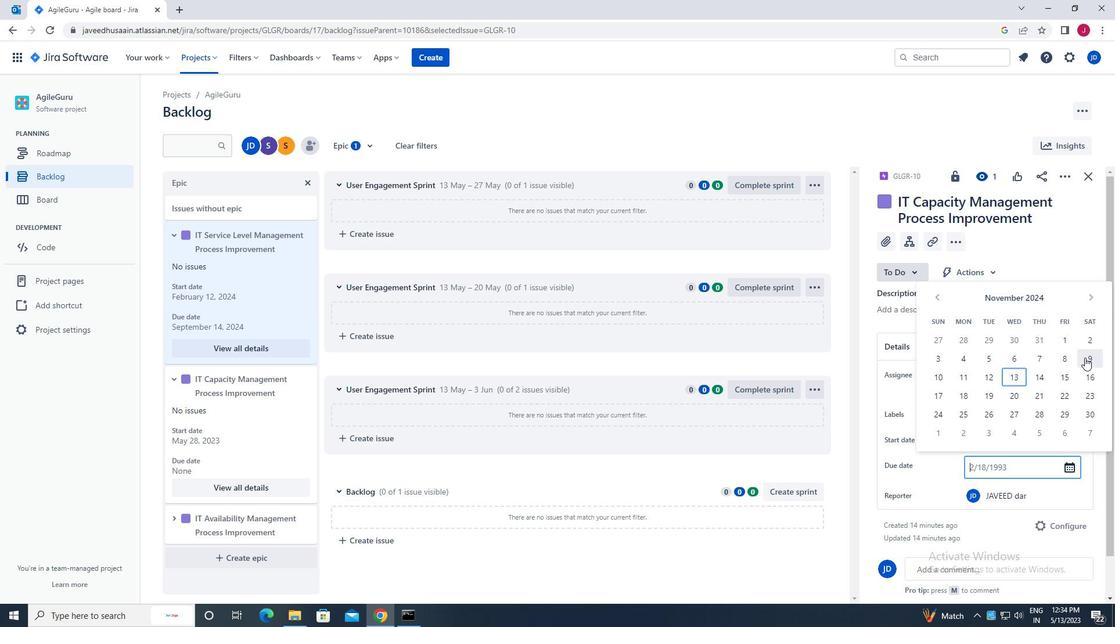 
Action: Mouse moved to (1088, 363)
Screenshot: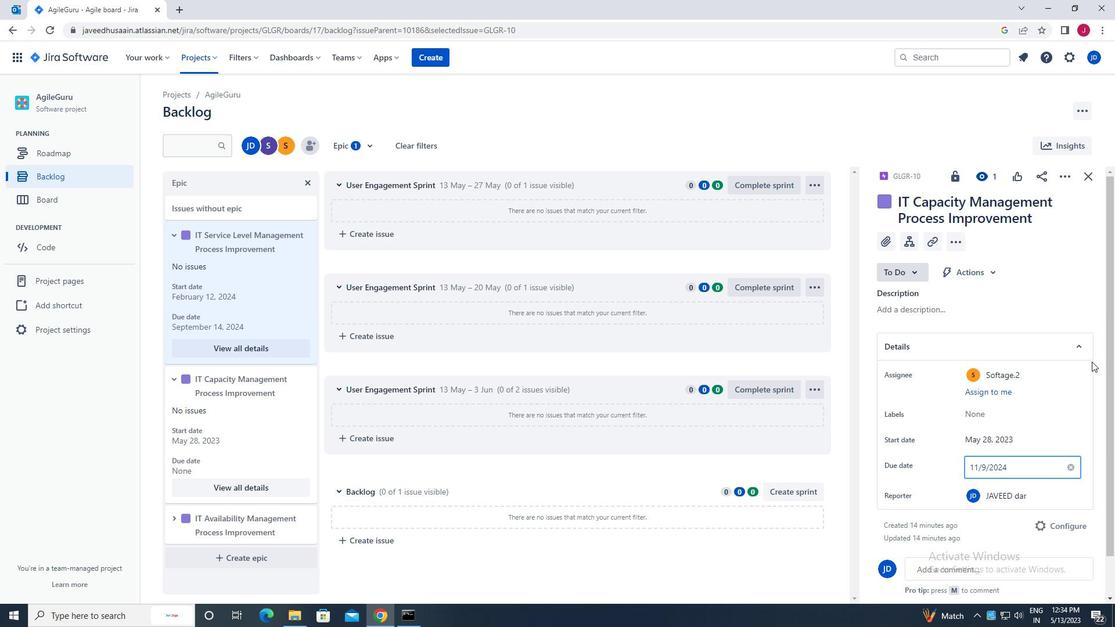 
Action: Key pressed <Key.enter>
Screenshot: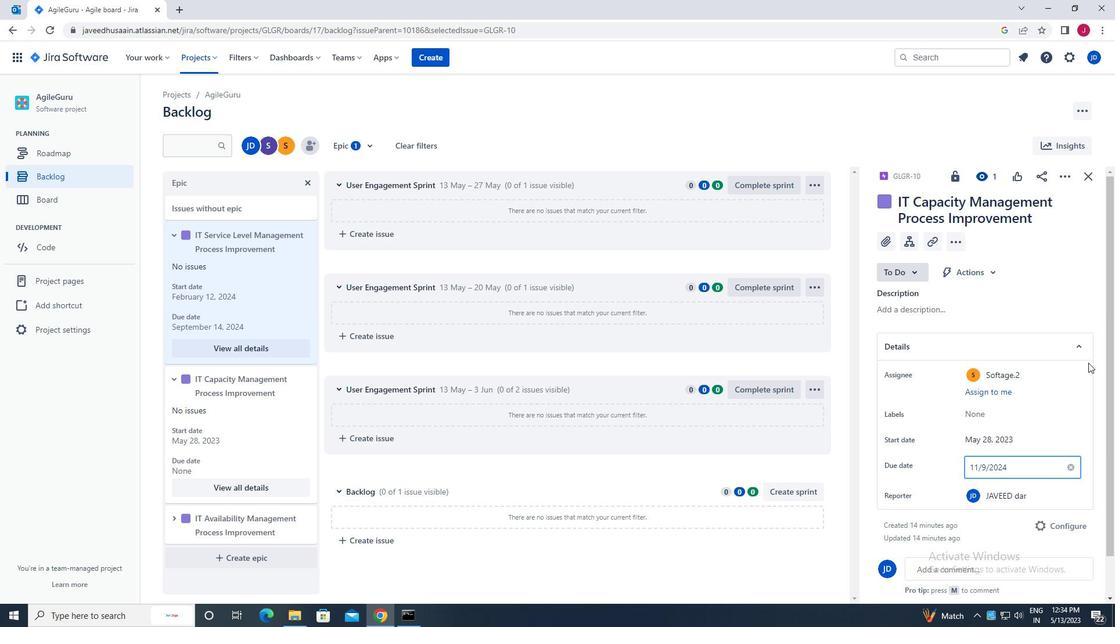
Action: Mouse moved to (1092, 176)
Screenshot: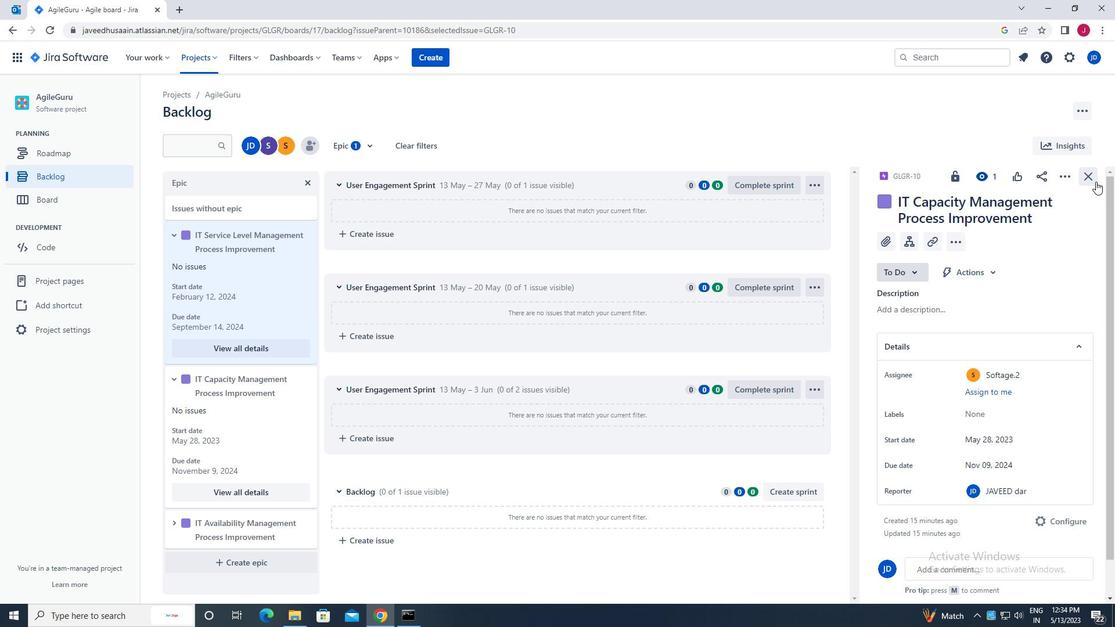 
Action: Mouse pressed left at (1092, 176)
Screenshot: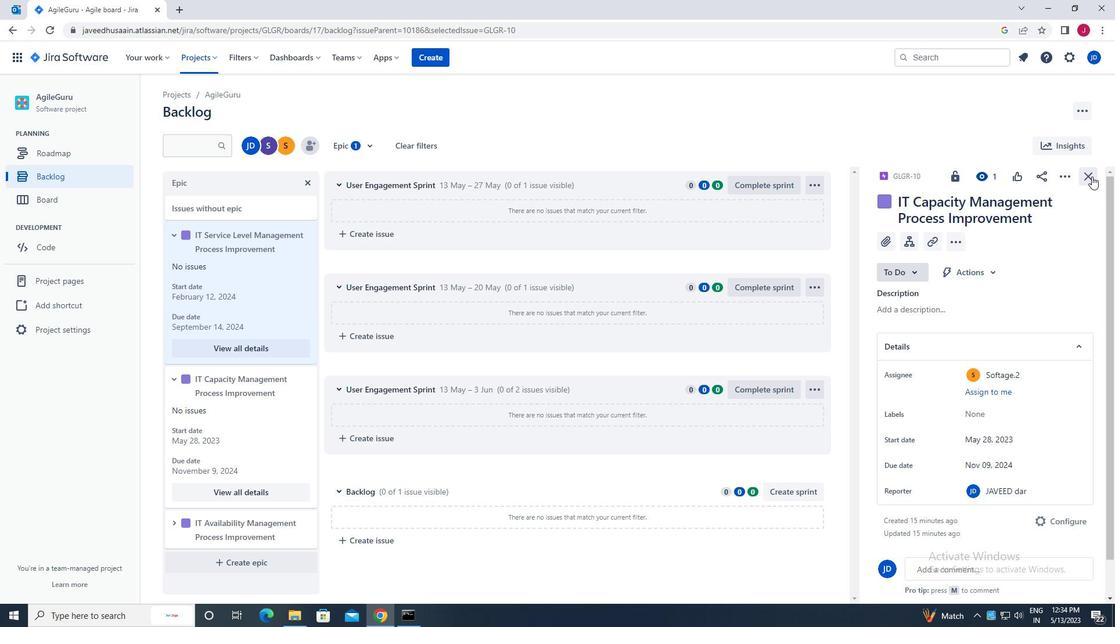 
Action: Mouse moved to (176, 522)
Screenshot: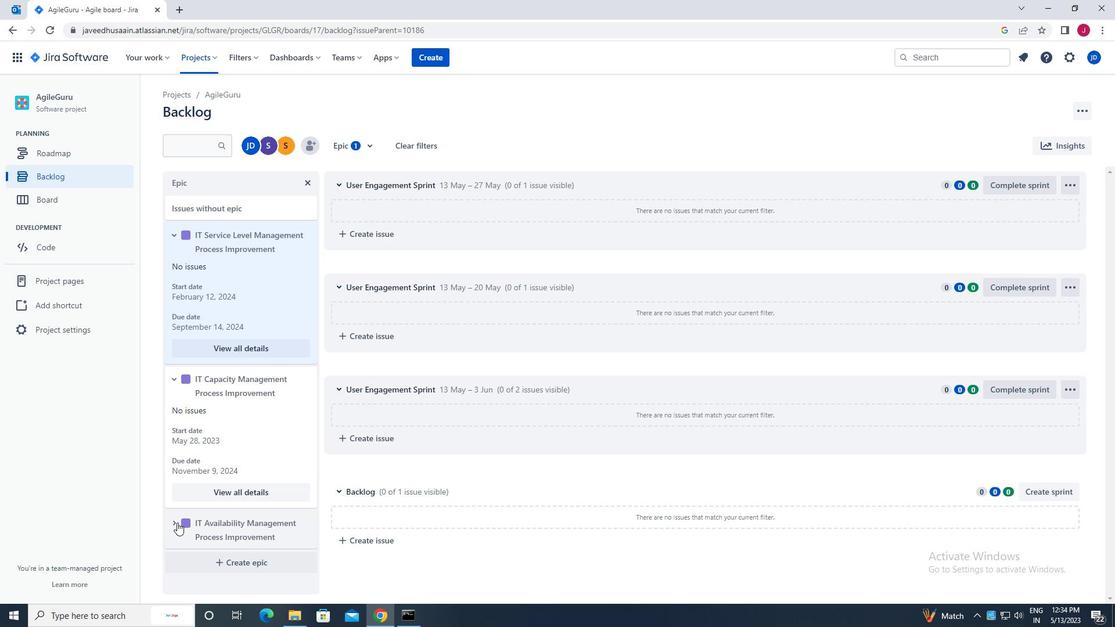 
Action: Mouse pressed left at (176, 522)
Screenshot: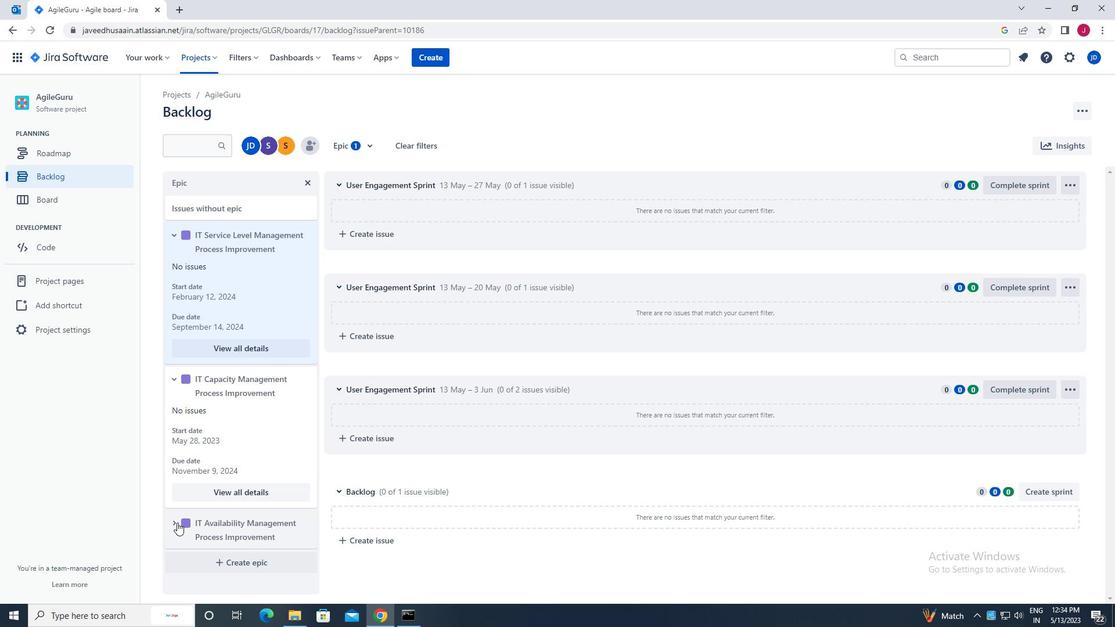 
Action: Mouse moved to (264, 514)
Screenshot: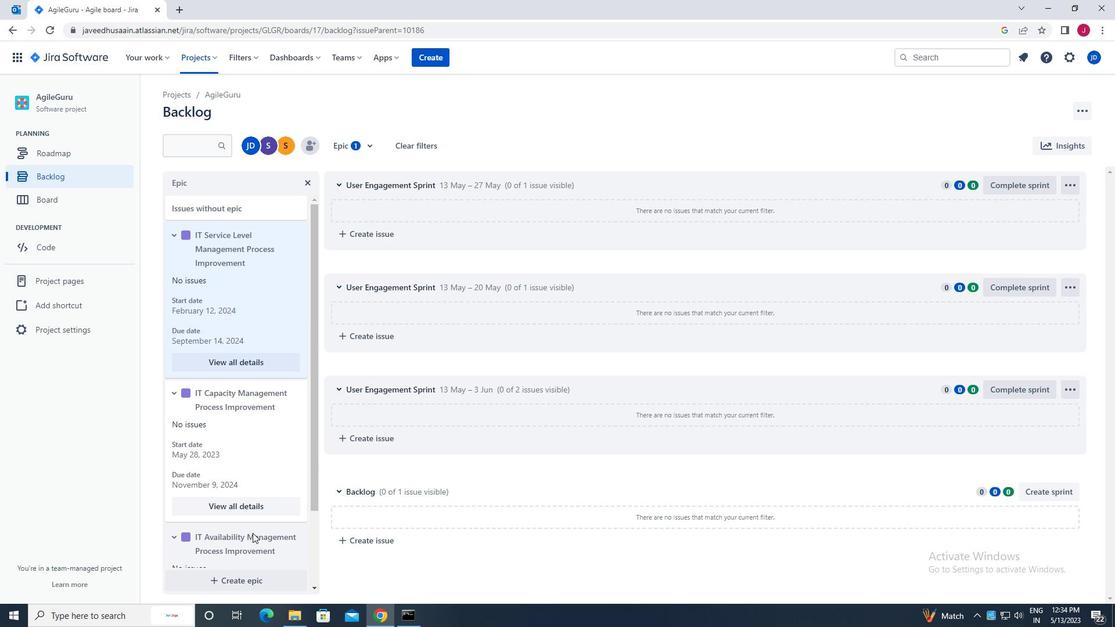 
Action: Mouse scrolled (264, 513) with delta (0, 0)
Screenshot: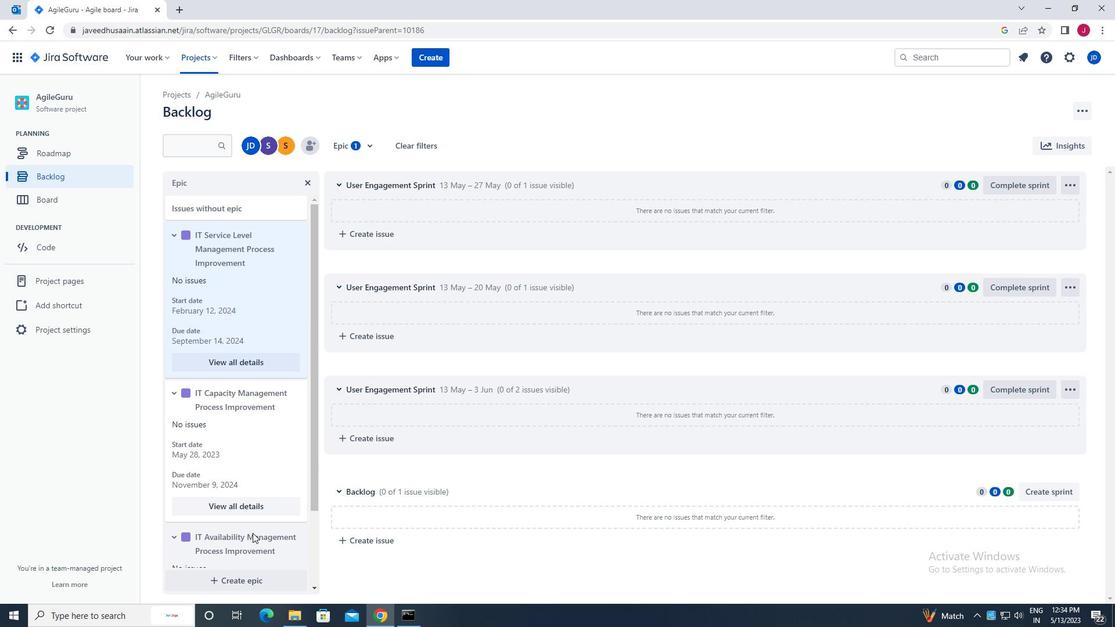 
Action: Mouse moved to (264, 513)
Screenshot: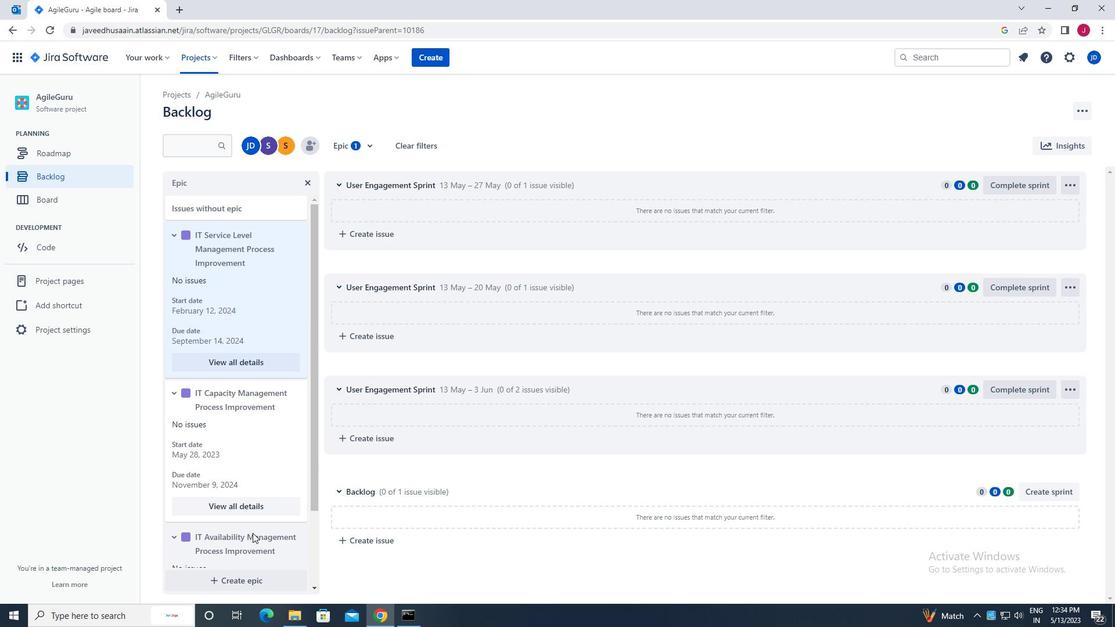 
Action: Mouse scrolled (264, 513) with delta (0, 0)
Screenshot: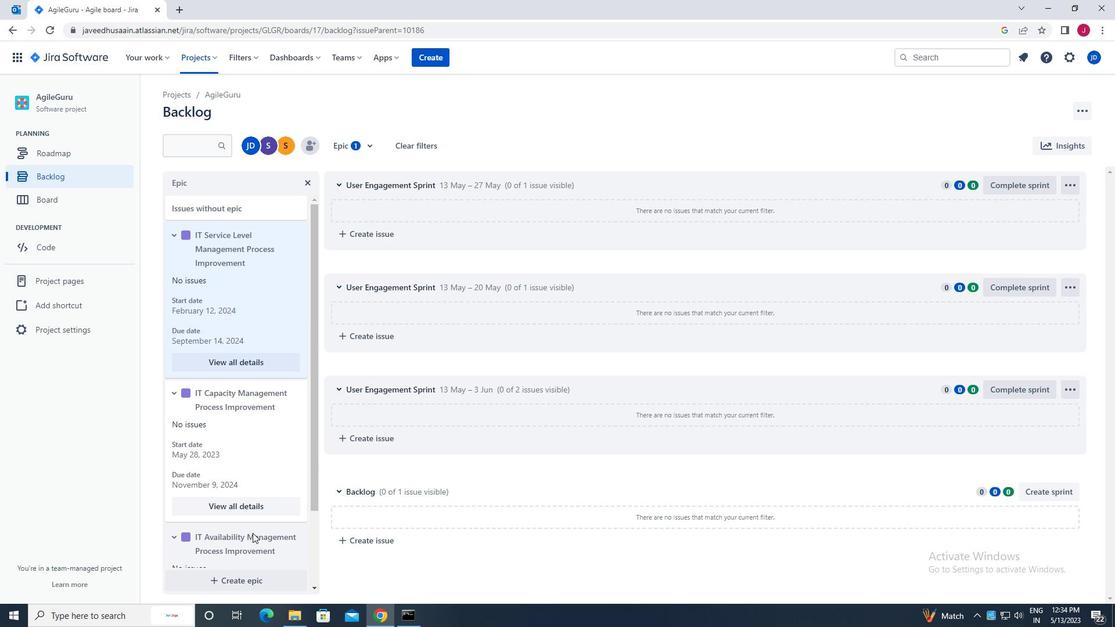 
Action: Mouse moved to (264, 513)
Screenshot: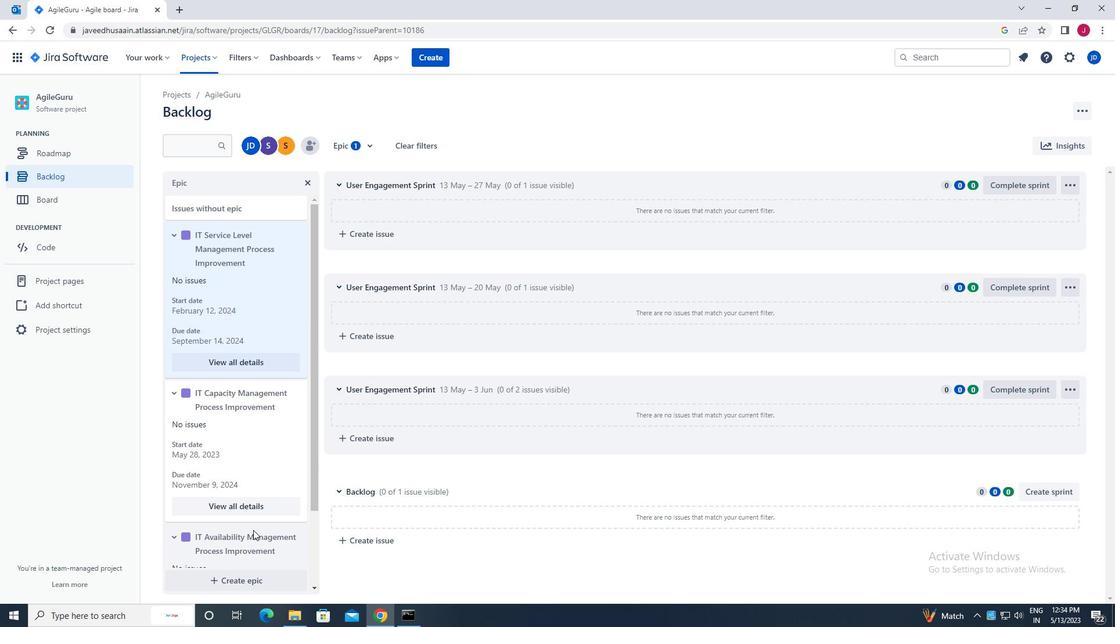 
Action: Mouse scrolled (264, 513) with delta (0, 0)
Screenshot: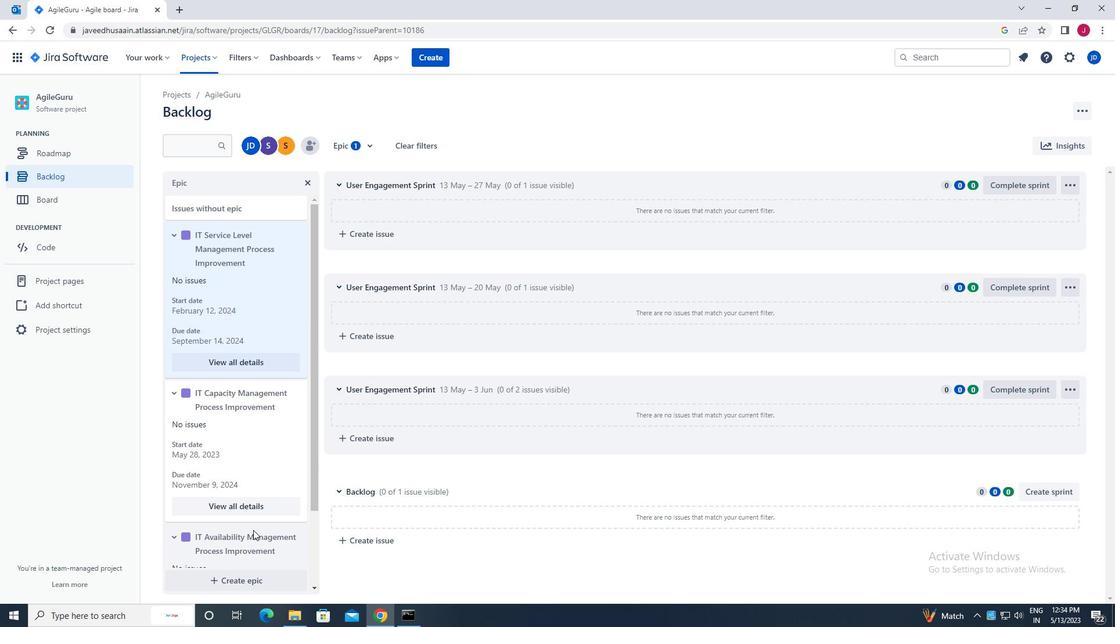 
Action: Mouse moved to (264, 513)
Screenshot: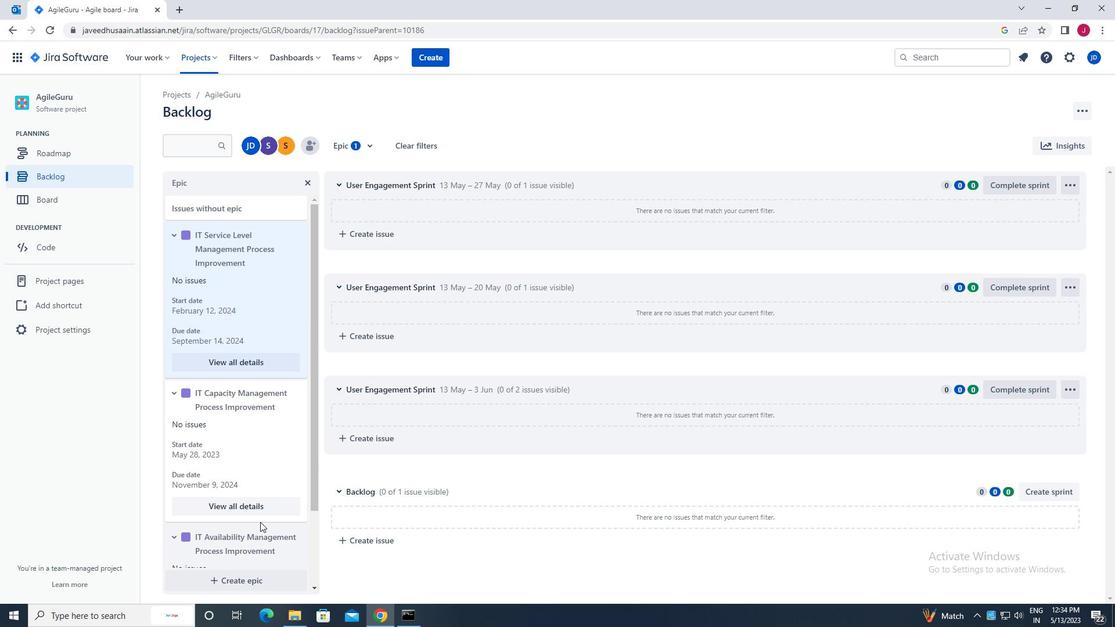 
Action: Mouse scrolled (264, 512) with delta (0, 0)
Screenshot: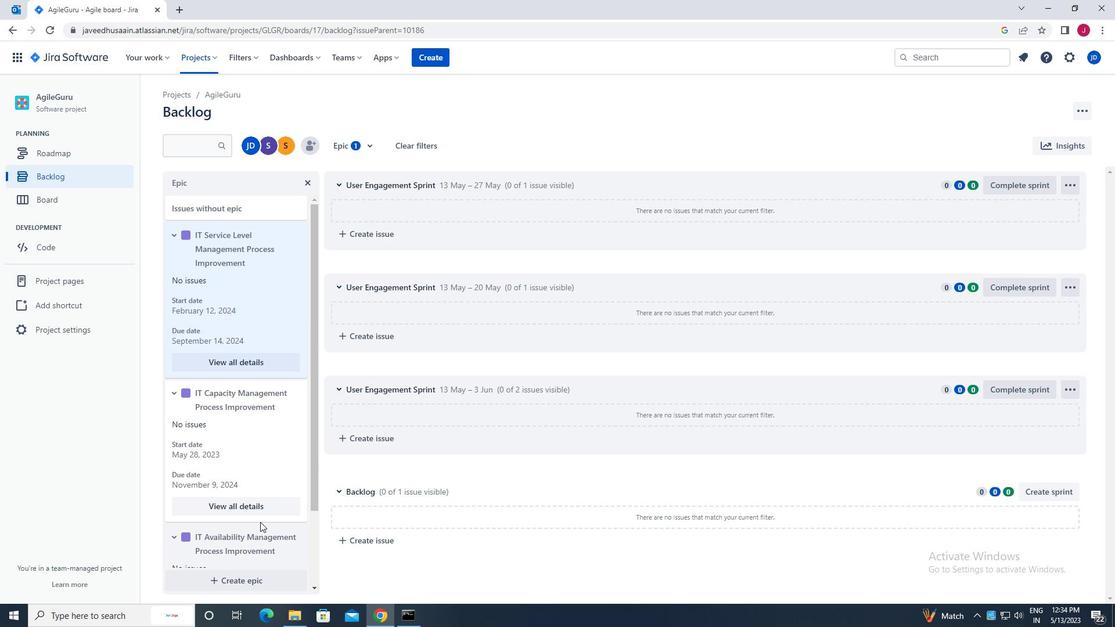 
Action: Mouse scrolled (264, 512) with delta (0, 0)
Screenshot: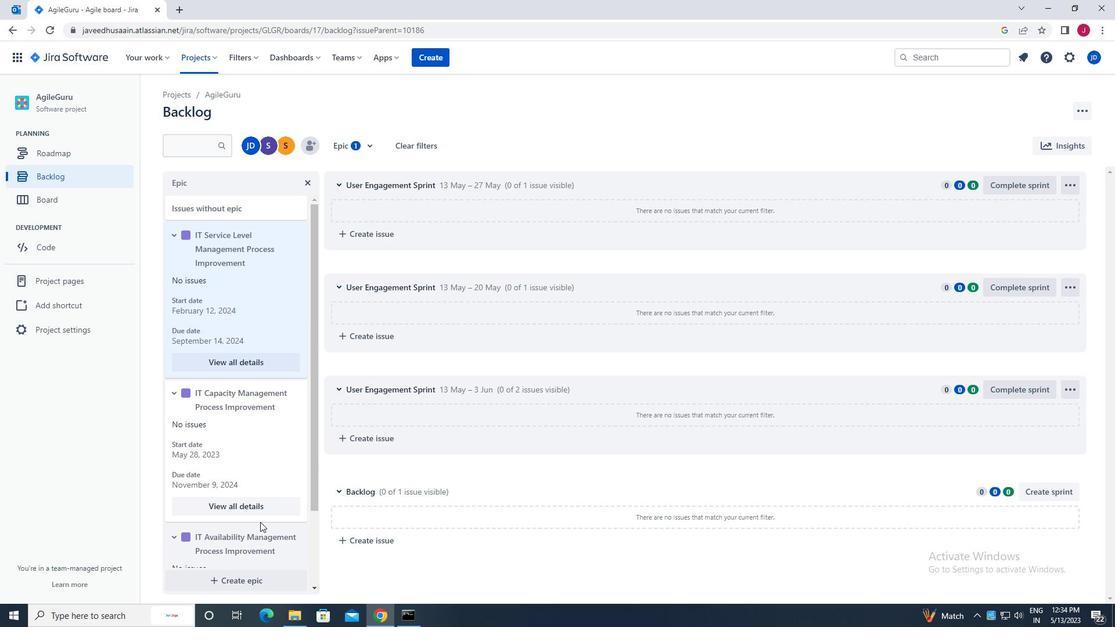 
Action: Mouse moved to (239, 546)
Screenshot: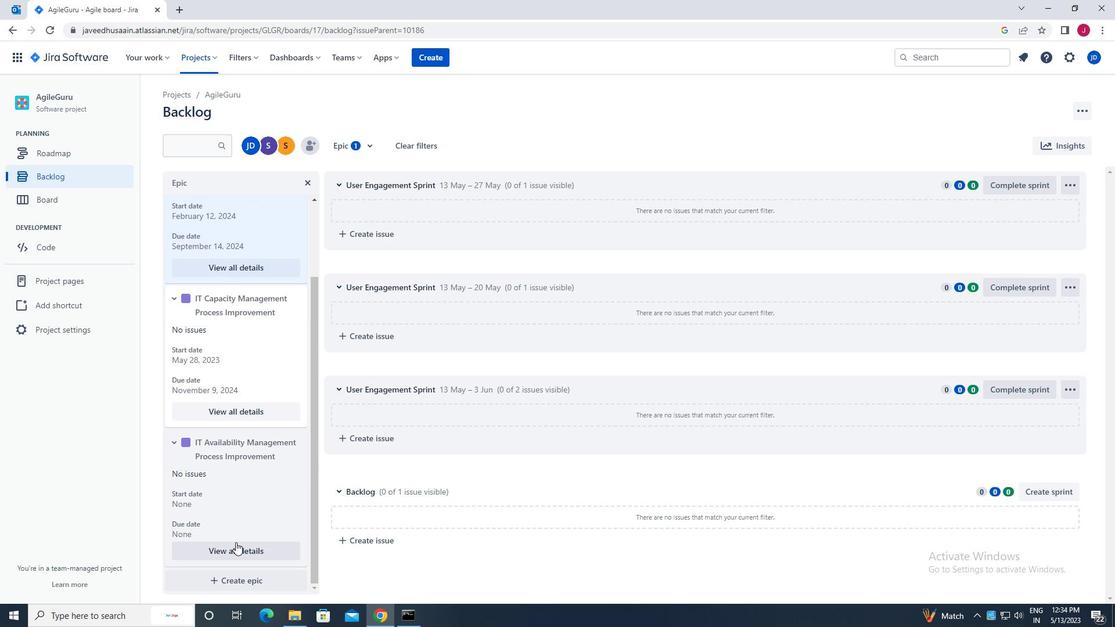 
Action: Mouse pressed left at (239, 546)
Screenshot: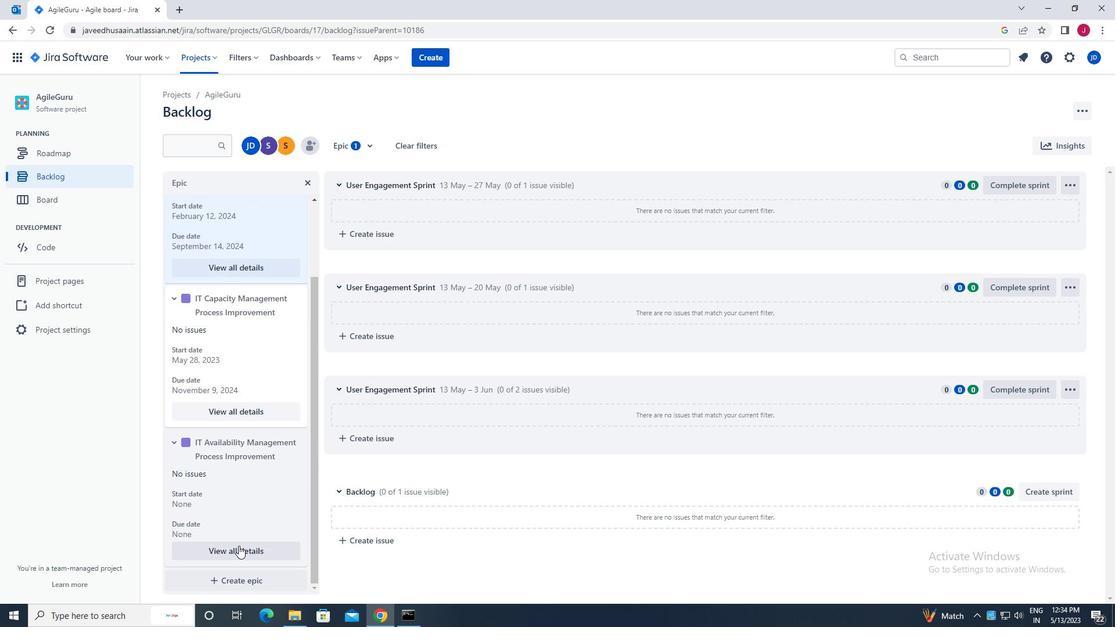 
Action: Mouse moved to (958, 469)
Screenshot: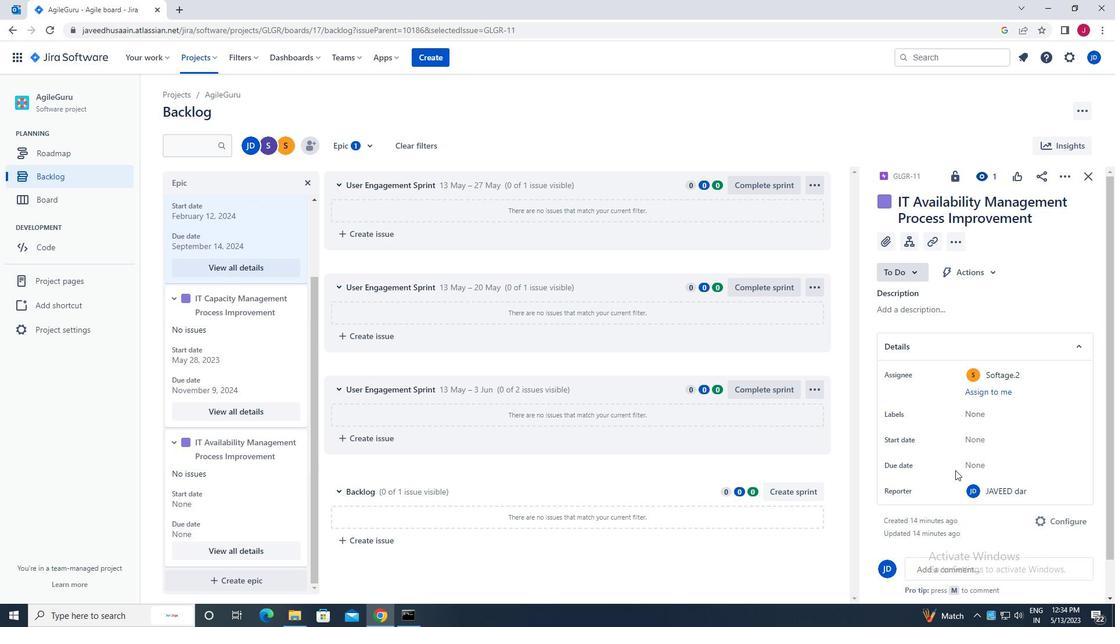 
Action: Mouse scrolled (958, 468) with delta (0, 0)
Screenshot: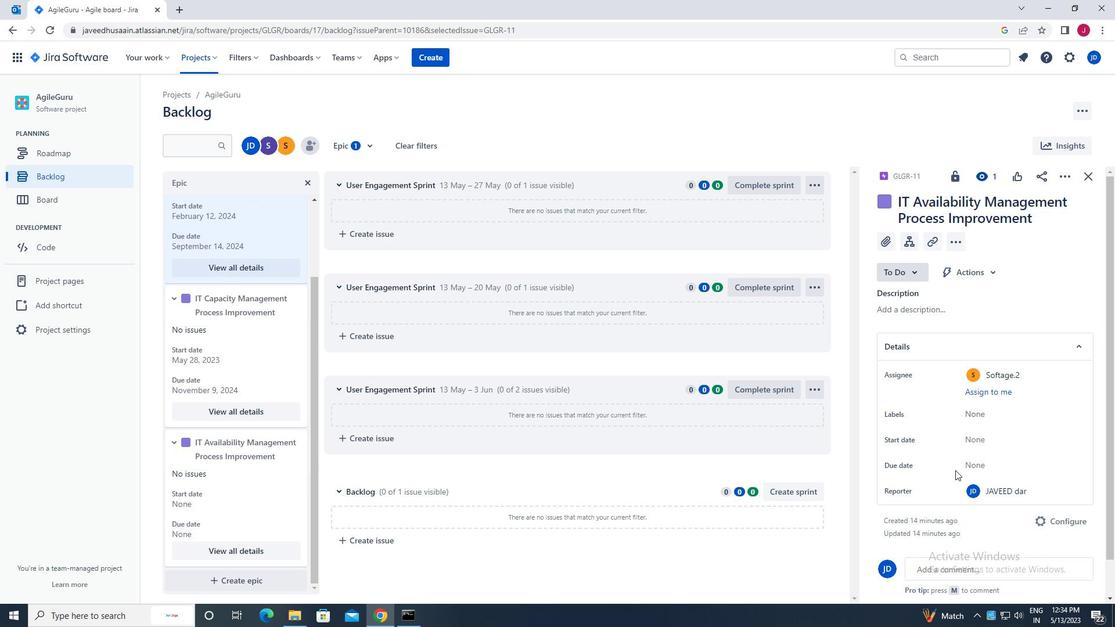 
Action: Mouse moved to (959, 469)
Screenshot: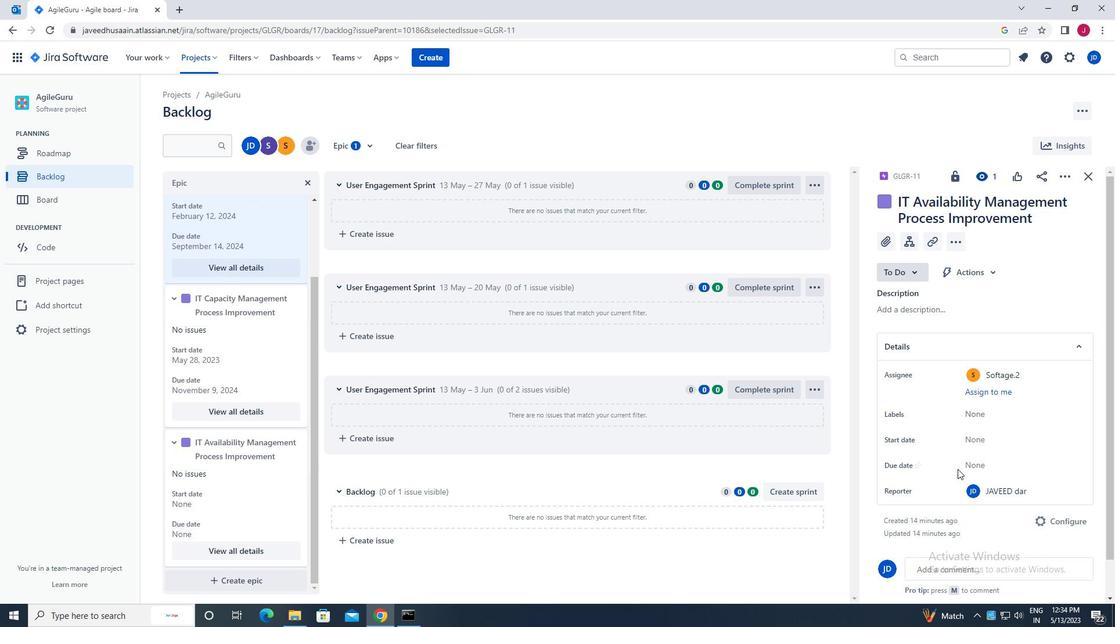 
Action: Mouse scrolled (959, 468) with delta (0, 0)
Screenshot: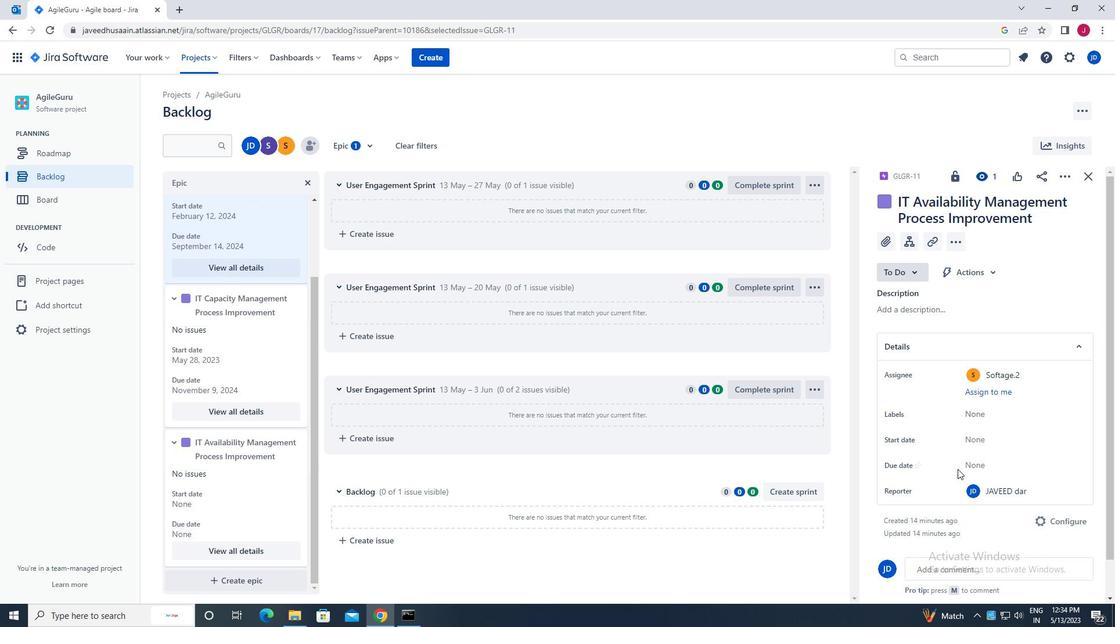 
Action: Mouse moved to (960, 469)
Screenshot: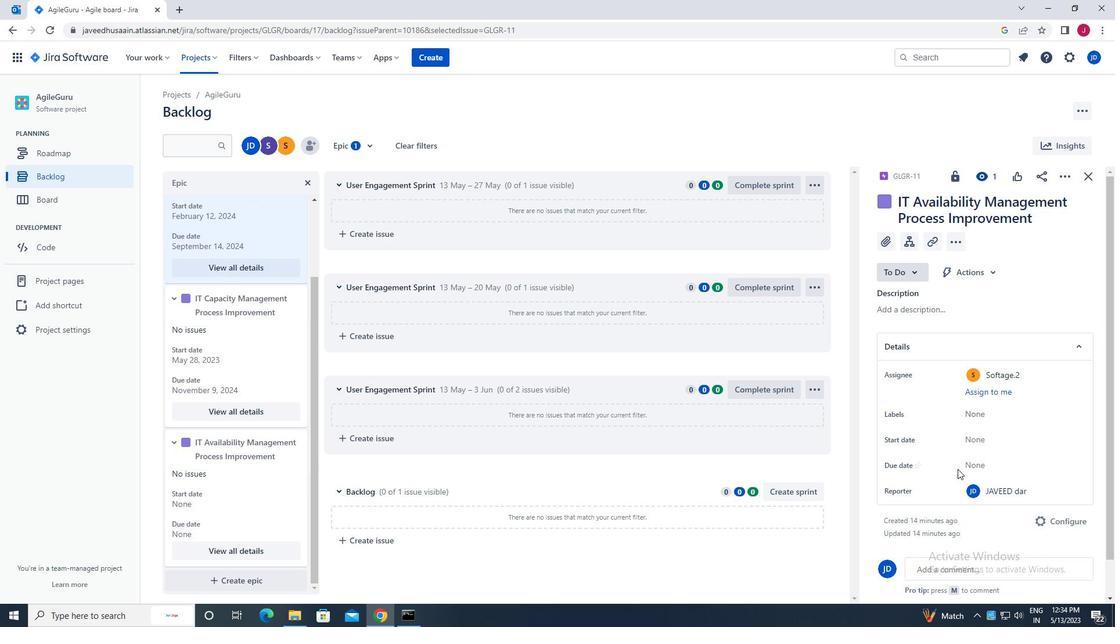 
Action: Mouse scrolled (960, 468) with delta (0, 0)
Screenshot: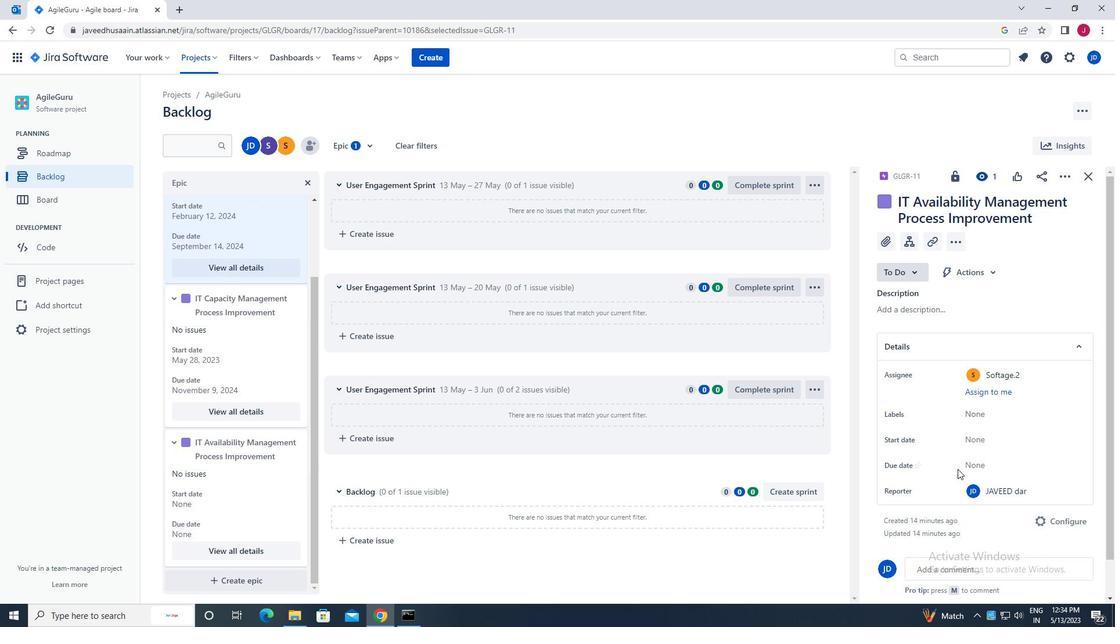 
Action: Mouse moved to (981, 396)
Screenshot: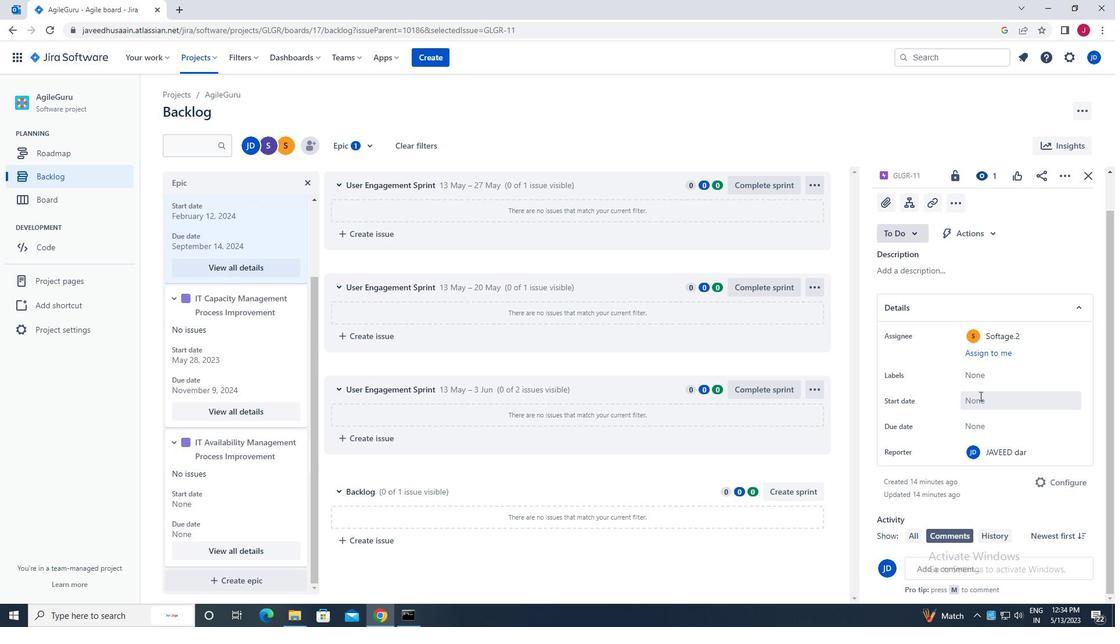 
Action: Mouse pressed left at (981, 396)
Screenshot: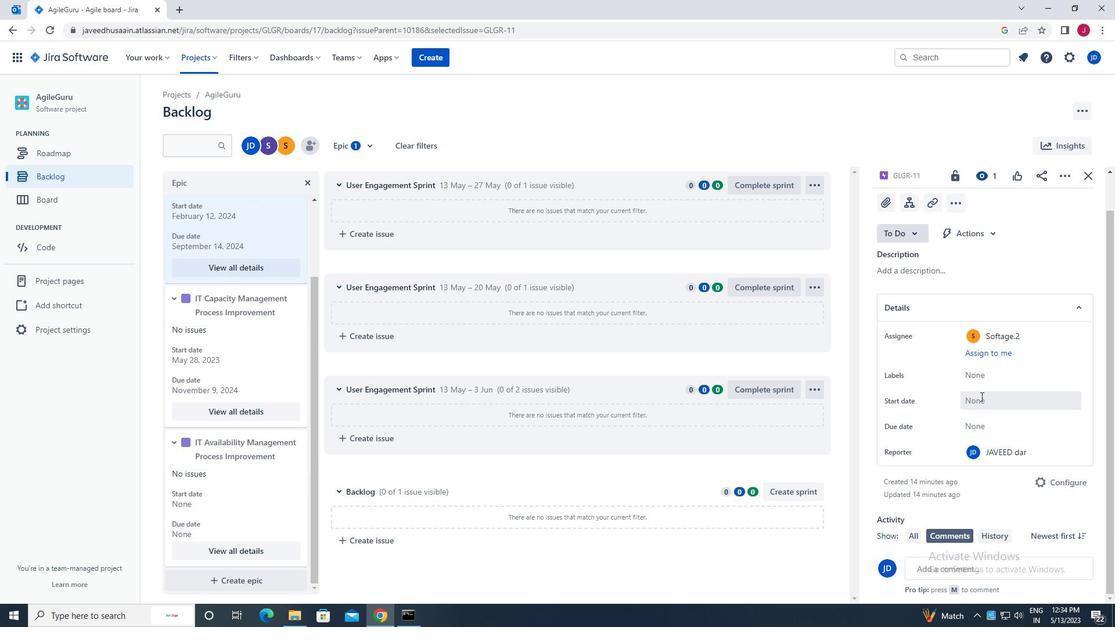 
Action: Mouse moved to (934, 432)
Screenshot: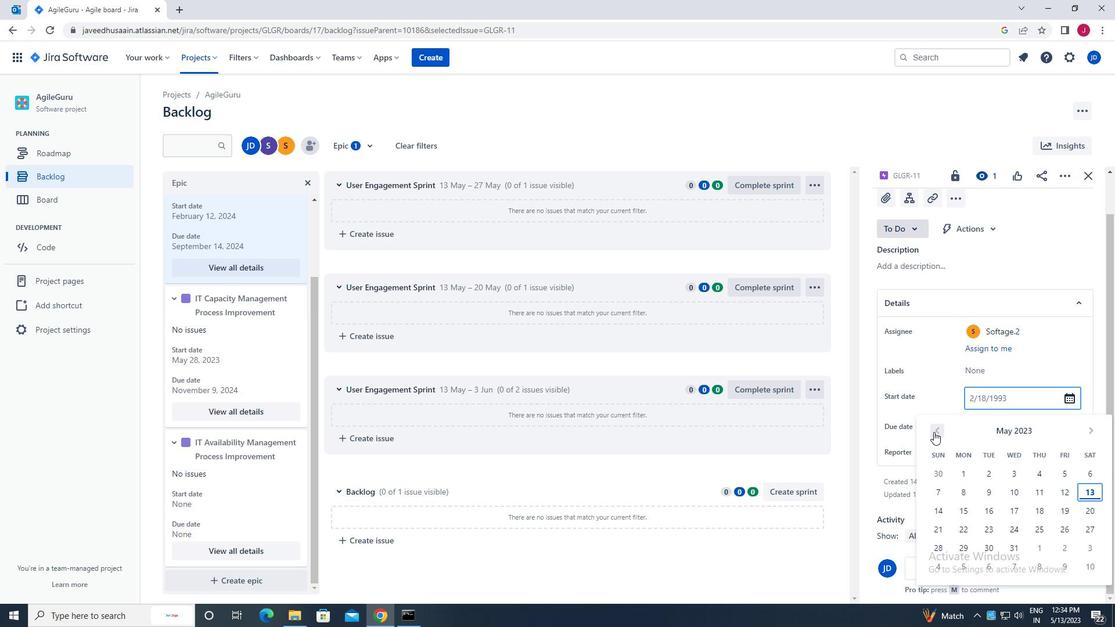 
Action: Mouse pressed left at (934, 432)
Screenshot: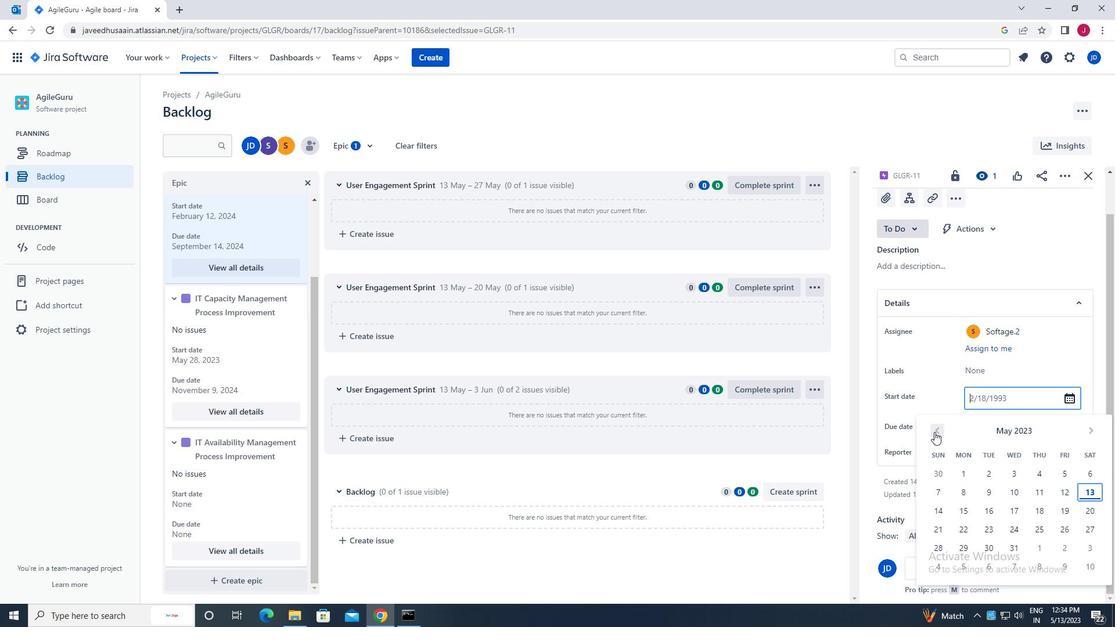 
Action: Mouse pressed left at (934, 432)
Screenshot: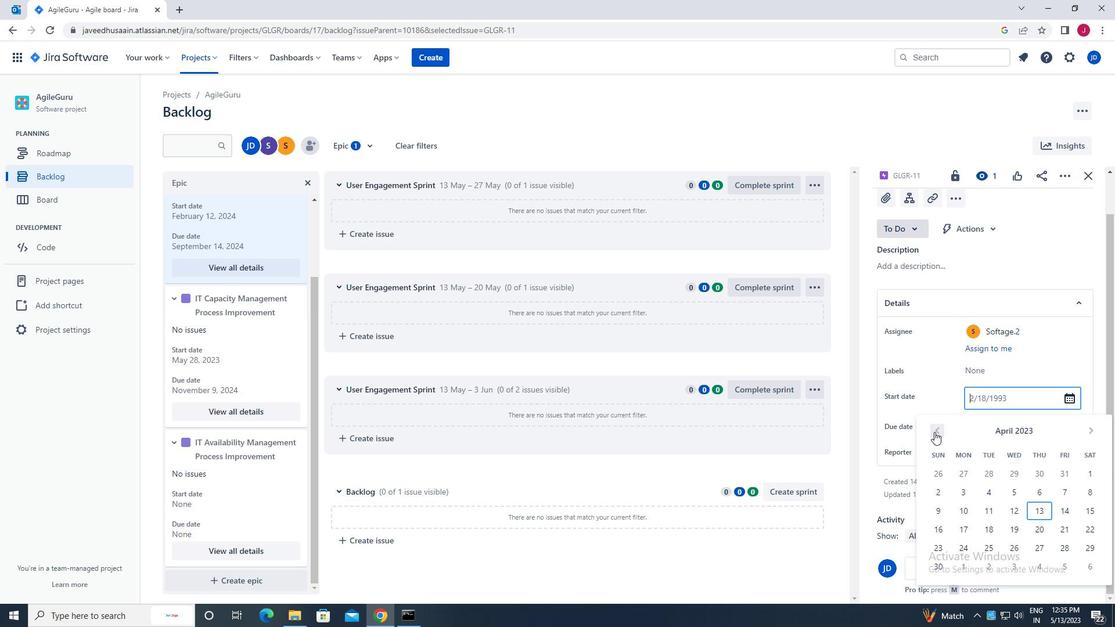 
Action: Mouse pressed left at (934, 432)
Screenshot: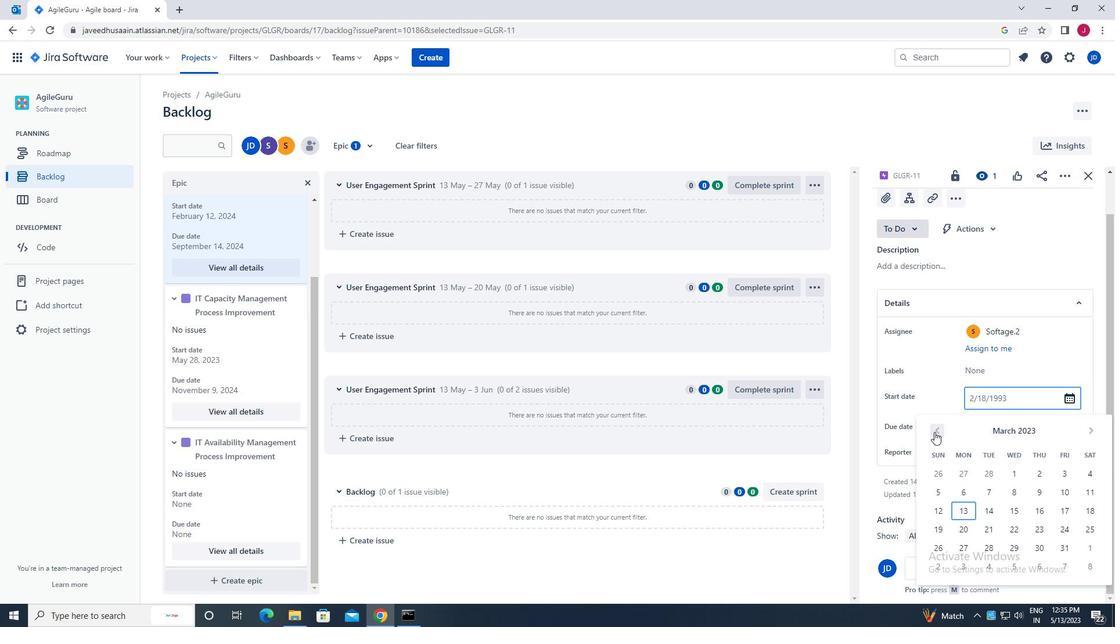 
Action: Mouse pressed left at (934, 432)
Screenshot: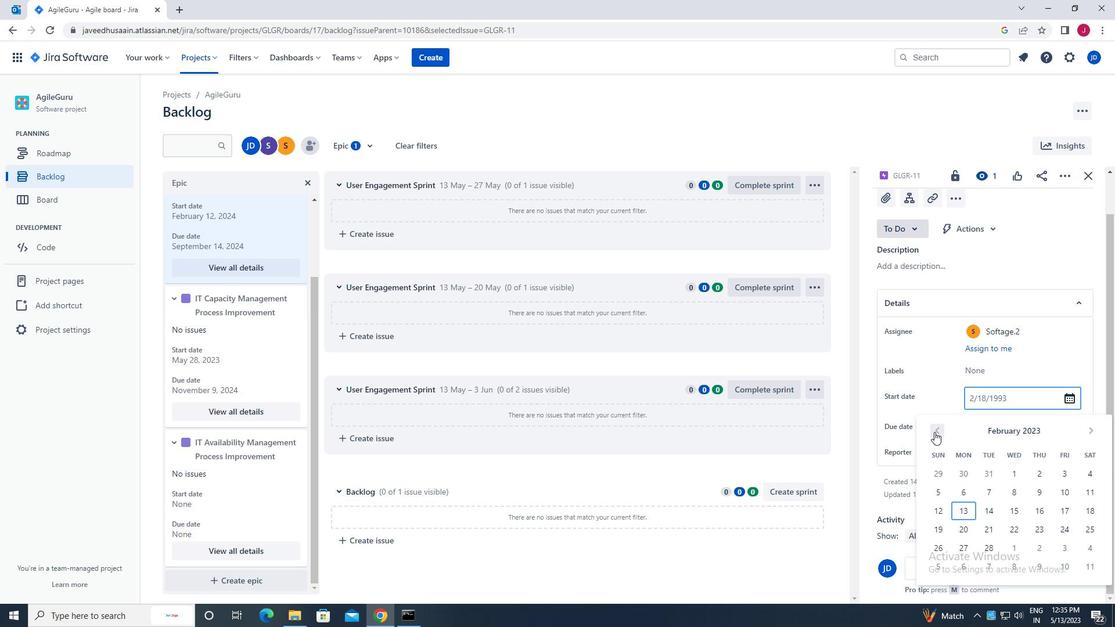 
Action: Mouse moved to (943, 531)
Screenshot: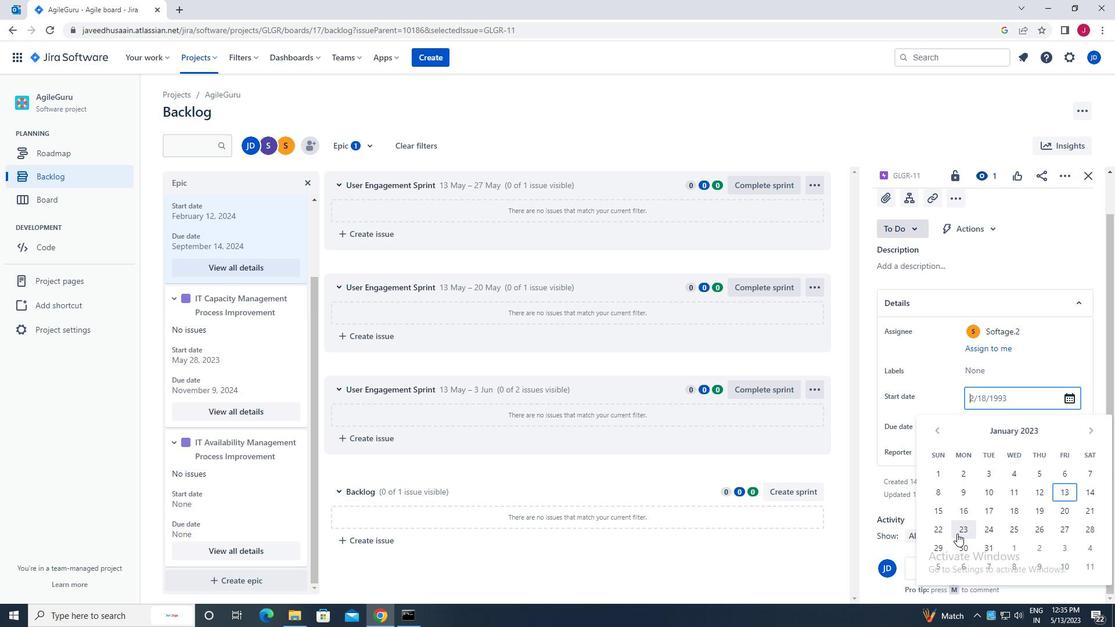 
Action: Mouse pressed left at (943, 531)
Screenshot: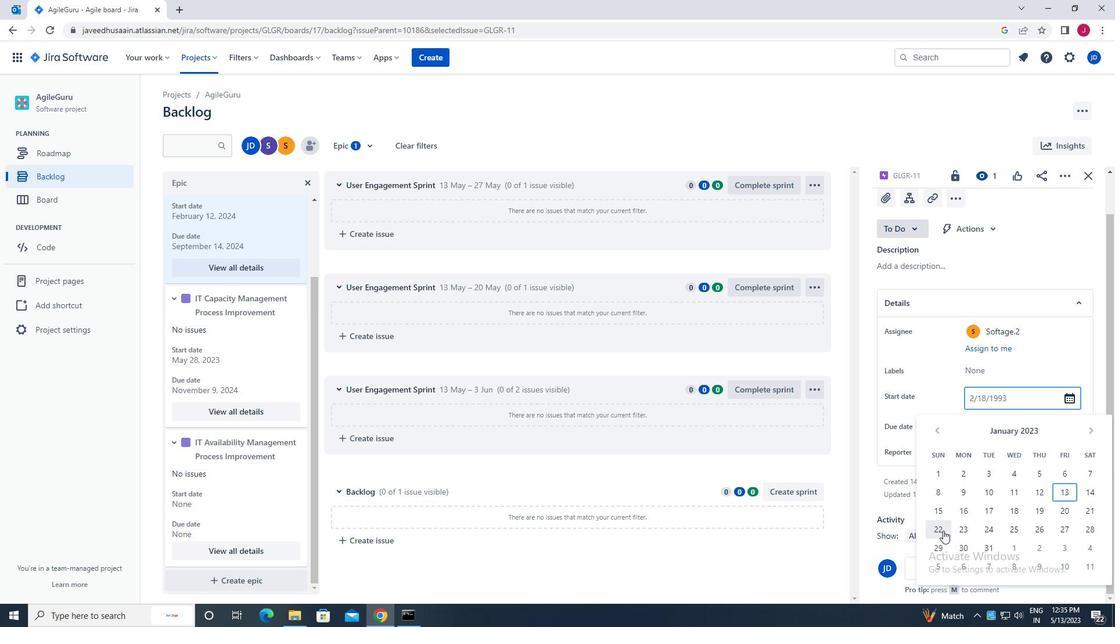 
Action: Mouse moved to (924, 439)
Screenshot: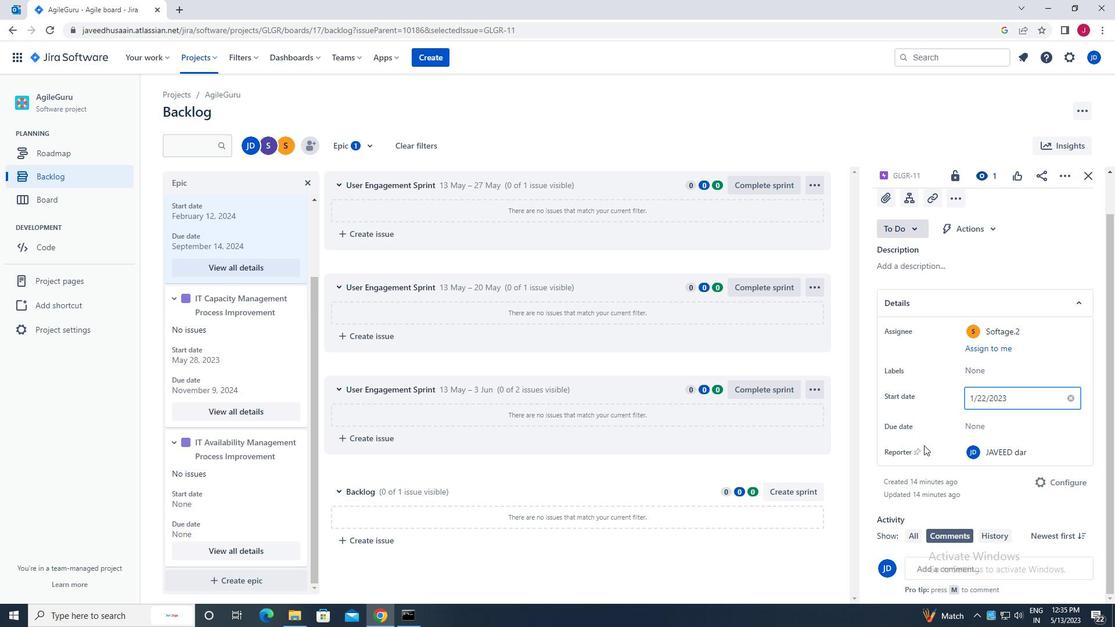 
Action: Key pressed <Key.enter>
Screenshot: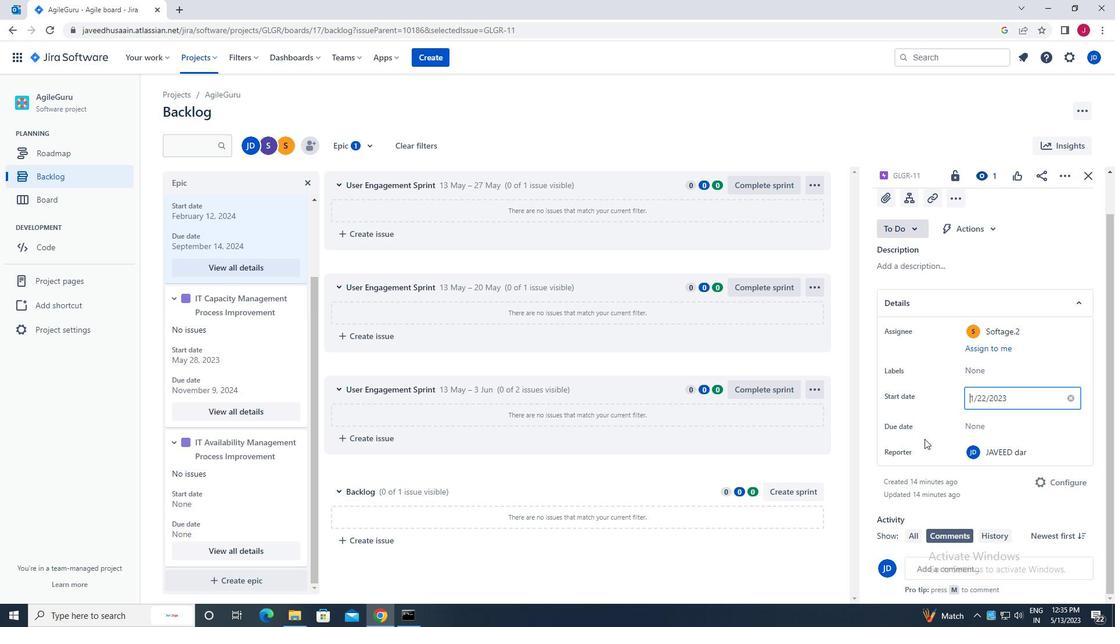 
Action: Mouse moved to (974, 427)
Screenshot: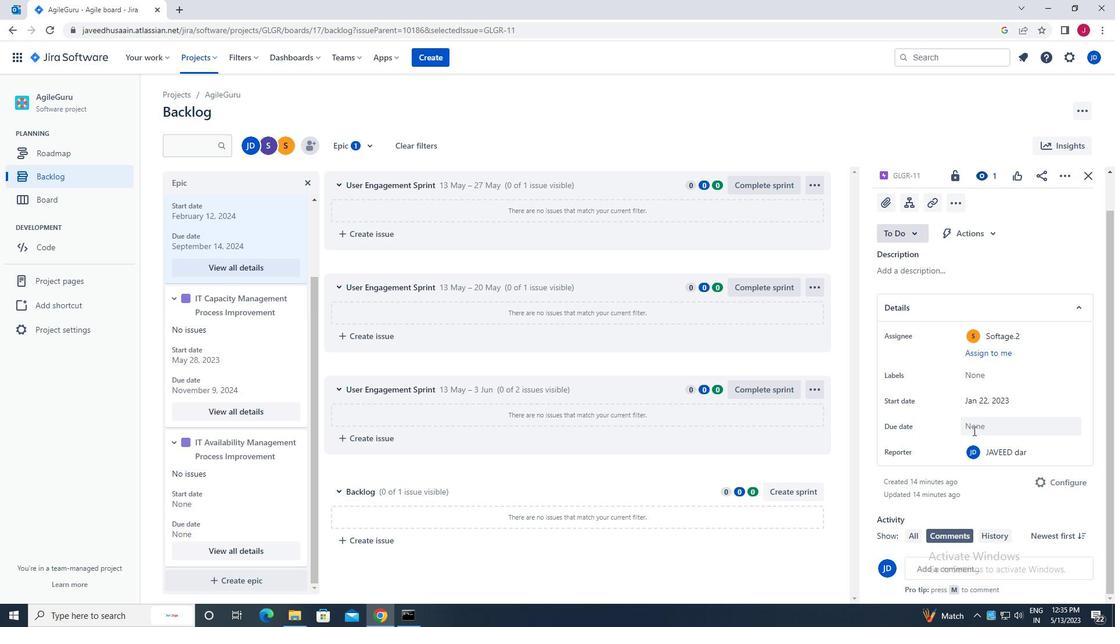 
Action: Mouse pressed left at (974, 427)
Screenshot: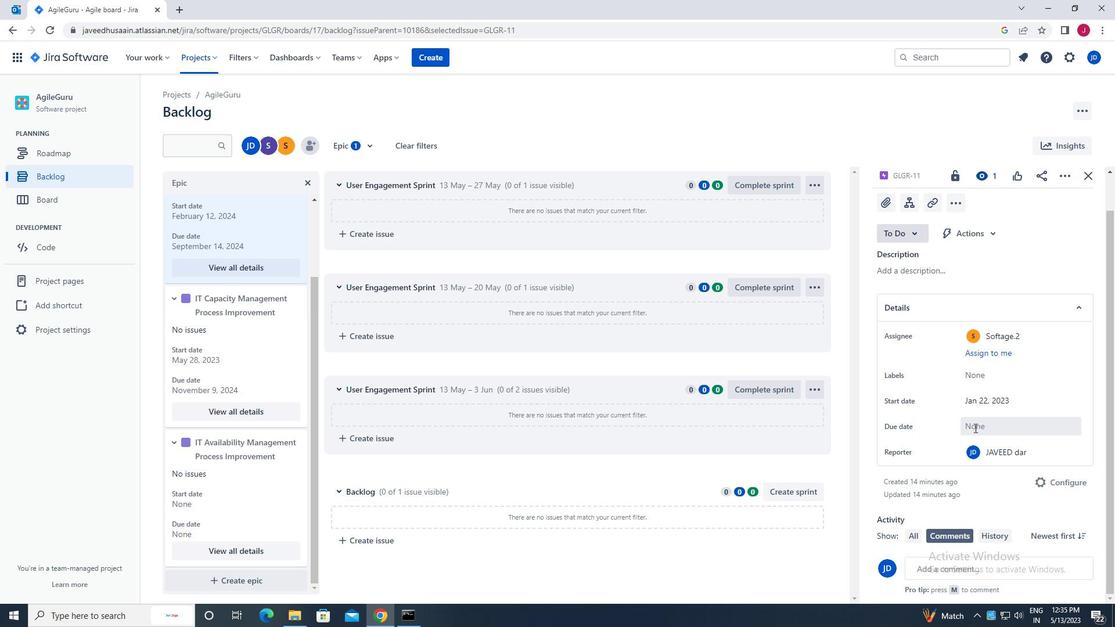 
Action: Mouse moved to (1088, 253)
Screenshot: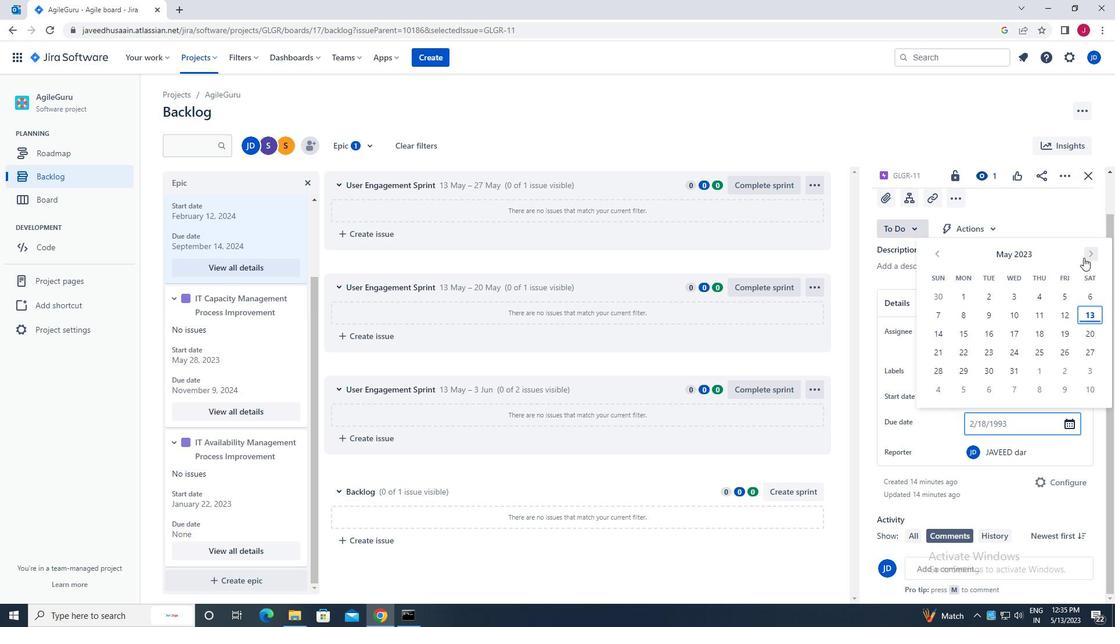 
Action: Mouse pressed left at (1088, 253)
Screenshot: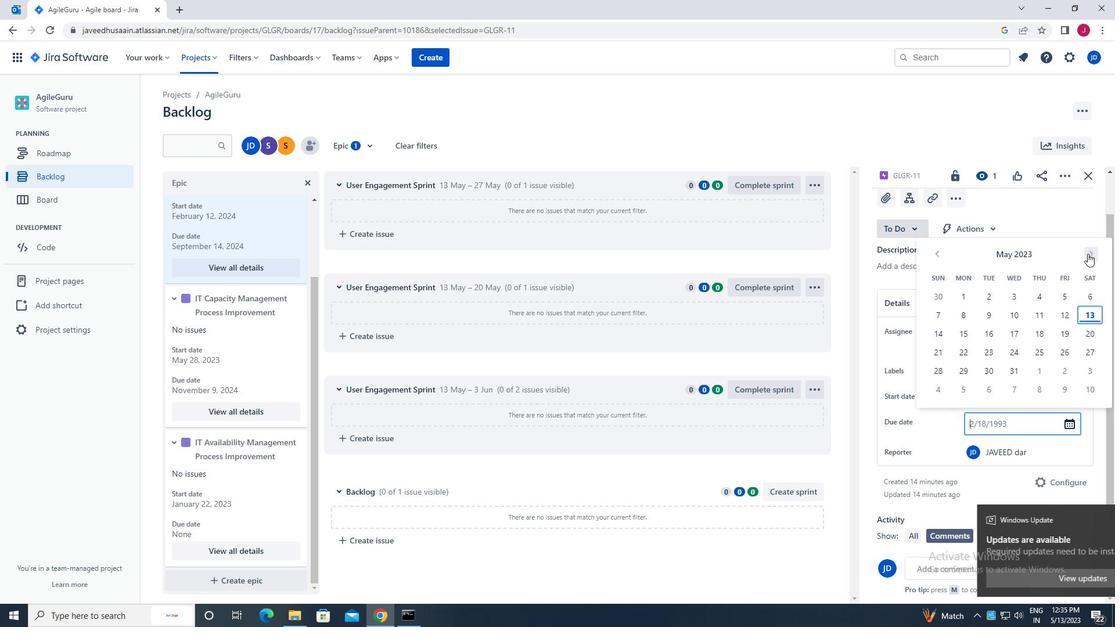 
Action: Mouse pressed left at (1088, 253)
Screenshot: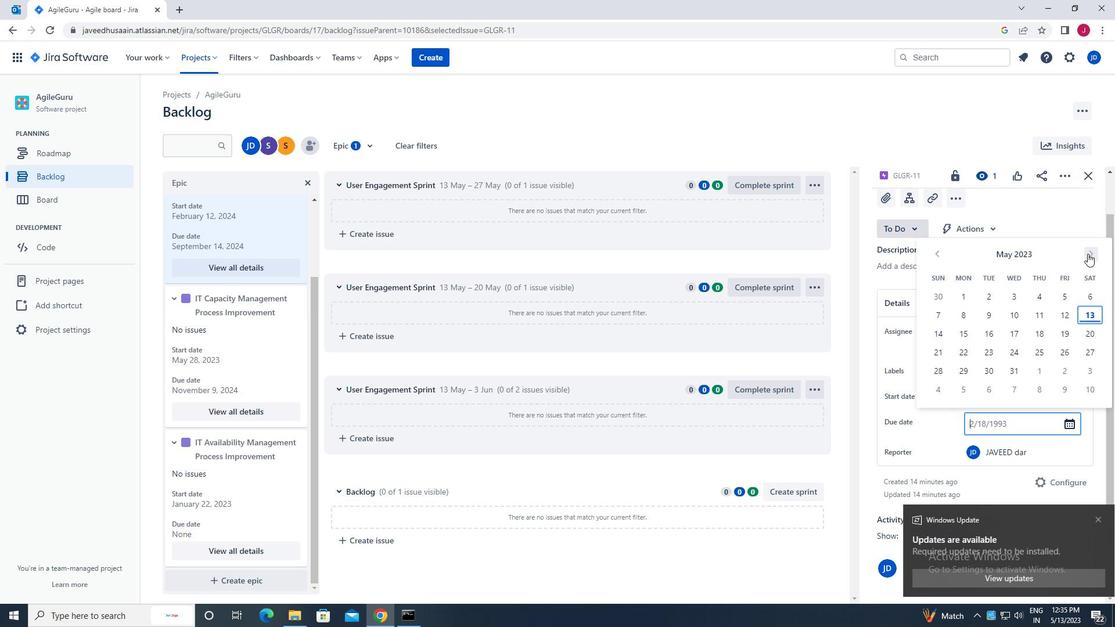 
Action: Mouse pressed left at (1088, 253)
Screenshot: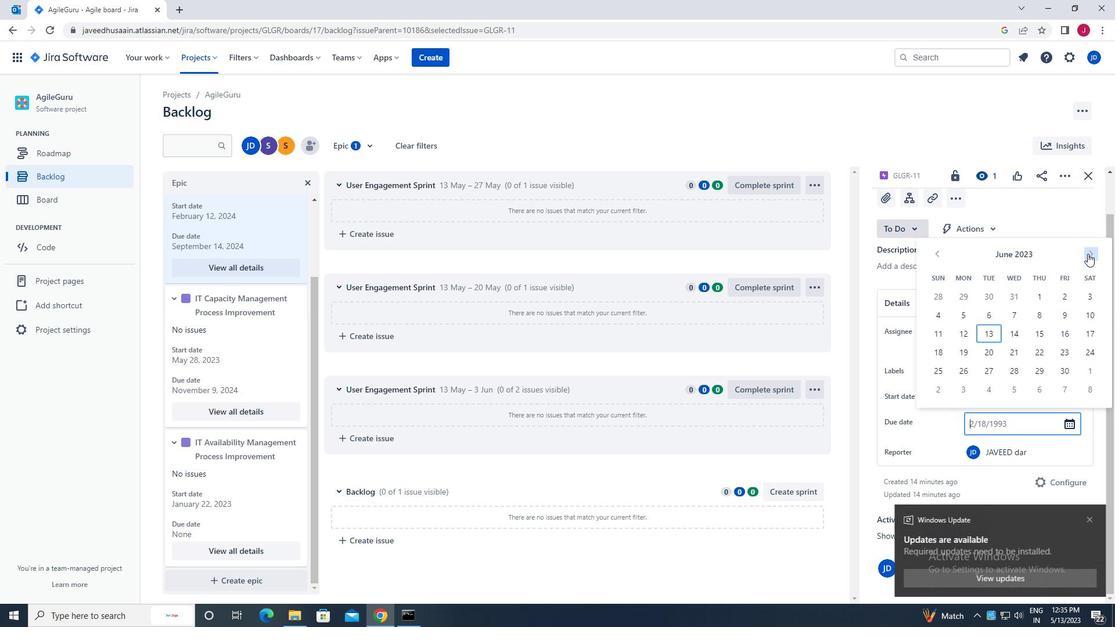 
Action: Mouse pressed left at (1088, 253)
Screenshot: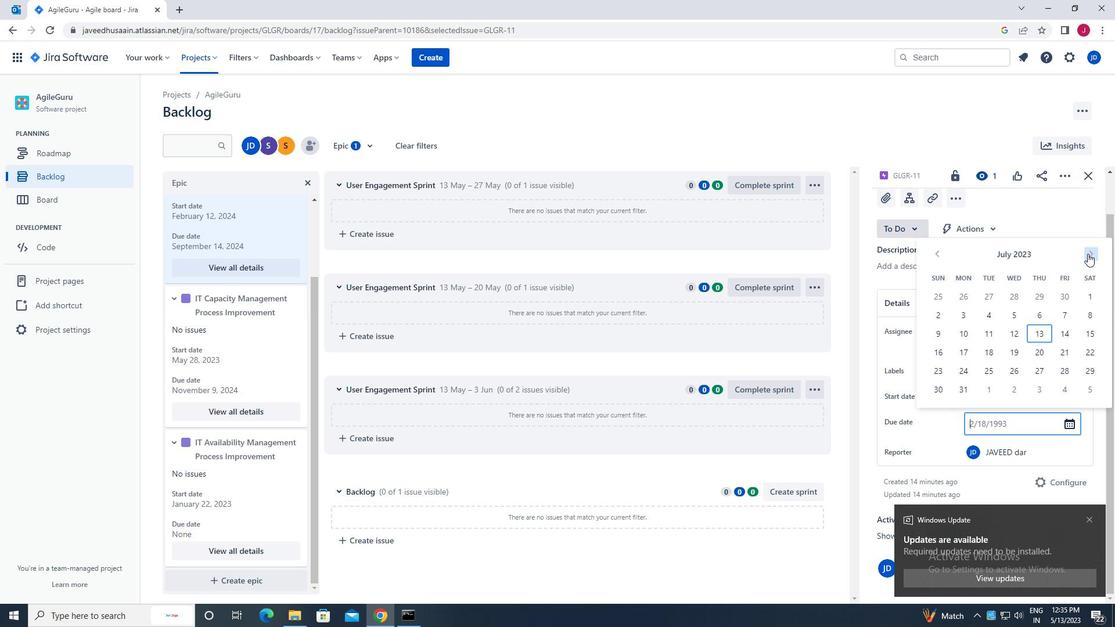 
Action: Mouse pressed left at (1088, 253)
Screenshot: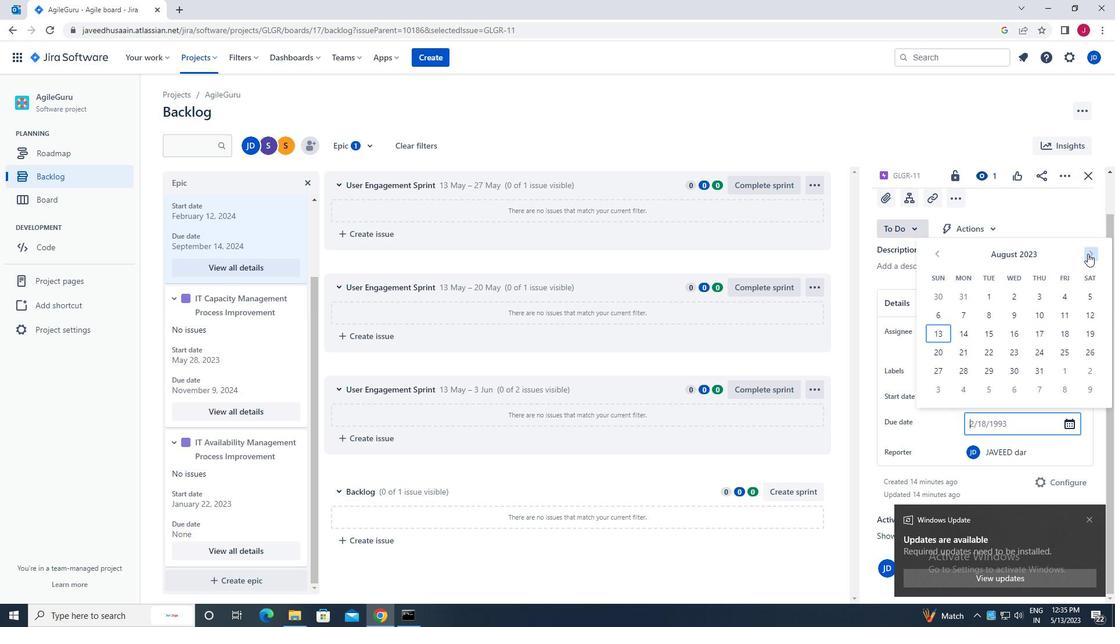 
Action: Mouse pressed left at (1088, 253)
Screenshot: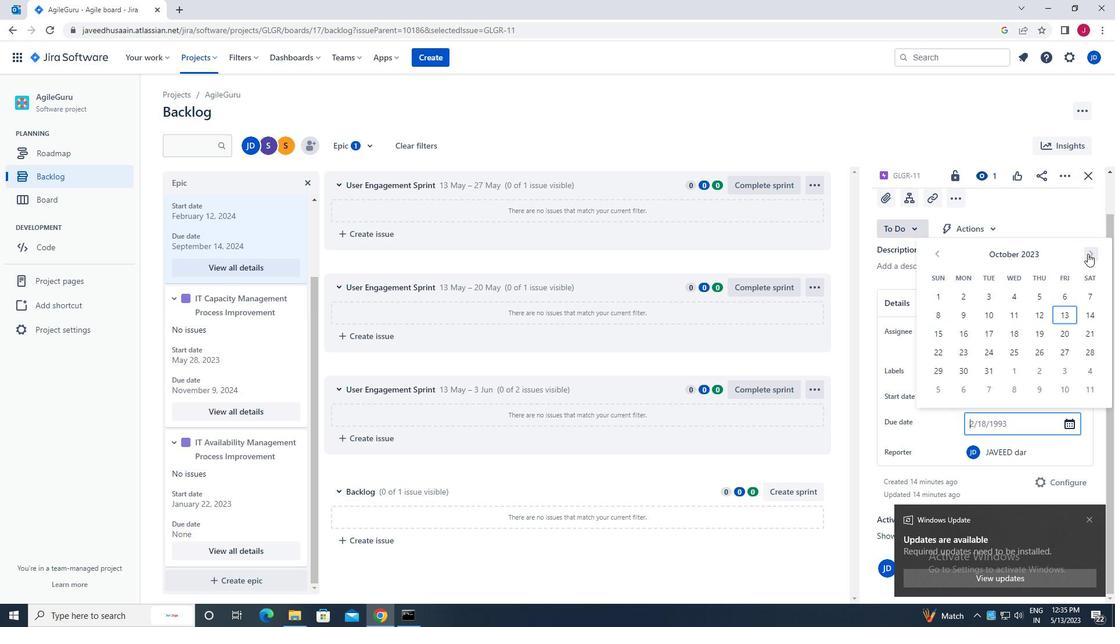 
Action: Mouse pressed left at (1088, 253)
Screenshot: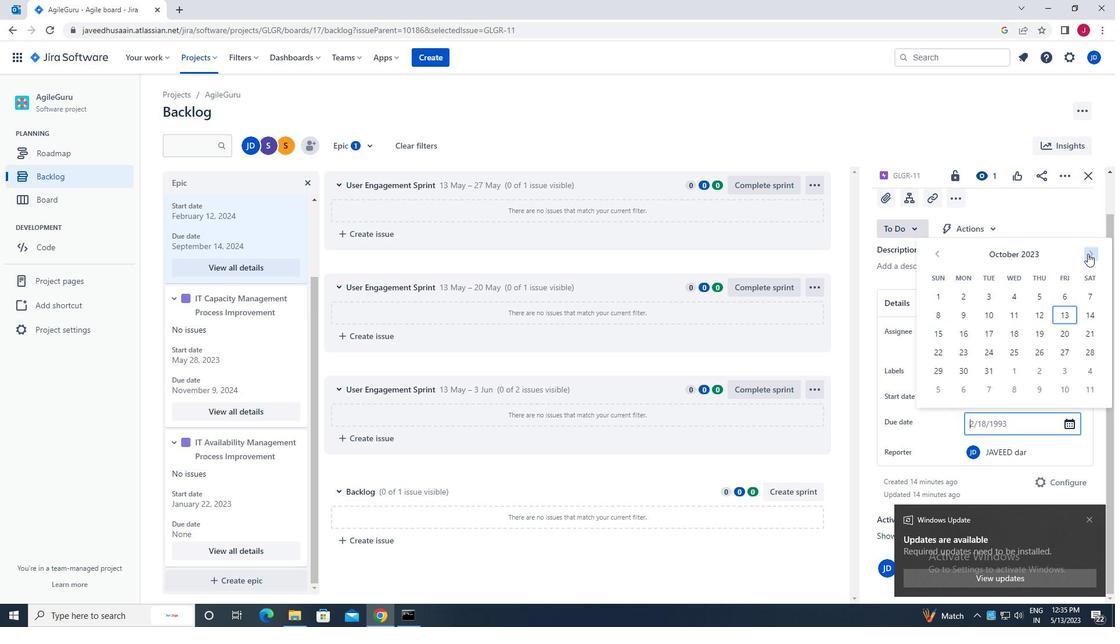 
Action: Mouse pressed left at (1088, 253)
Screenshot: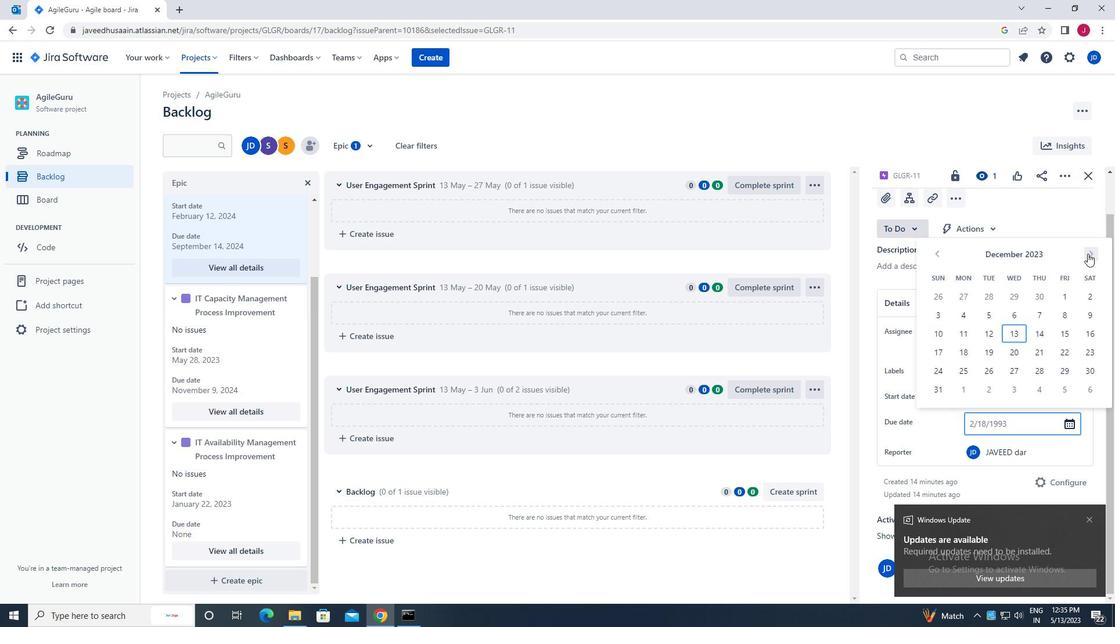 
Action: Mouse pressed left at (1088, 253)
Screenshot: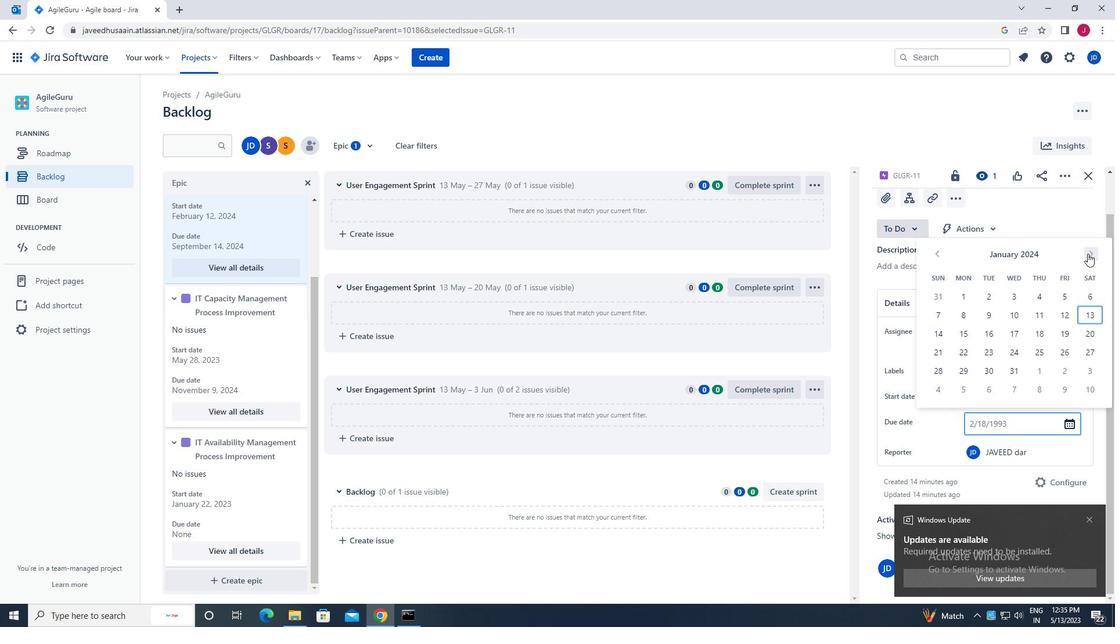 
Action: Mouse pressed left at (1088, 253)
Screenshot: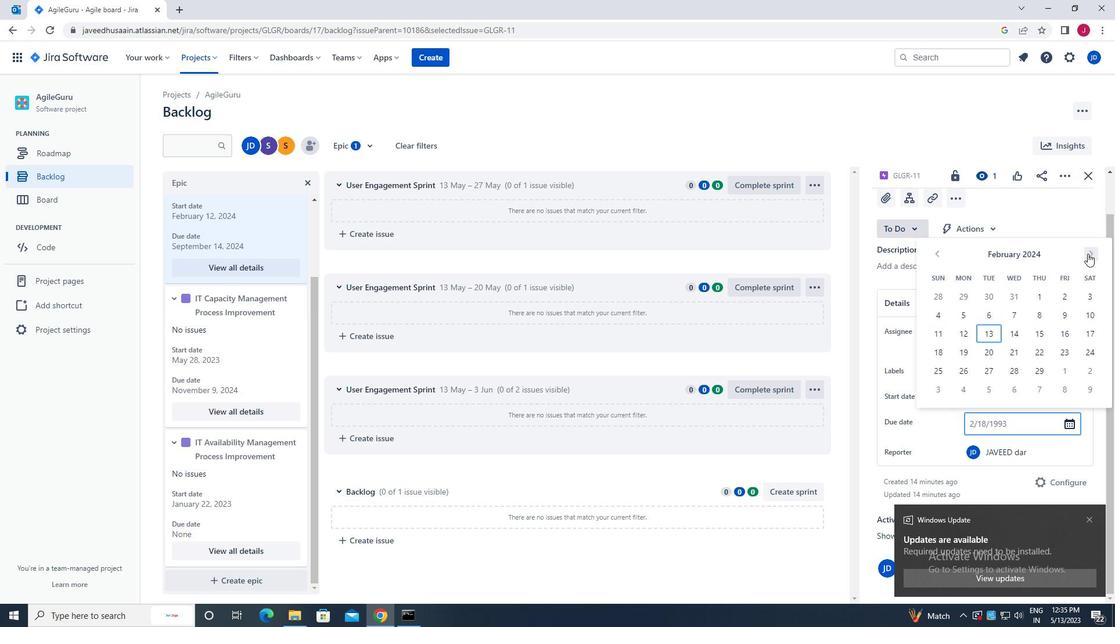 
Action: Mouse pressed left at (1088, 253)
Screenshot: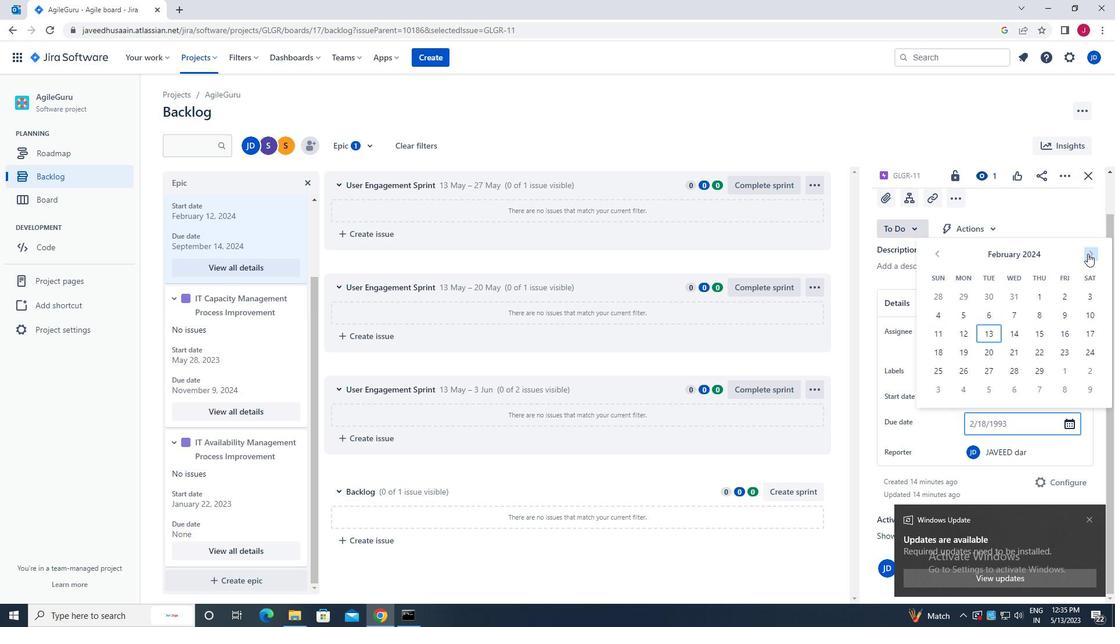 
Action: Mouse pressed left at (1088, 253)
Screenshot: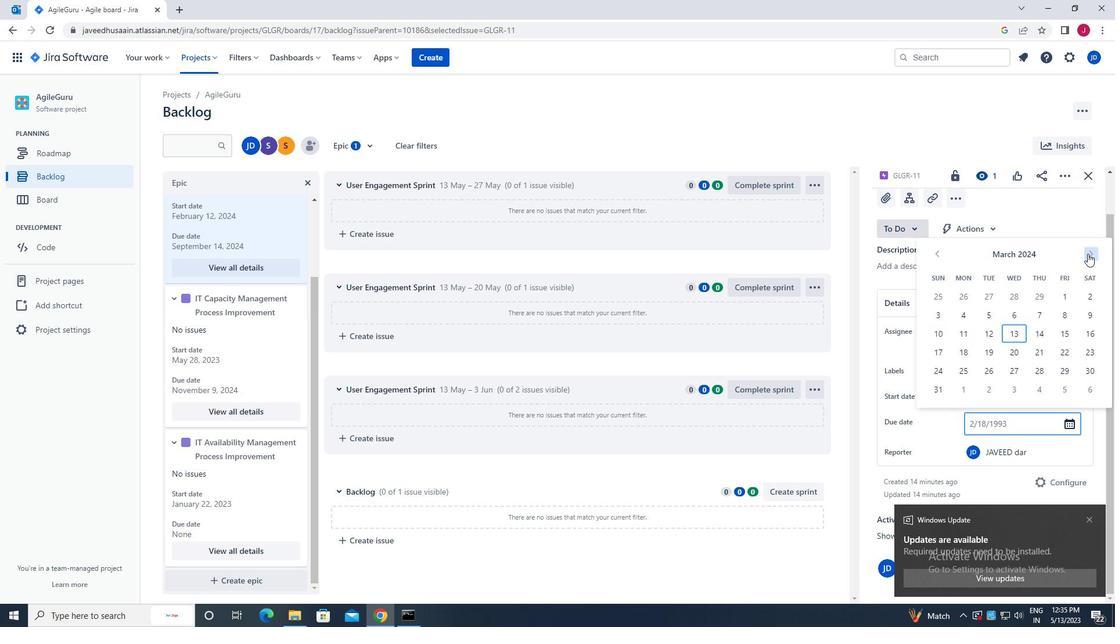 
Action: Mouse pressed left at (1088, 253)
Screenshot: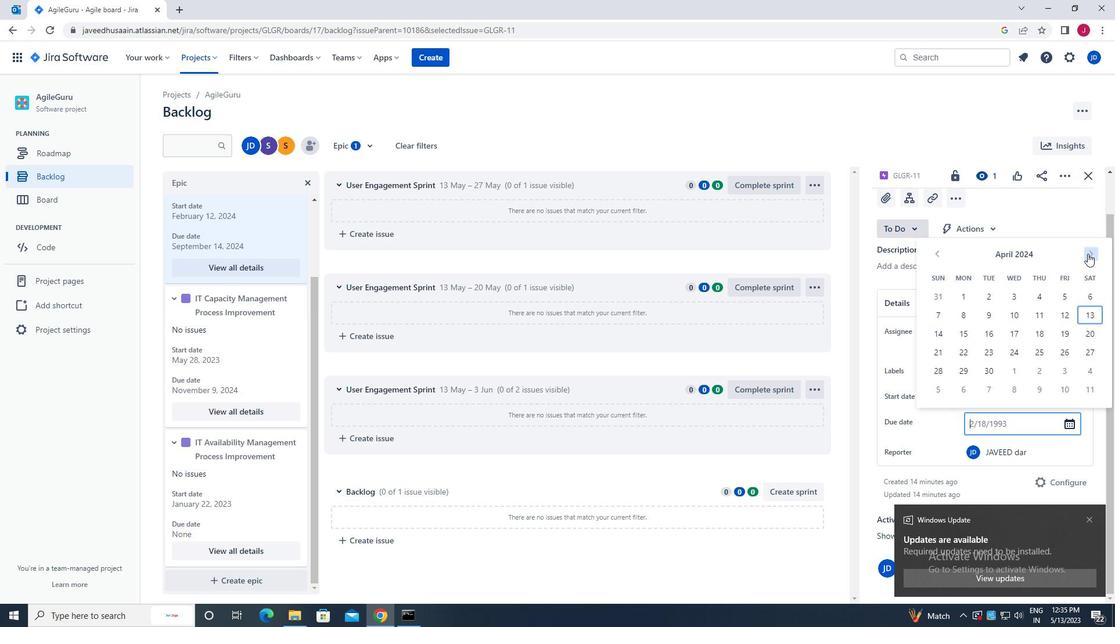 
Action: Mouse pressed left at (1088, 253)
Screenshot: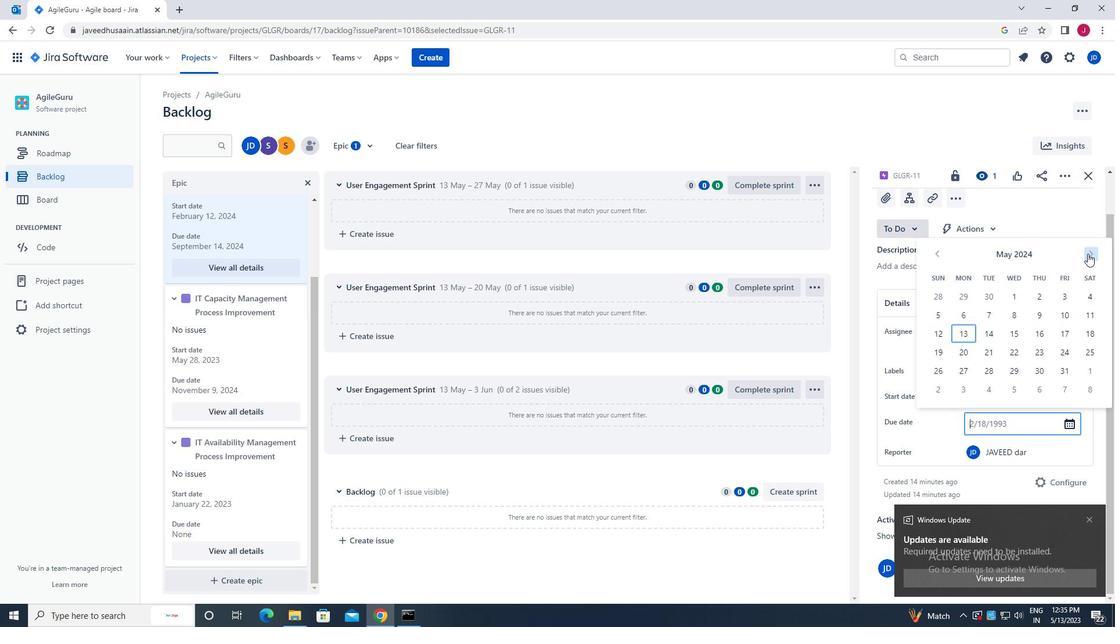 
Action: Mouse pressed left at (1088, 253)
Screenshot: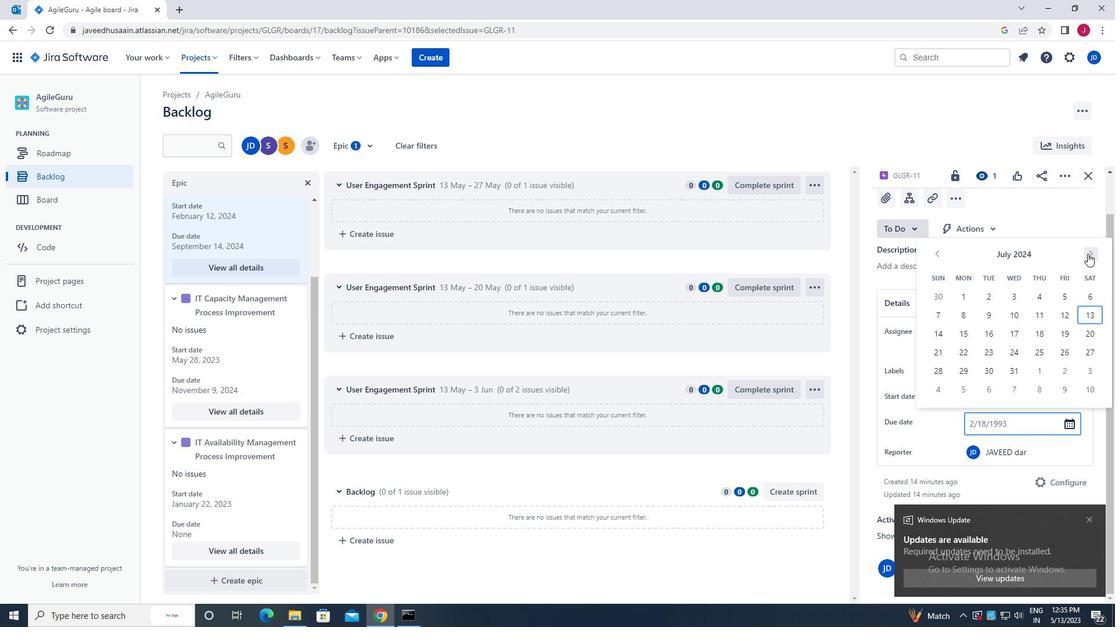 
Action: Mouse pressed left at (1088, 253)
Screenshot: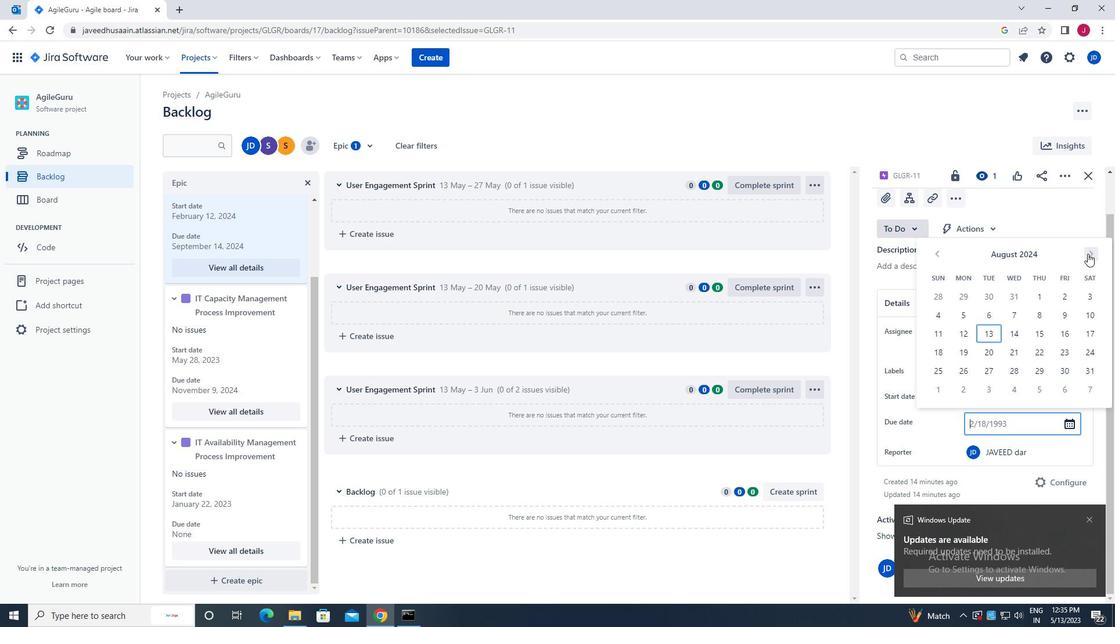 
Action: Mouse pressed left at (1088, 253)
Screenshot: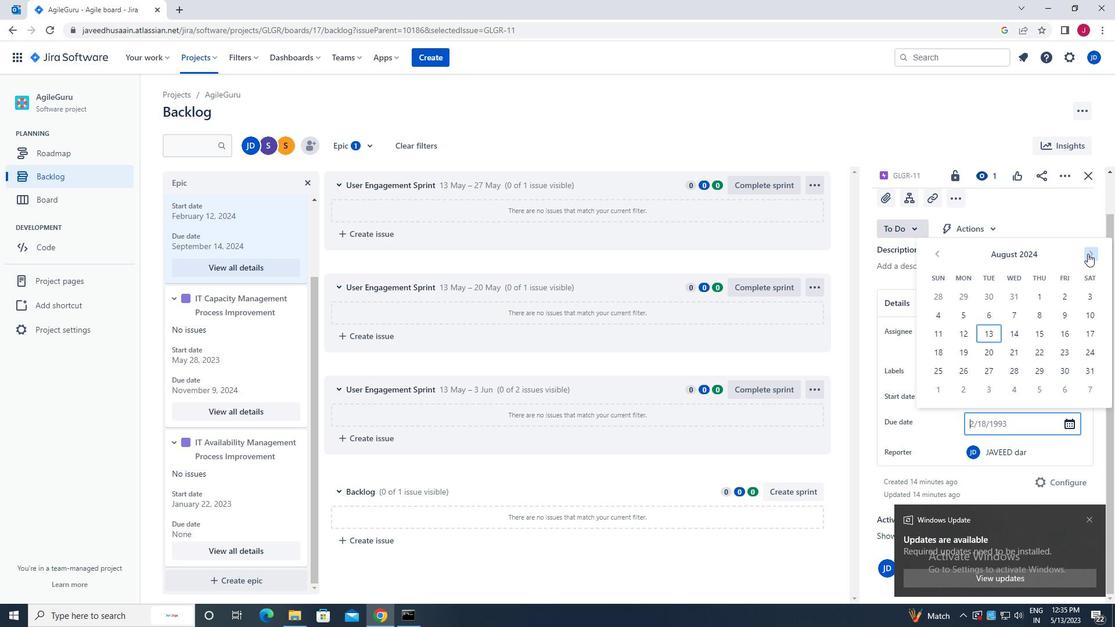 
Action: Mouse moved to (1019, 317)
Screenshot: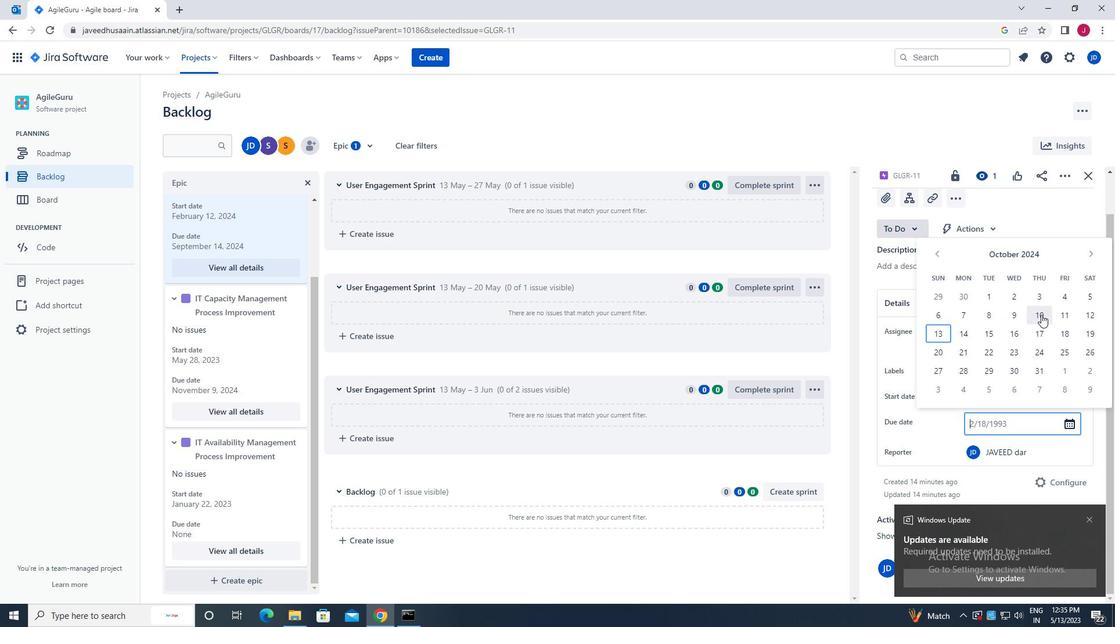 
Action: Mouse pressed left at (1019, 317)
Screenshot: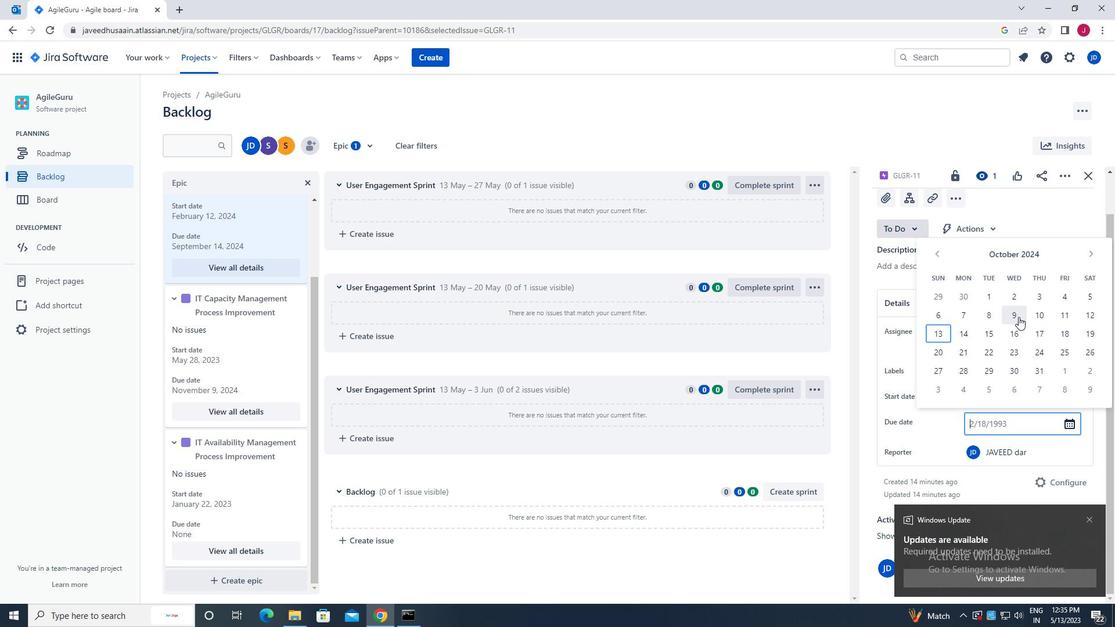 
Action: Mouse moved to (1000, 367)
Screenshot: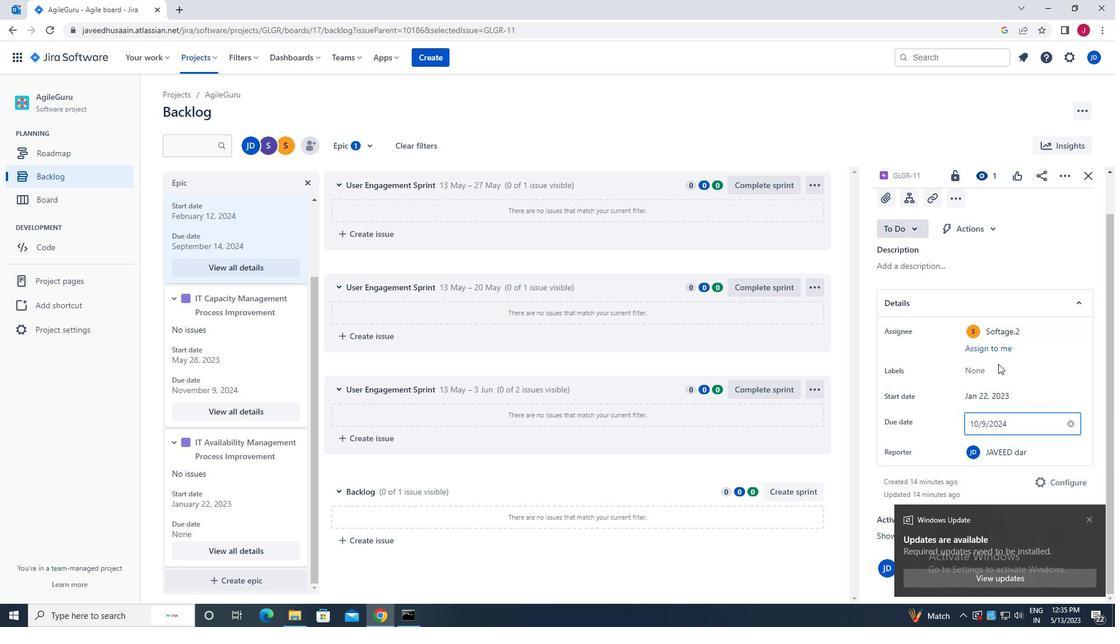 
Action: Key pressed <Key.enter>
Screenshot: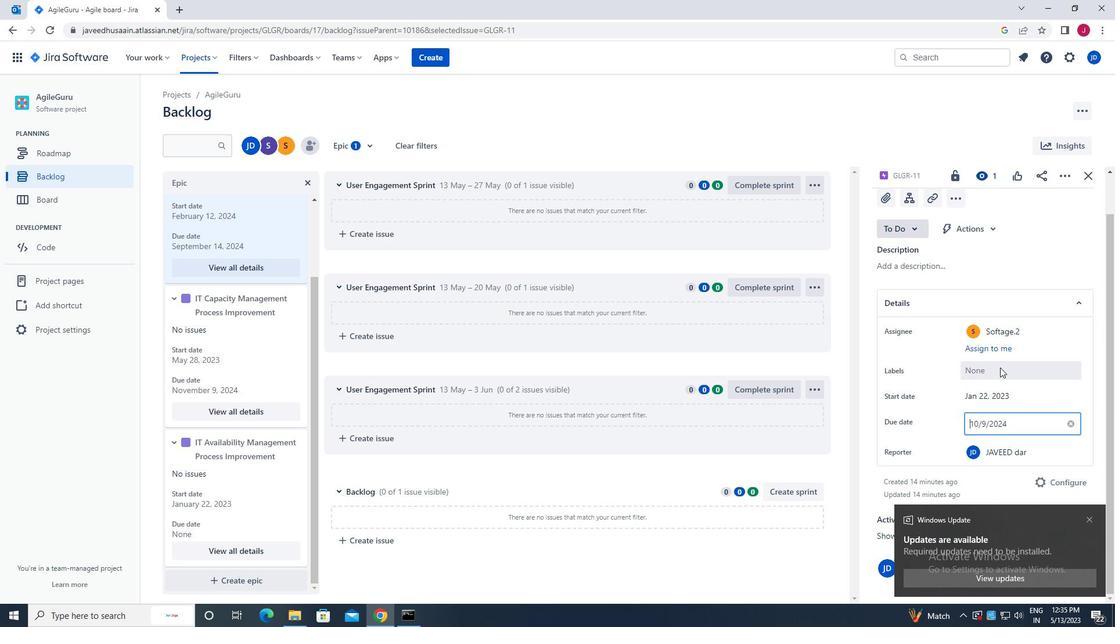 
Action: Mouse moved to (1087, 521)
Screenshot: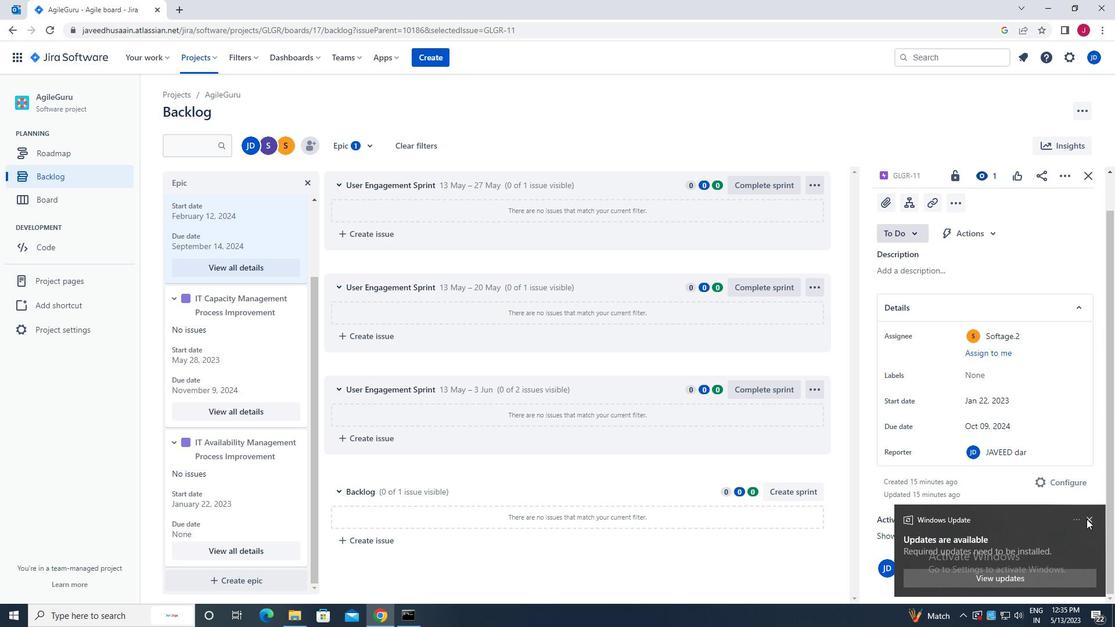 
Action: Mouse pressed left at (1087, 521)
Screenshot: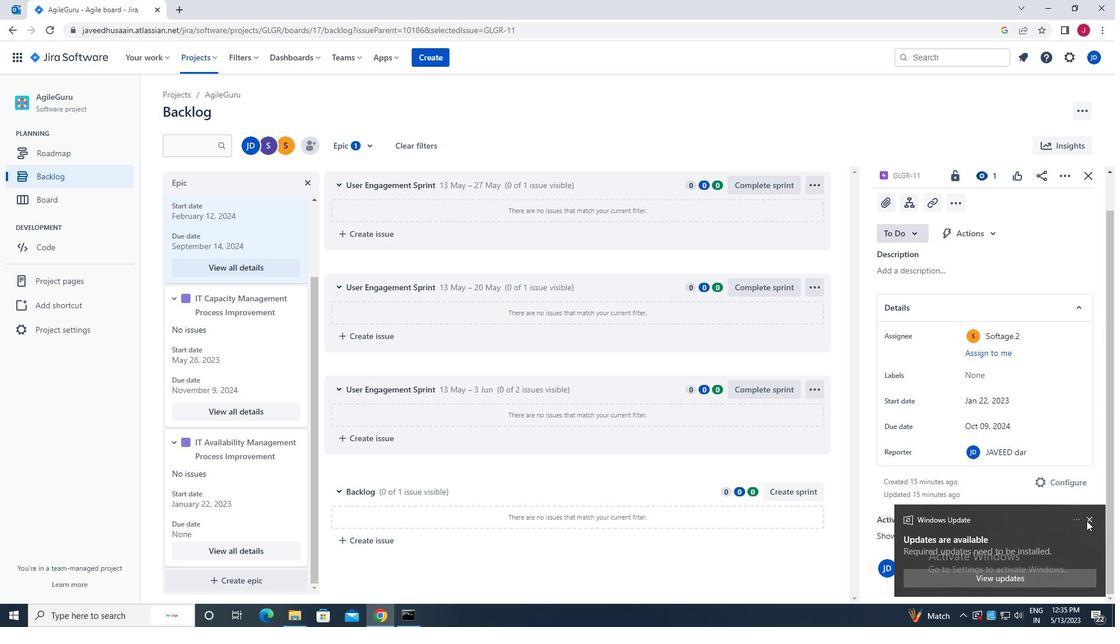 
Action: Mouse moved to (1088, 180)
Screenshot: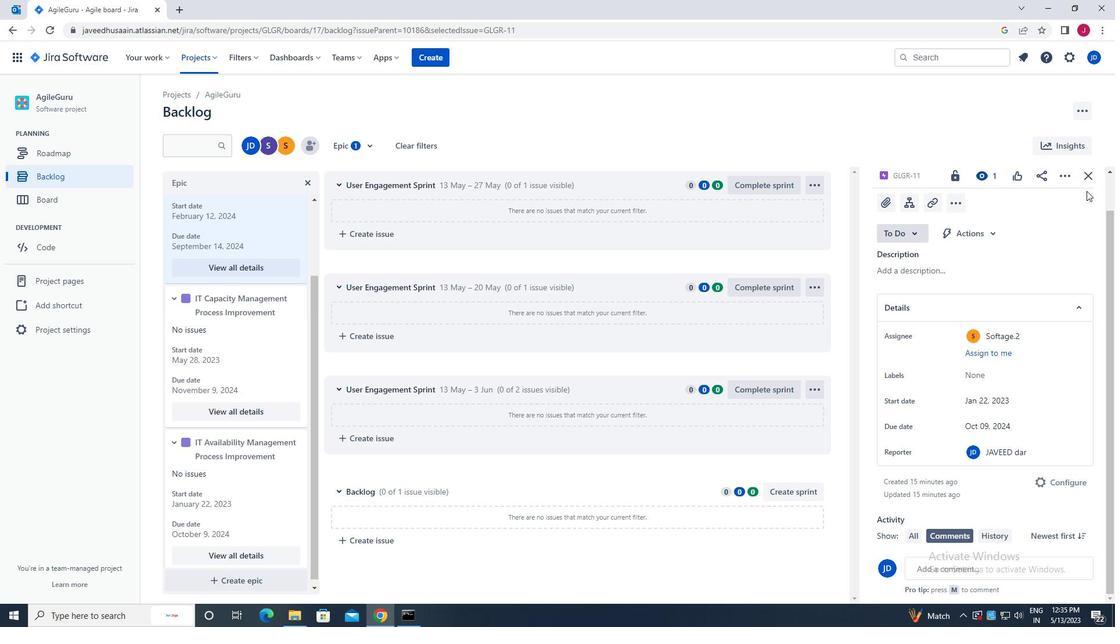 
Action: Mouse pressed left at (1088, 180)
Screenshot: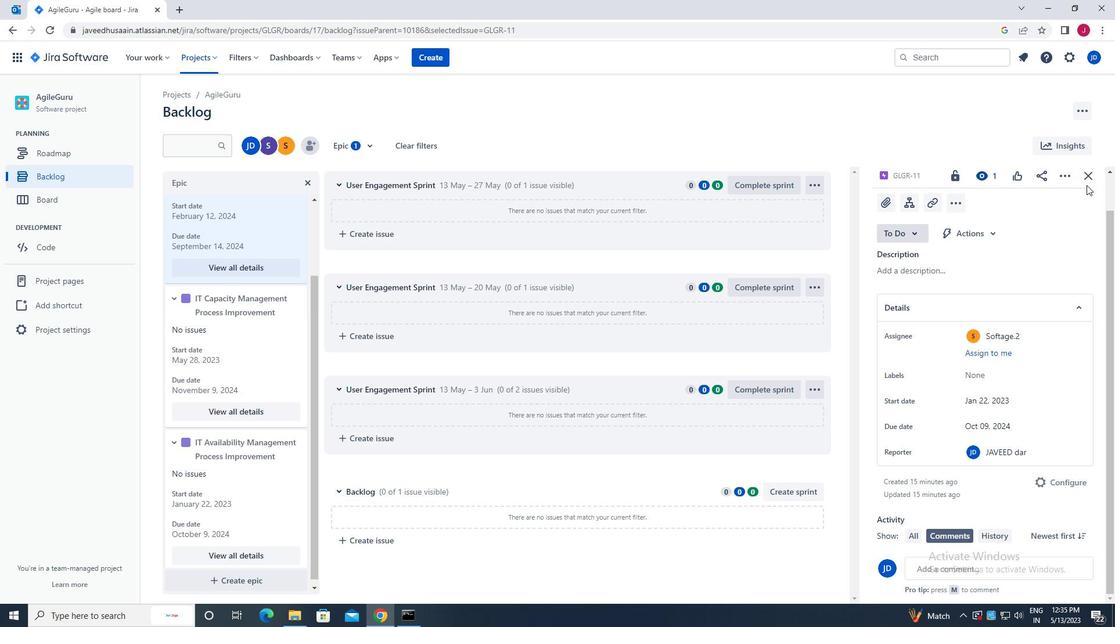 
Action: Mouse moved to (1088, 180)
Screenshot: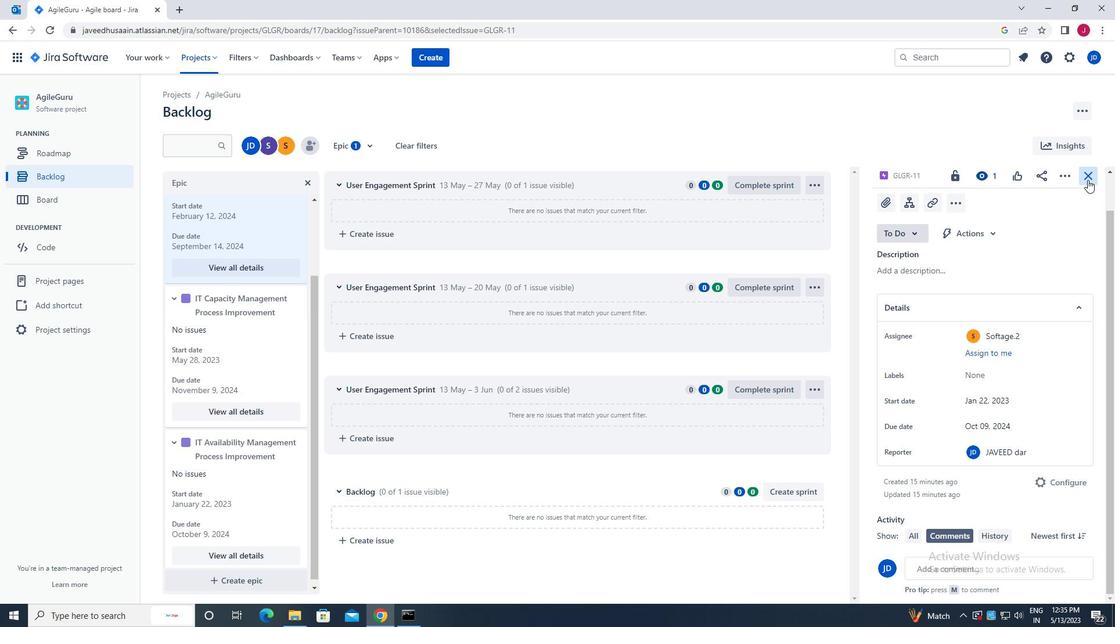 
